 Task: Look for space in Nāhan, India from 21st June, 2023 to 29th June, 2023 for 4 adults in price range Rs.7000 to Rs.12000. Place can be entire place with 2 bedrooms having 2 beds and 2 bathrooms. Property type can be house, flat, guest house. Amenities needed are: washing machine. Booking option can be shelf check-in. Required host language is English.
Action: Mouse moved to (495, 87)
Screenshot: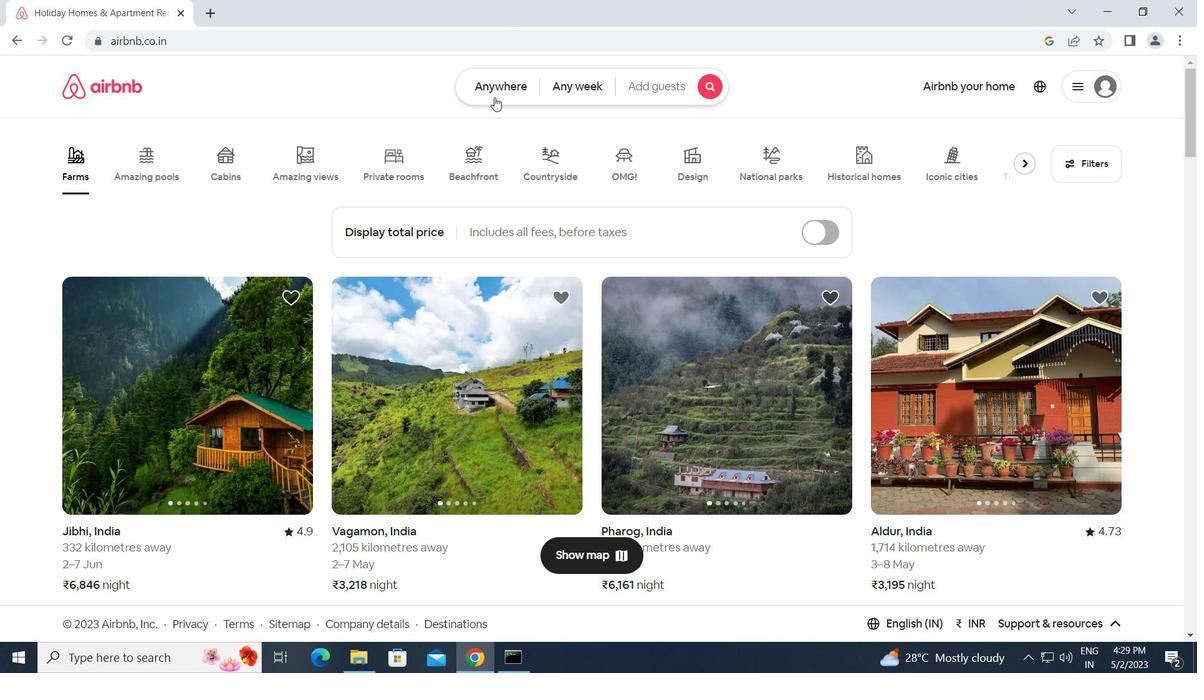 
Action: Mouse pressed left at (495, 87)
Screenshot: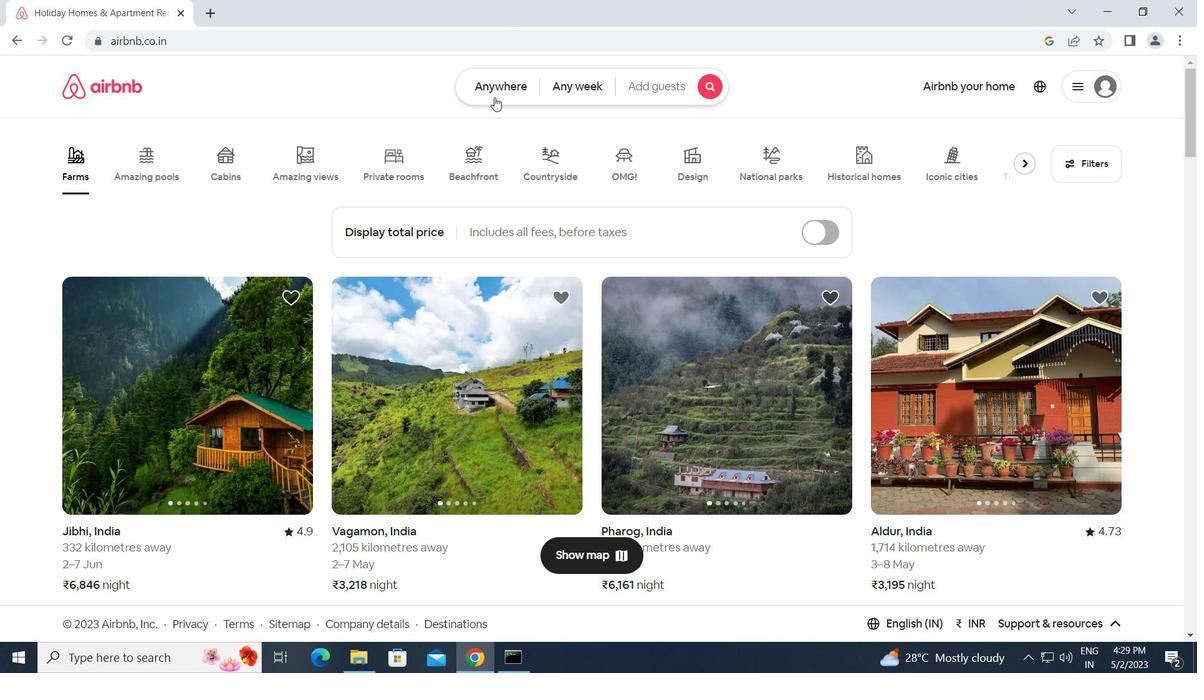 
Action: Mouse moved to (417, 144)
Screenshot: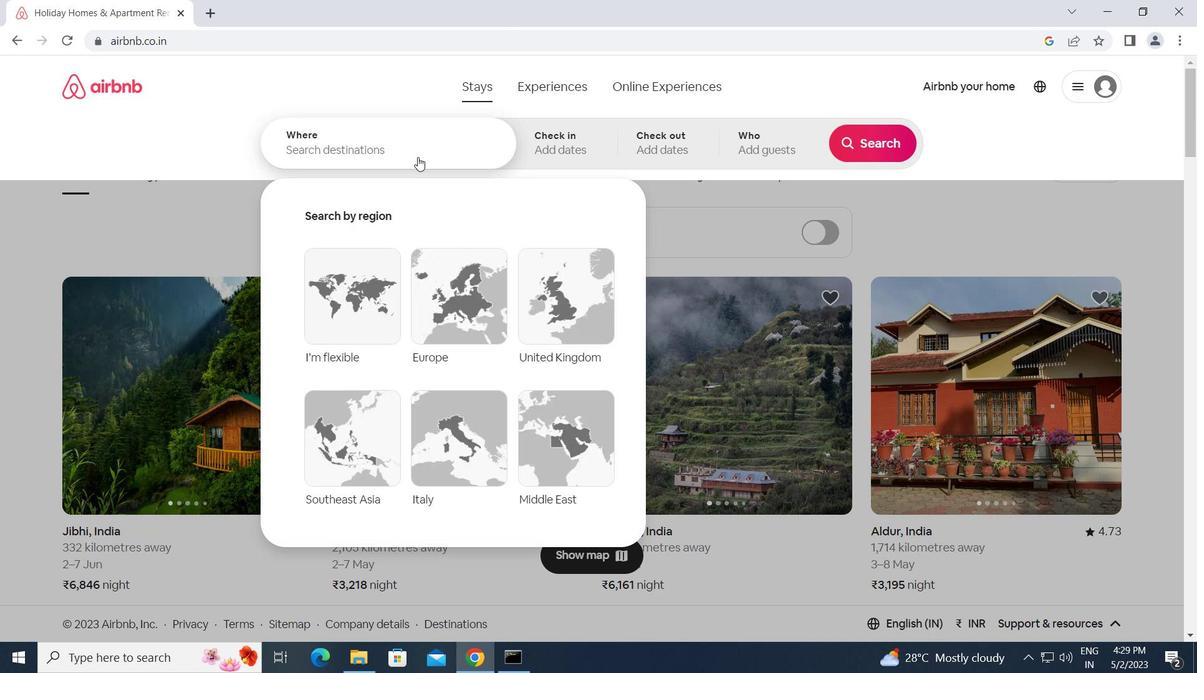 
Action: Mouse pressed left at (417, 144)
Screenshot: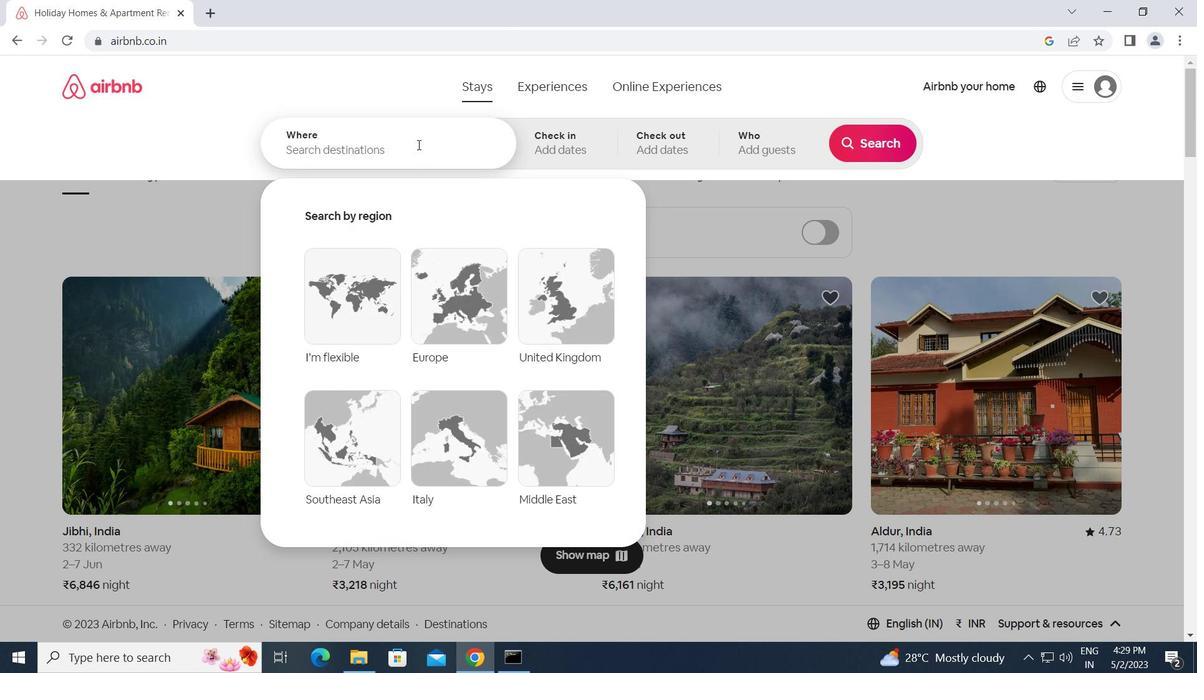 
Action: Key pressed n<Key.caps_lock>ahan,<Key.space><Key.caps_lock>i<Key.caps_lock>ndia<Key.enter>
Screenshot: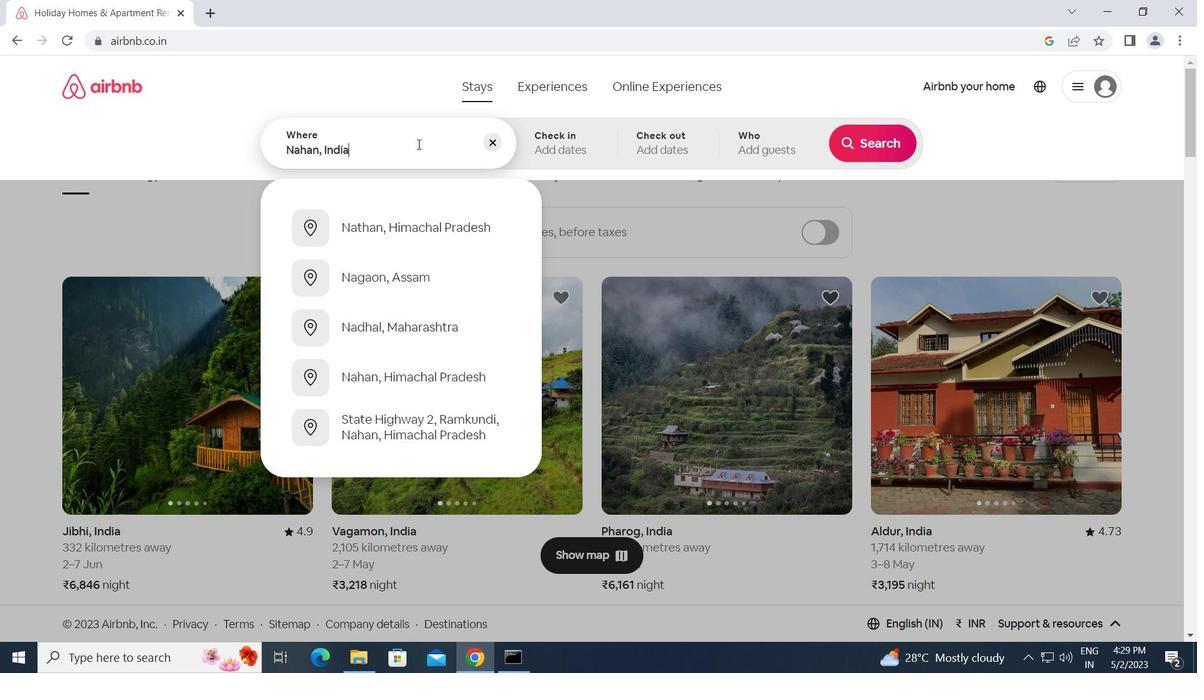 
Action: Mouse moved to (747, 439)
Screenshot: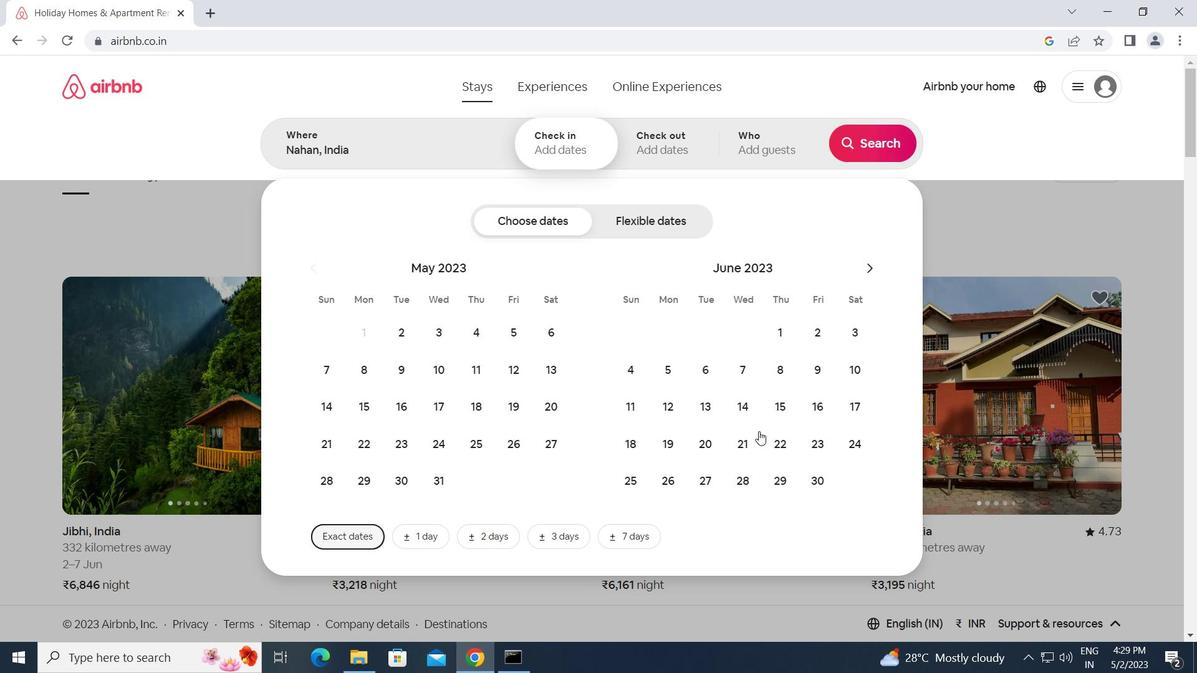 
Action: Mouse pressed left at (747, 439)
Screenshot: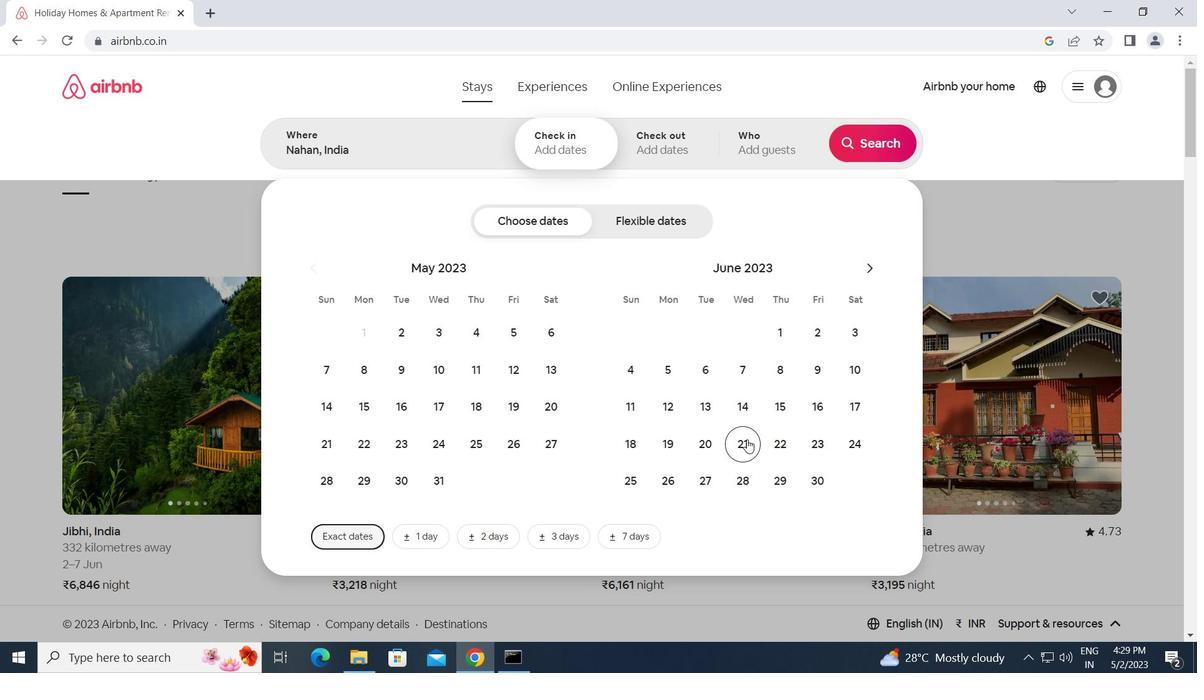 
Action: Mouse moved to (772, 472)
Screenshot: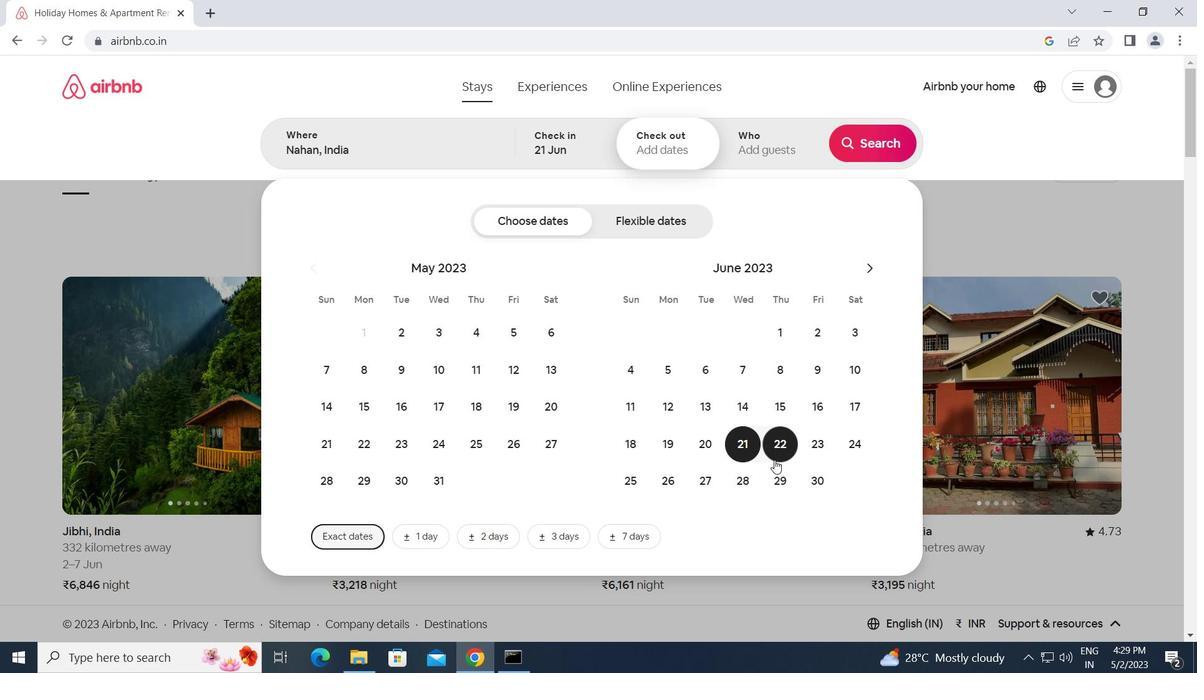 
Action: Mouse pressed left at (772, 472)
Screenshot: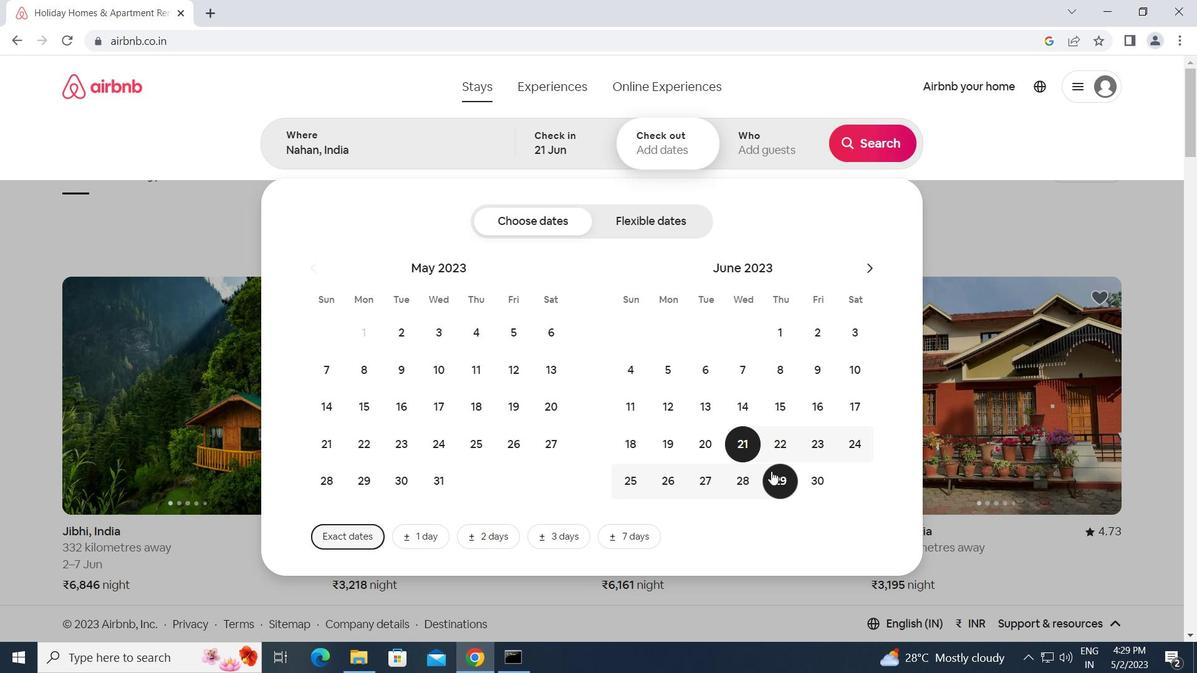 
Action: Mouse moved to (765, 143)
Screenshot: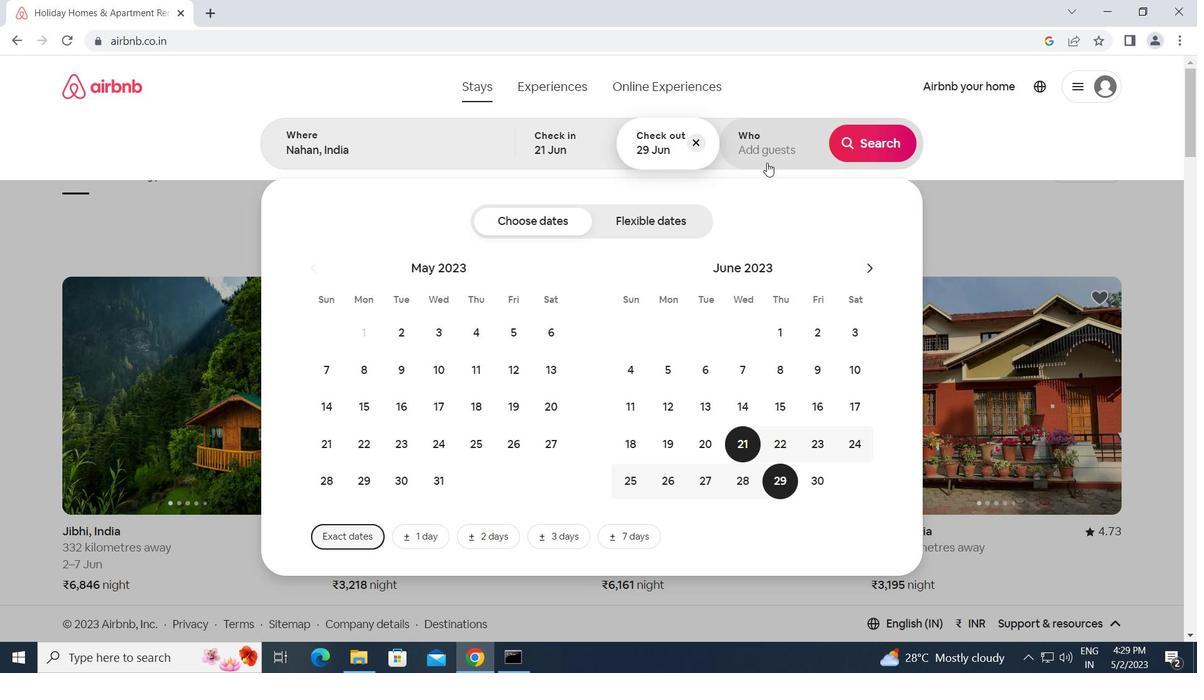 
Action: Mouse pressed left at (765, 143)
Screenshot: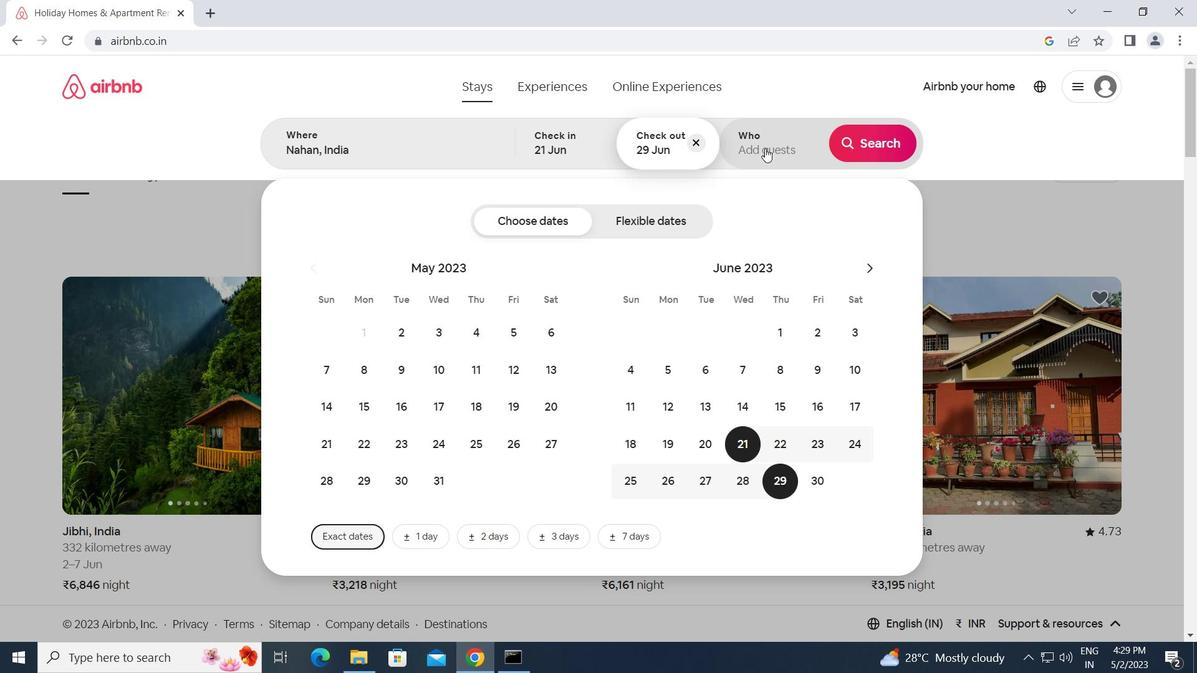 
Action: Mouse moved to (875, 224)
Screenshot: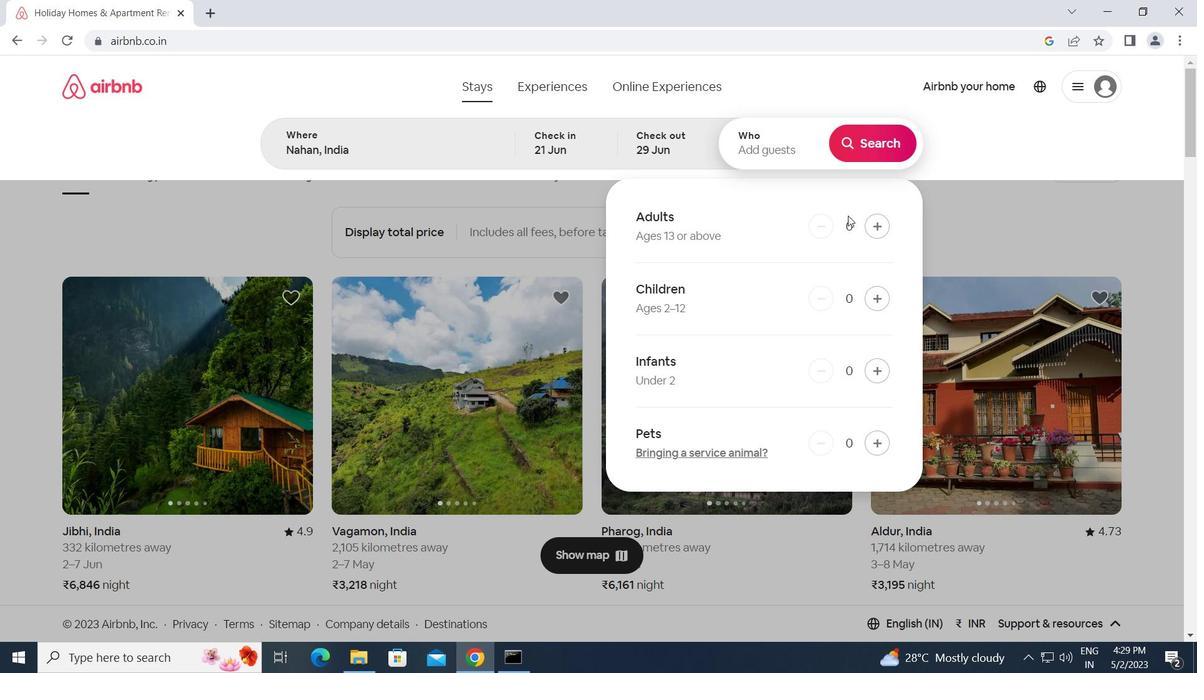 
Action: Mouse pressed left at (875, 224)
Screenshot: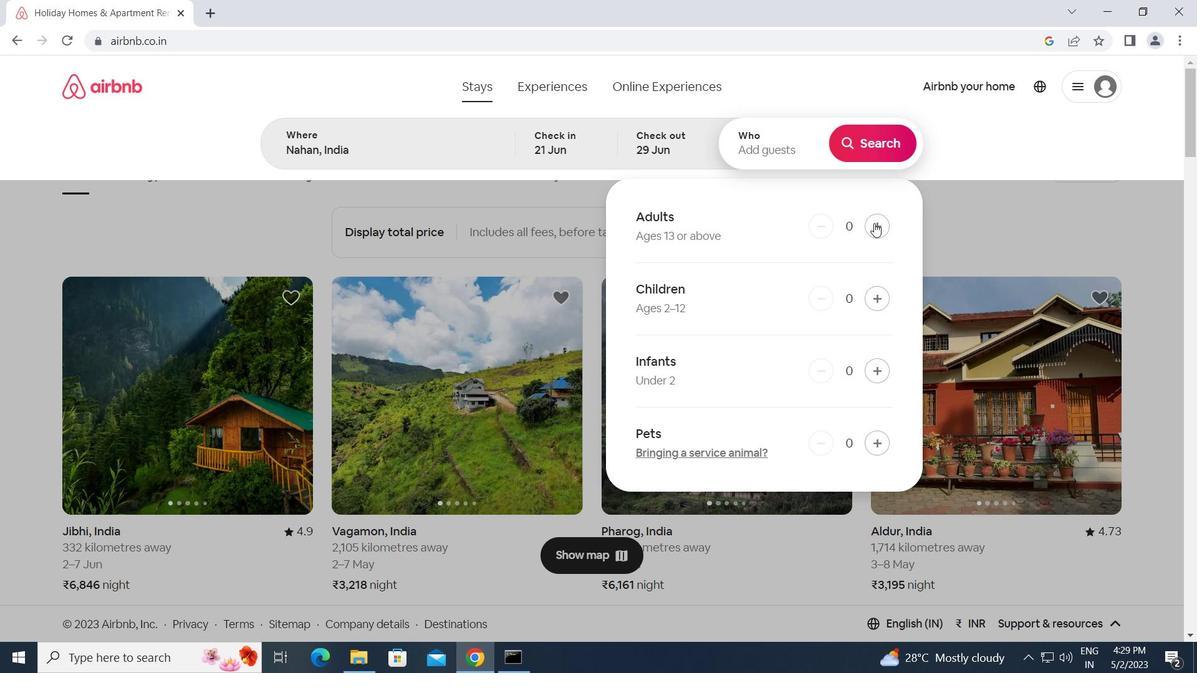 
Action: Mouse pressed left at (875, 224)
Screenshot: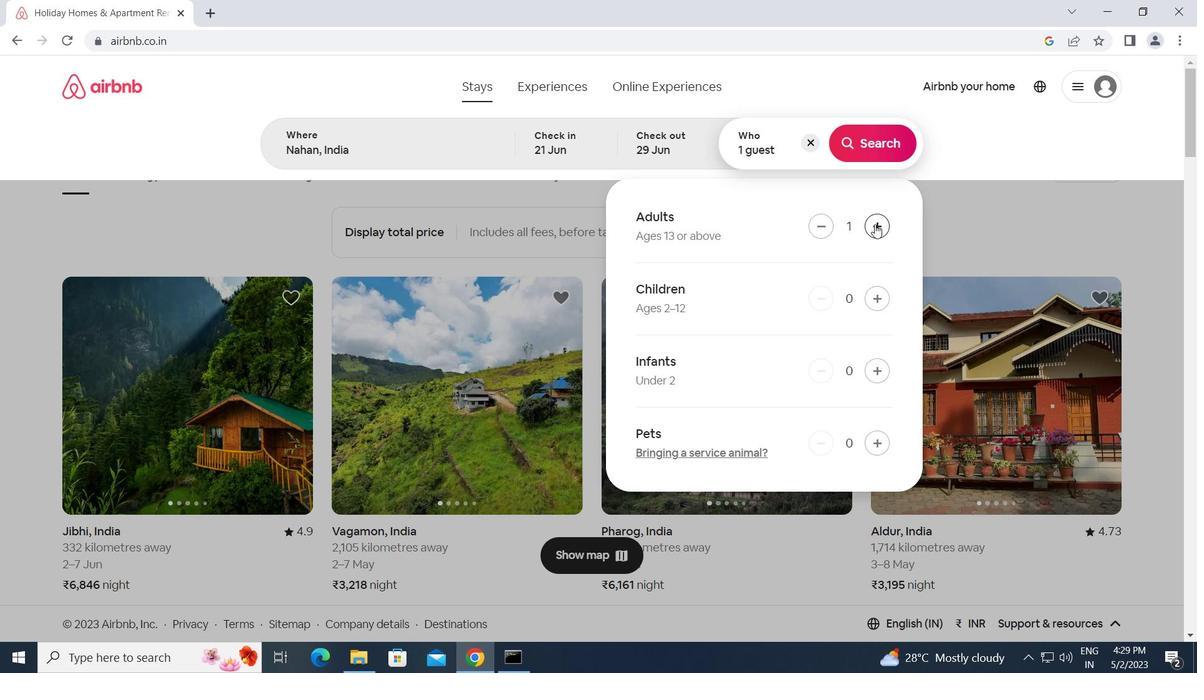 
Action: Mouse pressed left at (875, 224)
Screenshot: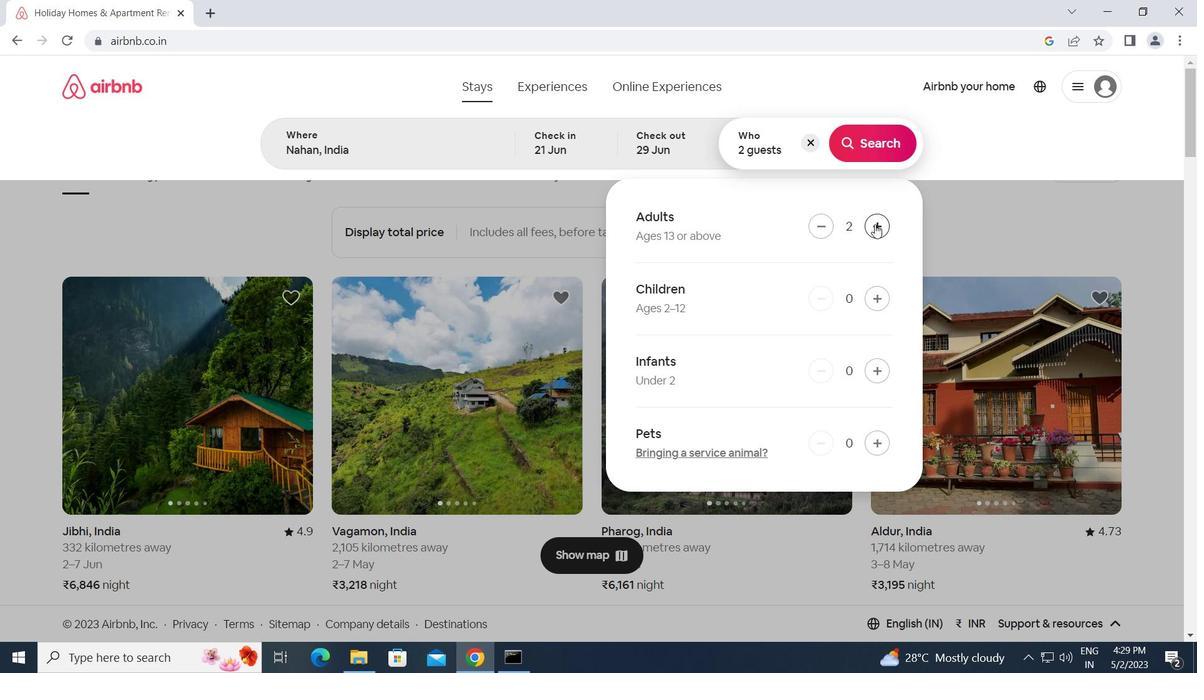 
Action: Mouse pressed left at (875, 224)
Screenshot: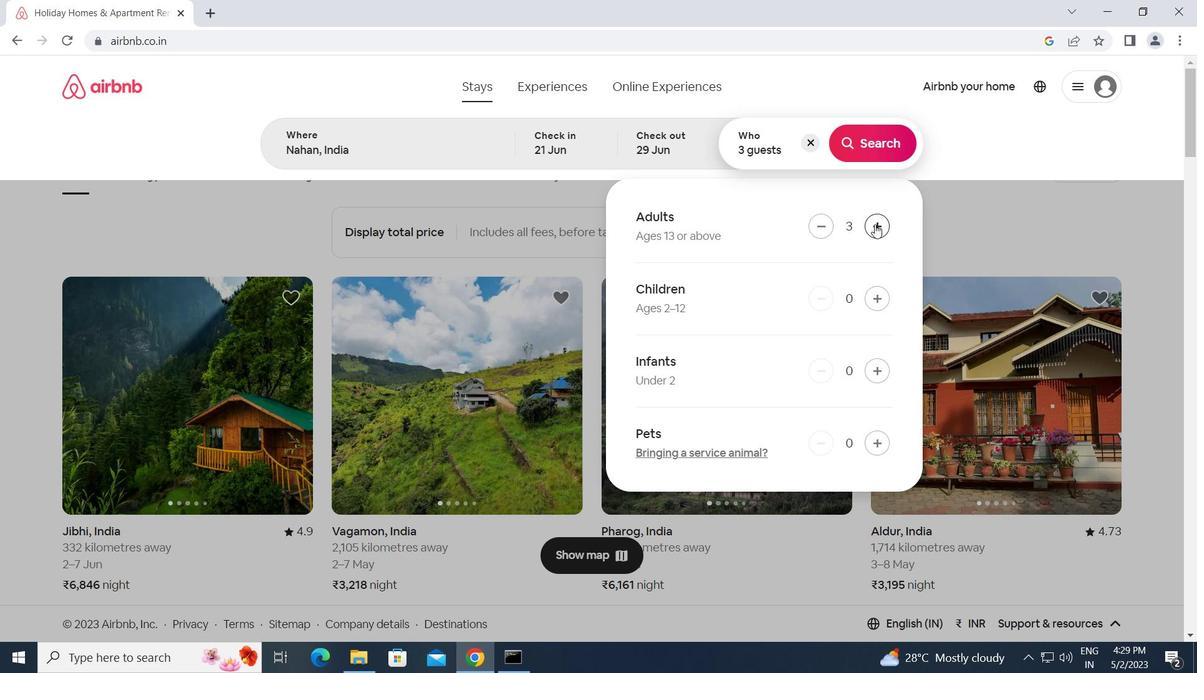 
Action: Mouse moved to (881, 146)
Screenshot: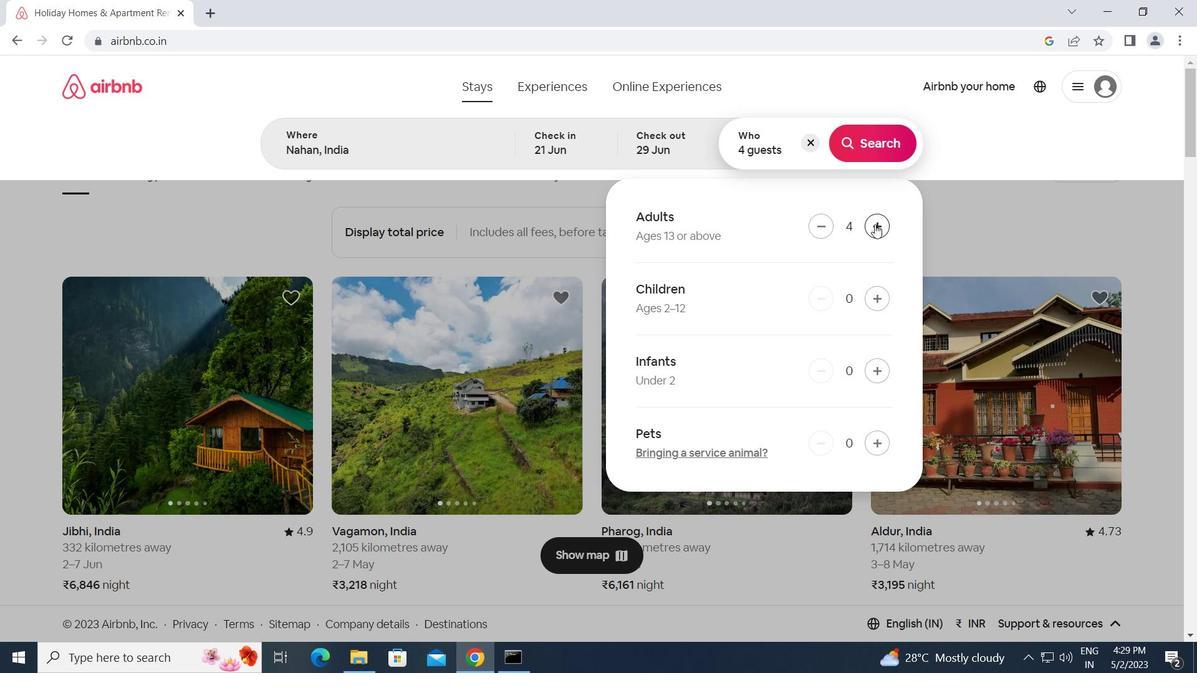 
Action: Mouse pressed left at (881, 146)
Screenshot: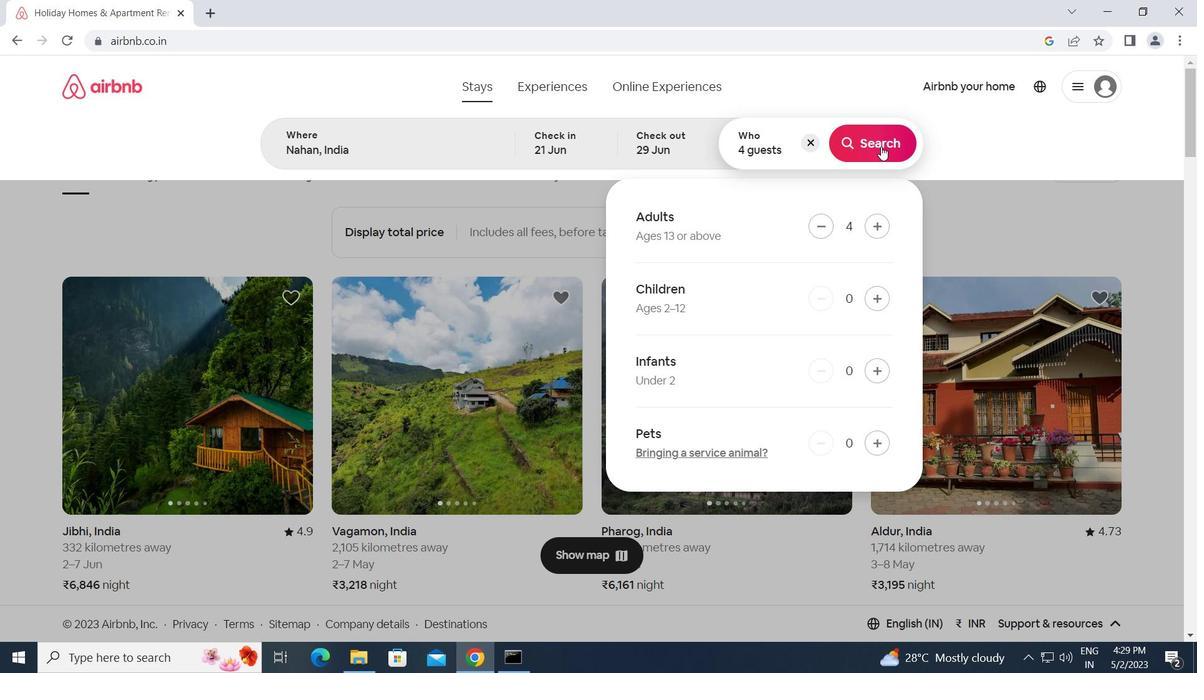 
Action: Mouse moved to (1136, 140)
Screenshot: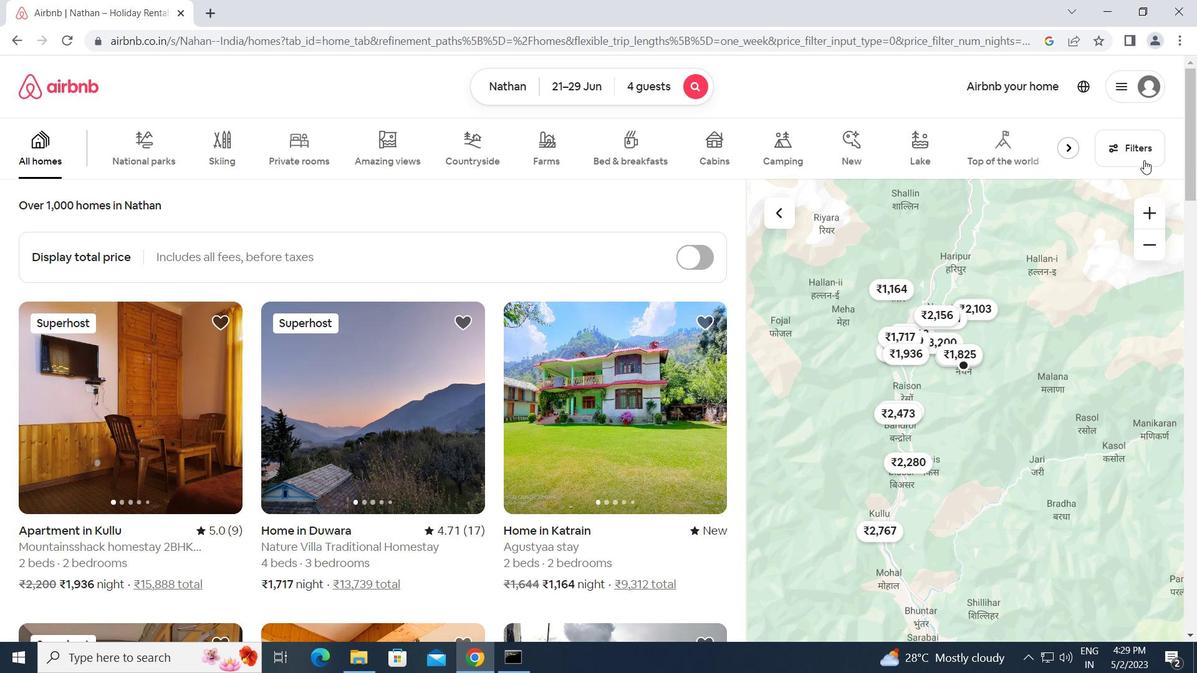 
Action: Mouse pressed left at (1136, 140)
Screenshot: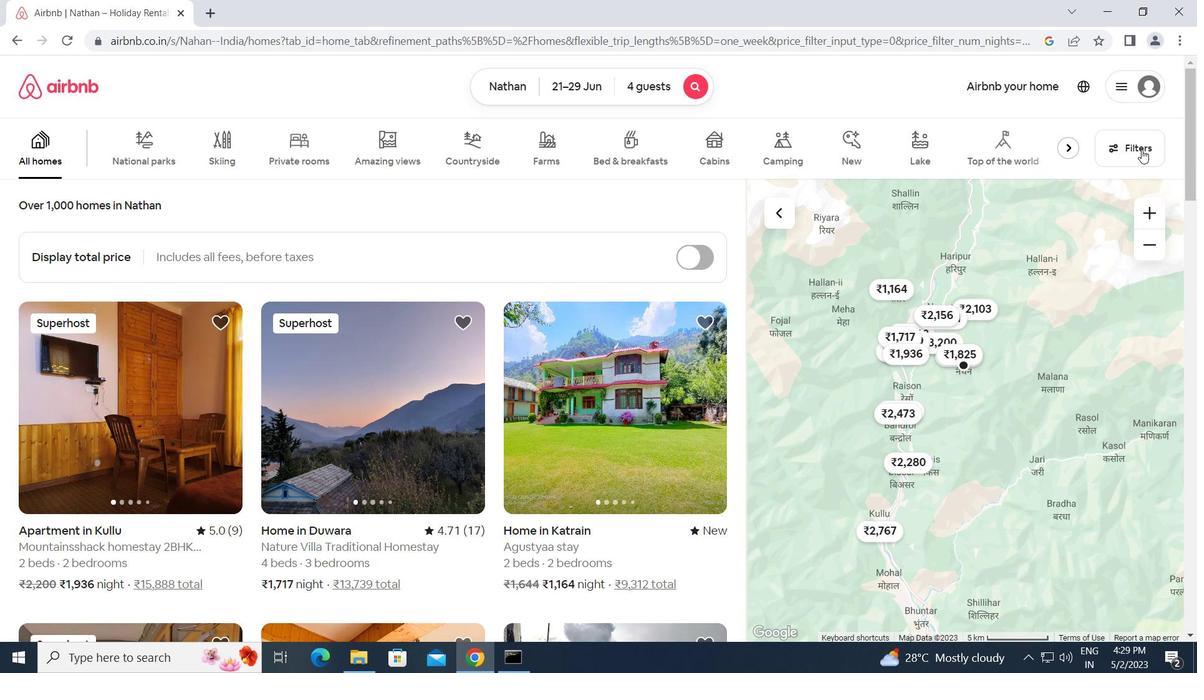 
Action: Mouse moved to (392, 341)
Screenshot: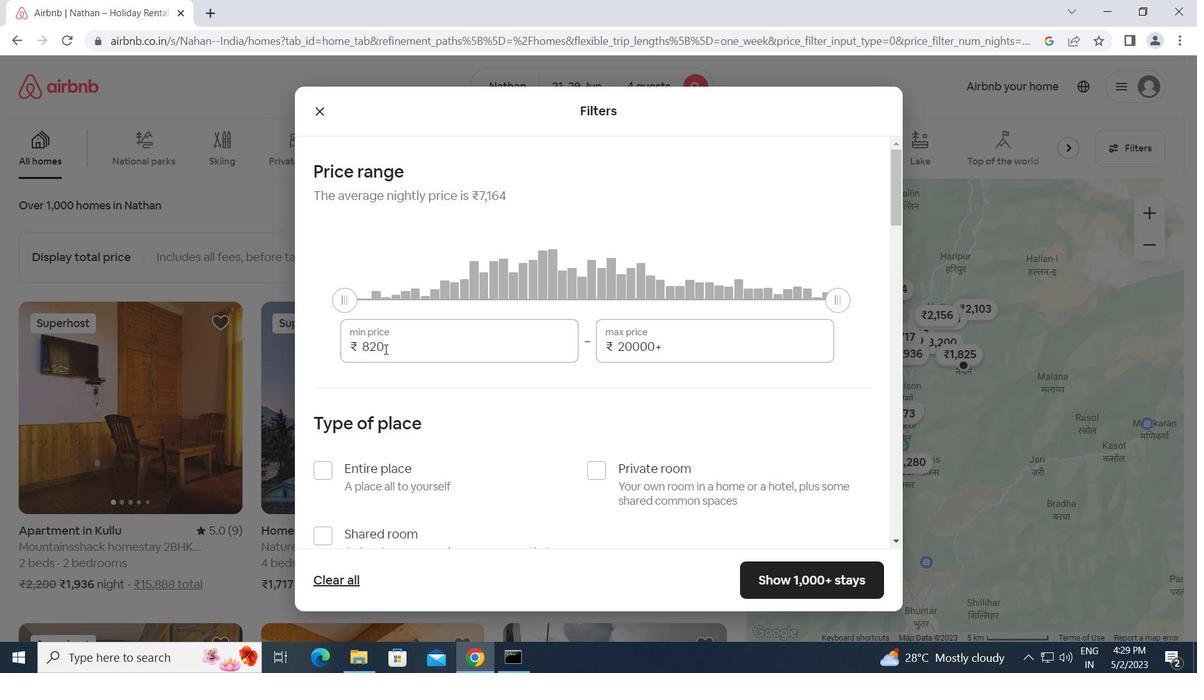 
Action: Mouse pressed left at (392, 341)
Screenshot: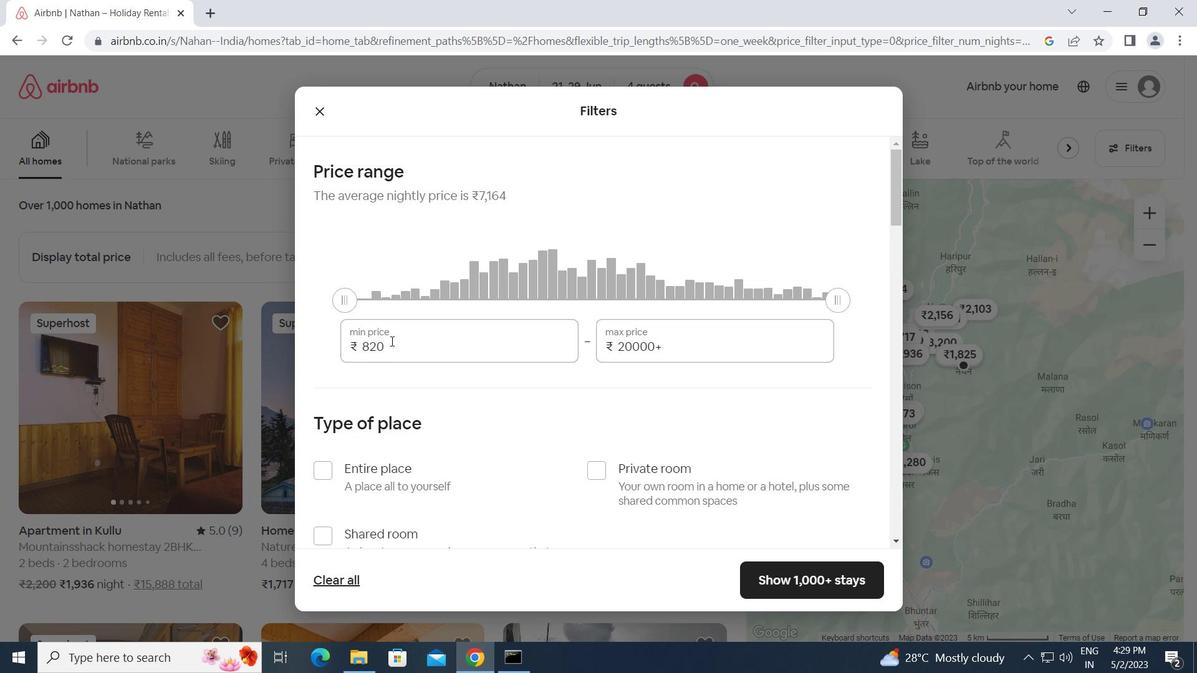 
Action: Mouse moved to (359, 353)
Screenshot: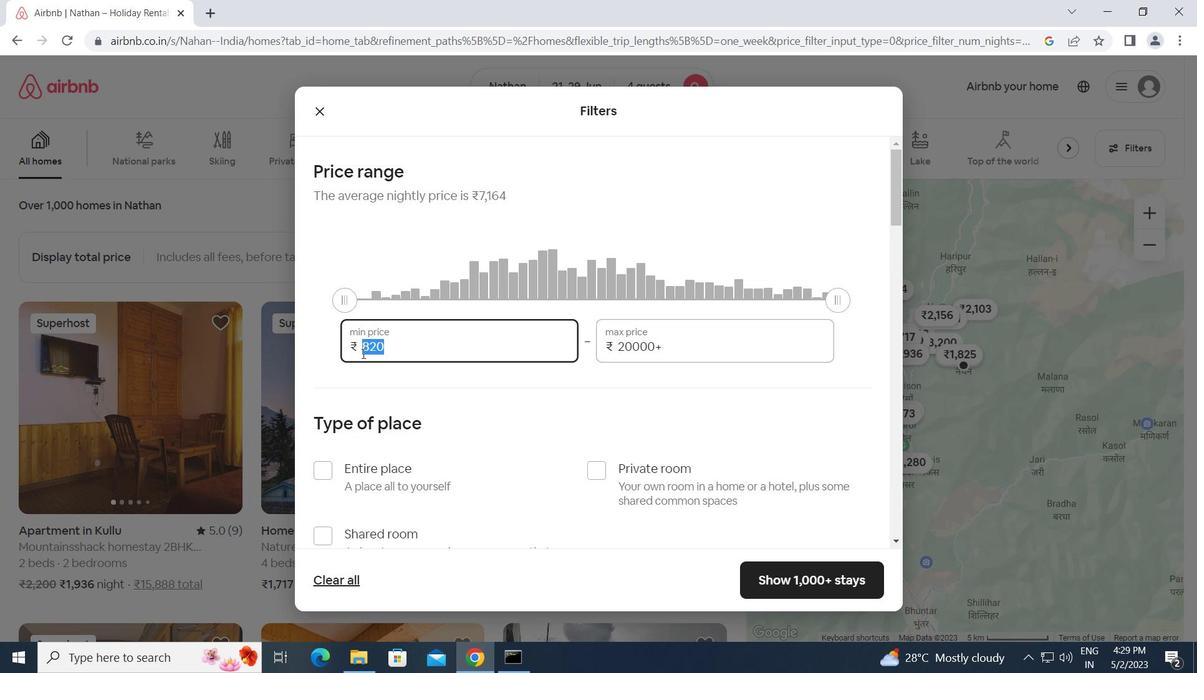
Action: Key pressed 7000<Key.tab>12000
Screenshot: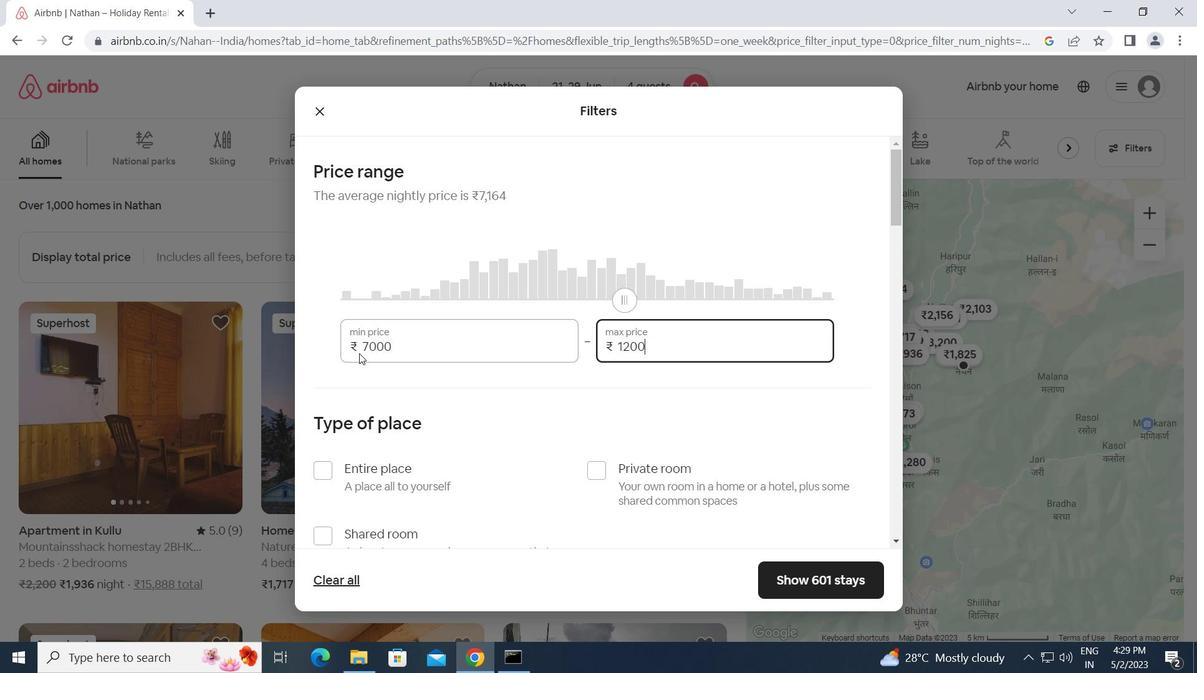 
Action: Mouse moved to (311, 469)
Screenshot: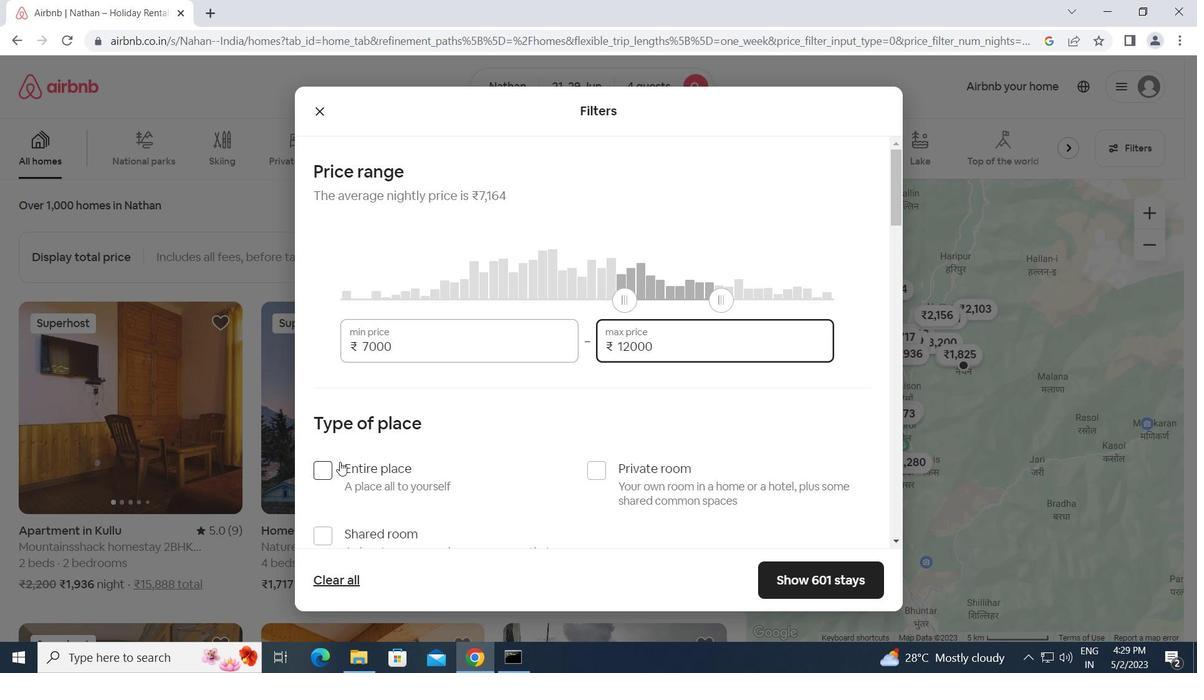 
Action: Mouse pressed left at (311, 469)
Screenshot: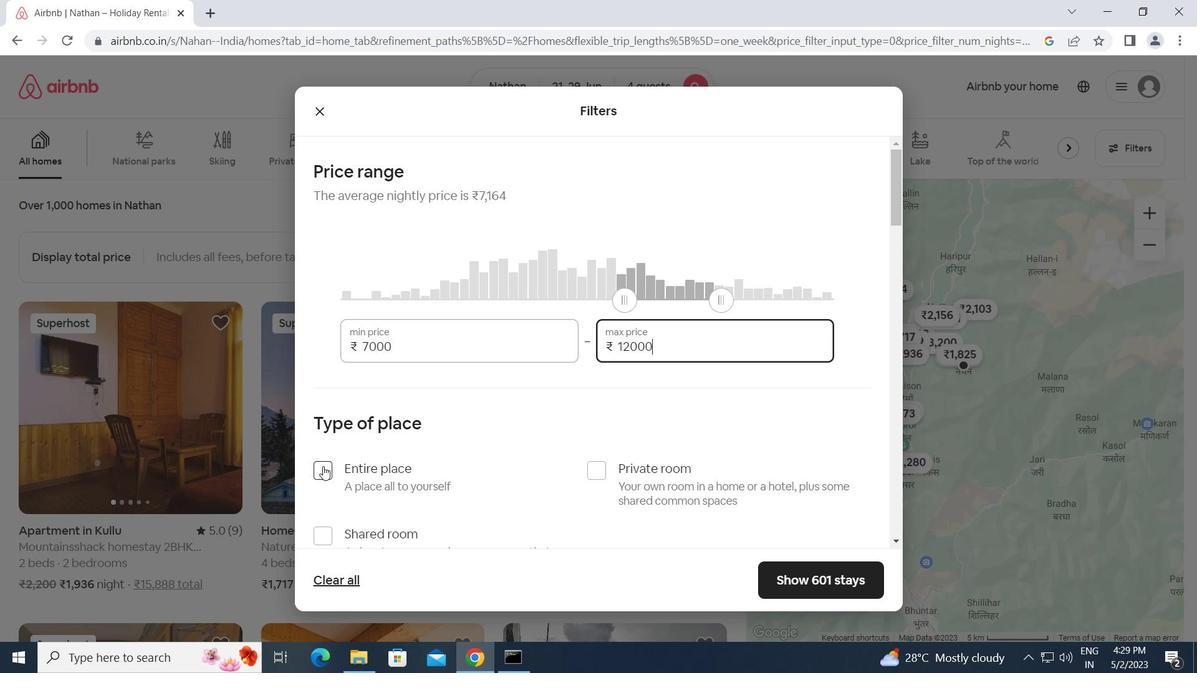 
Action: Mouse moved to (320, 468)
Screenshot: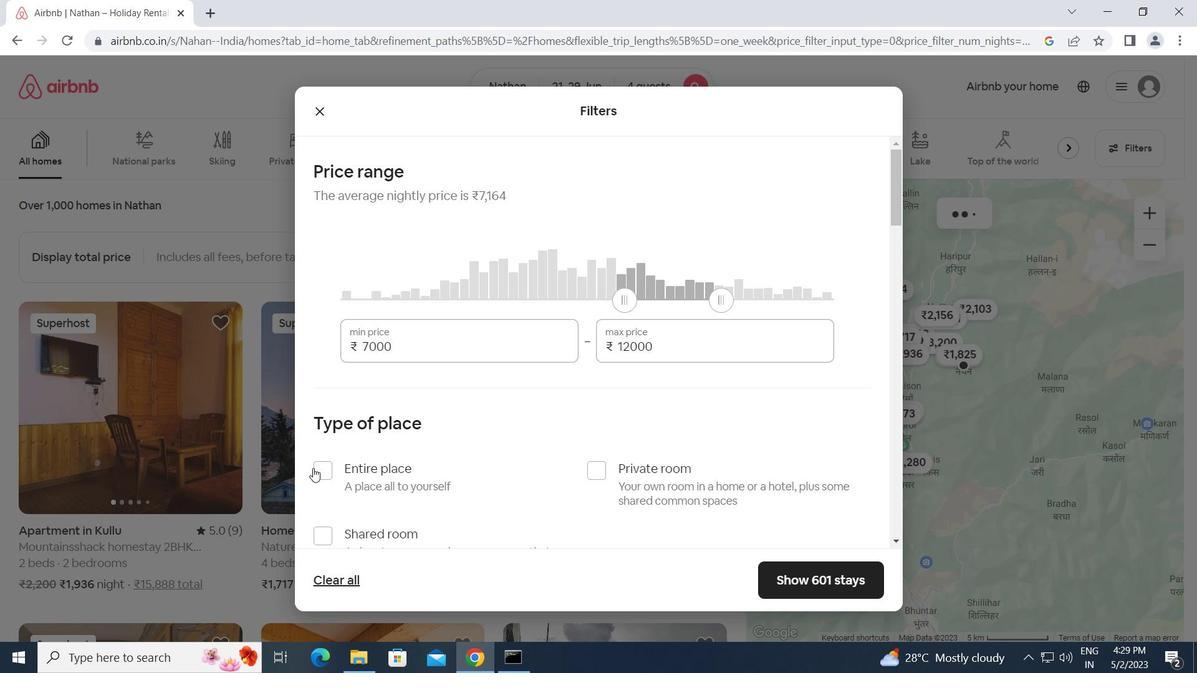 
Action: Mouse pressed left at (320, 468)
Screenshot: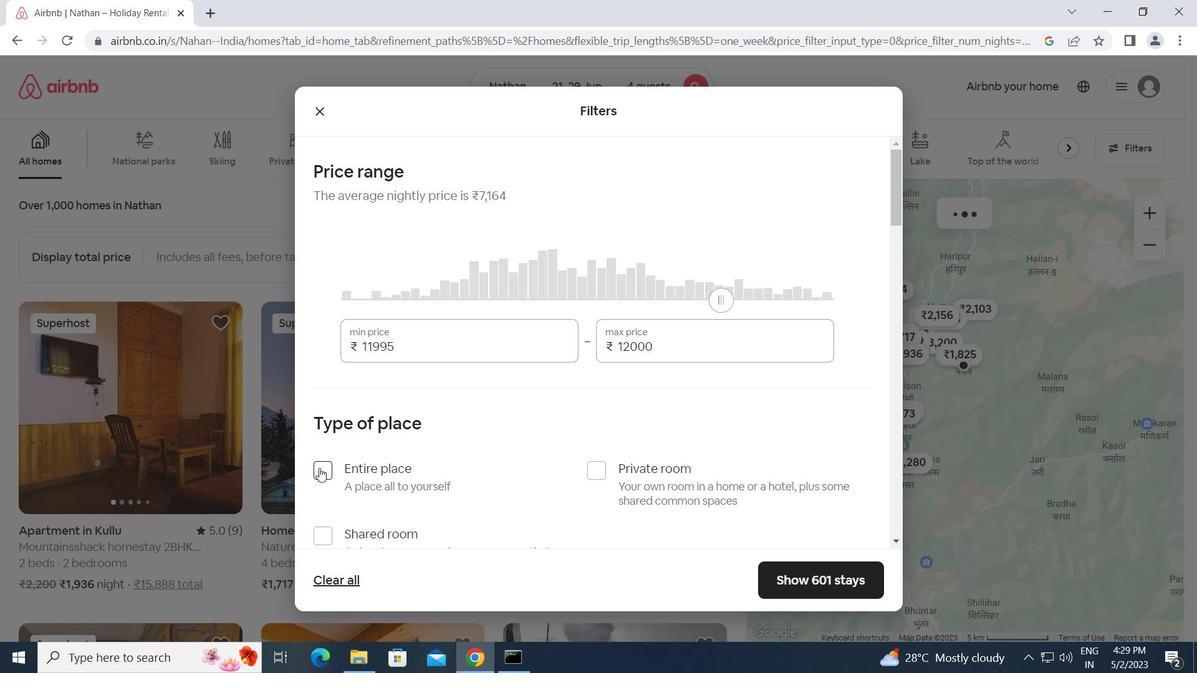 
Action: Mouse moved to (429, 463)
Screenshot: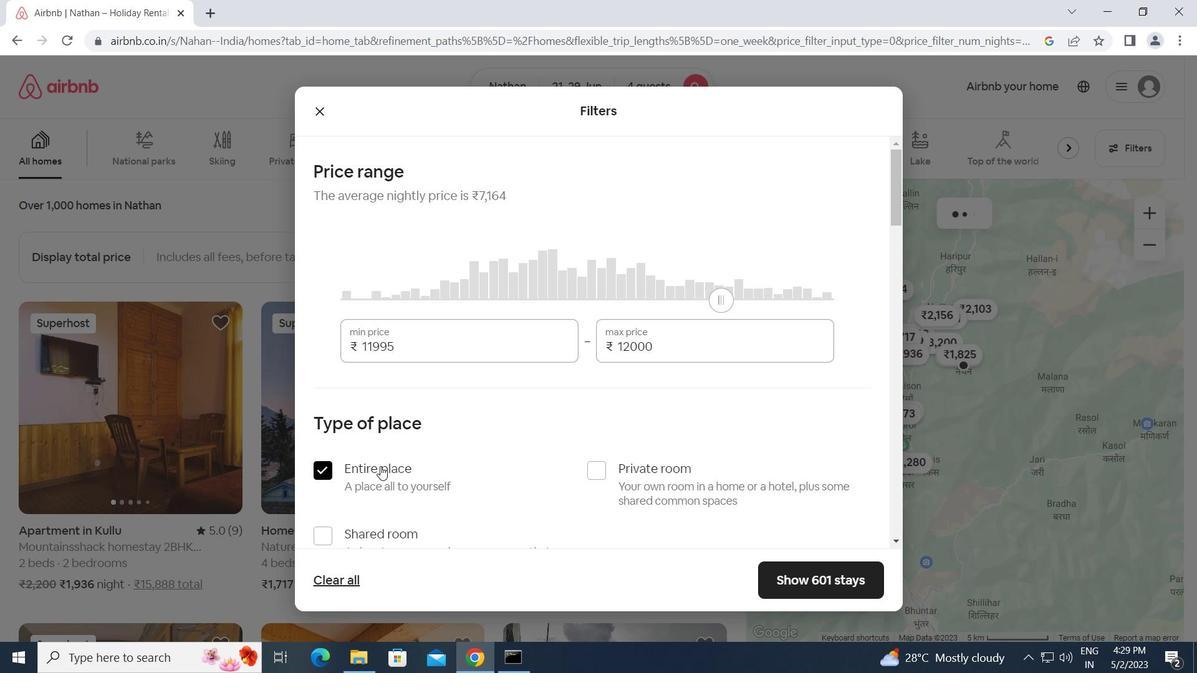 
Action: Mouse scrolled (429, 462) with delta (0, 0)
Screenshot: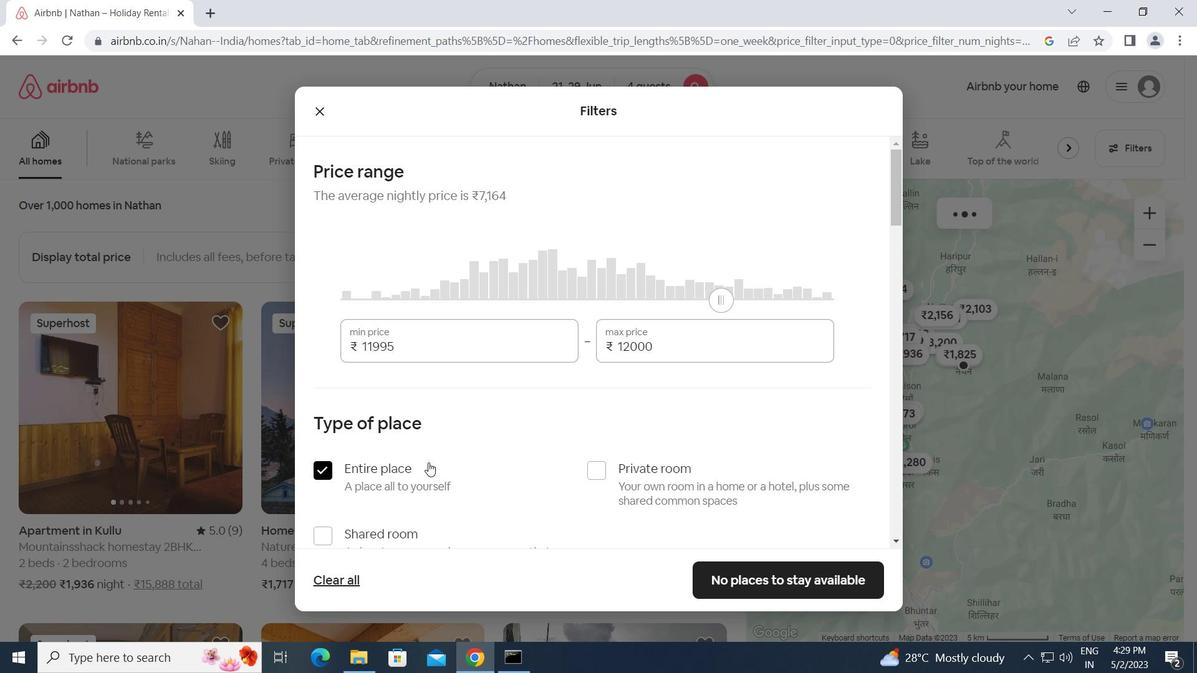 
Action: Mouse moved to (449, 462)
Screenshot: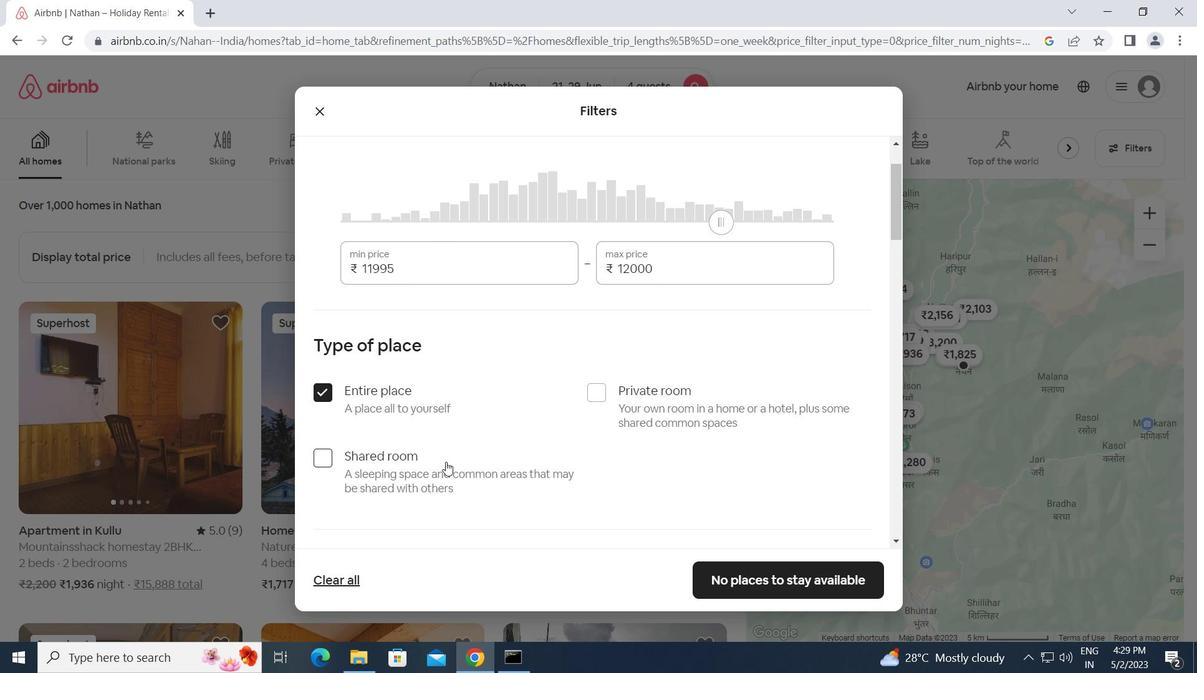 
Action: Mouse scrolled (449, 461) with delta (0, 0)
Screenshot: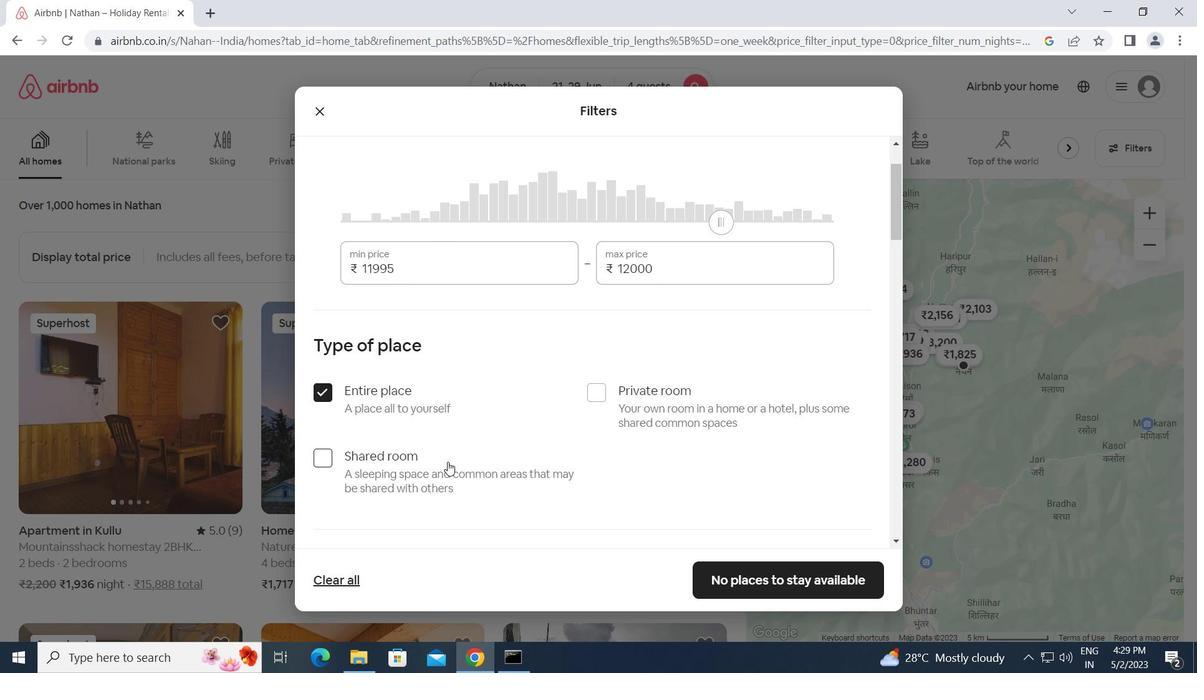 
Action: Mouse scrolled (449, 461) with delta (0, 0)
Screenshot: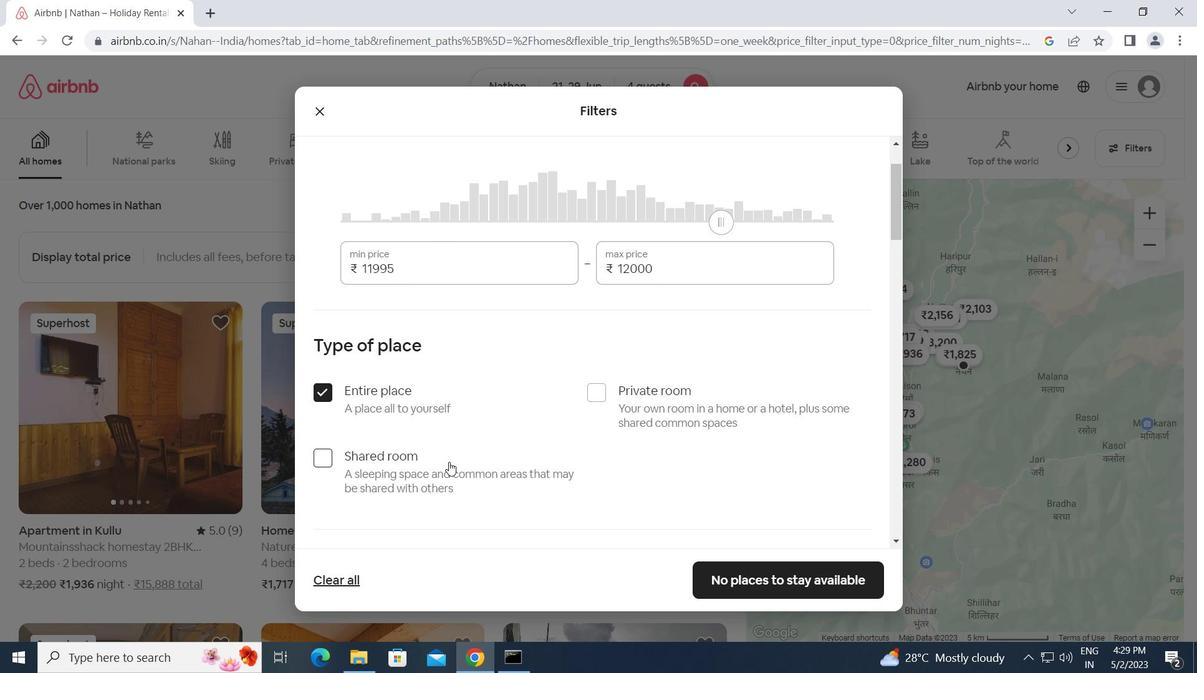 
Action: Mouse scrolled (449, 461) with delta (0, 0)
Screenshot: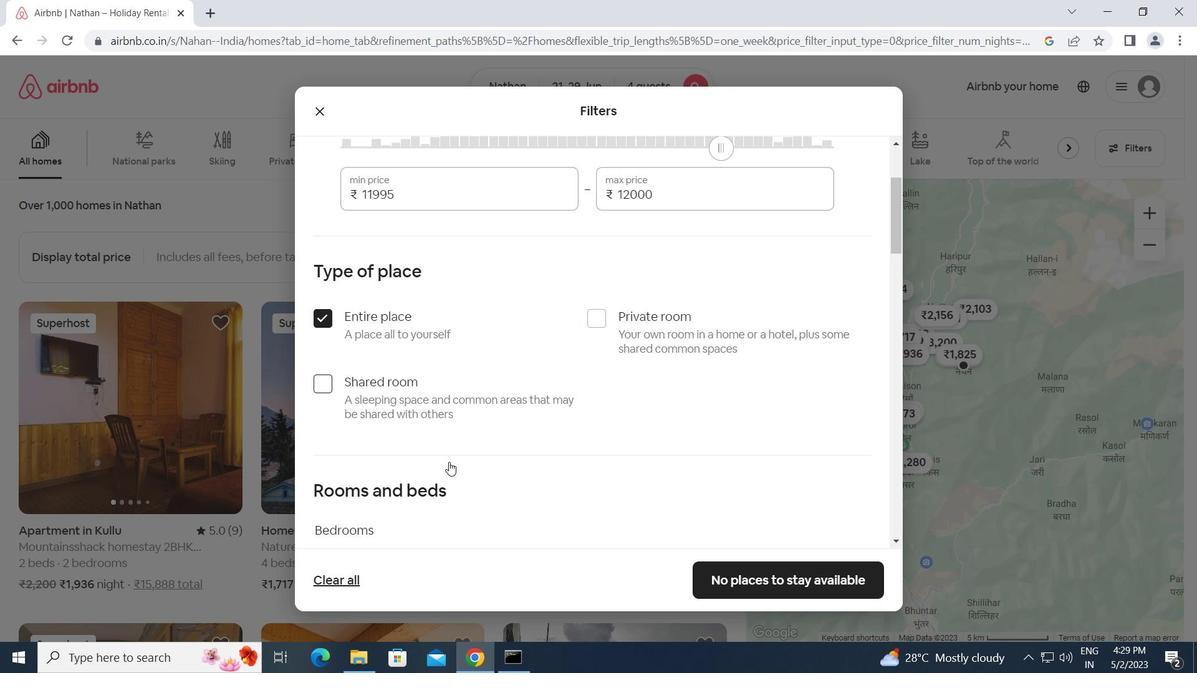 
Action: Mouse scrolled (449, 461) with delta (0, 0)
Screenshot: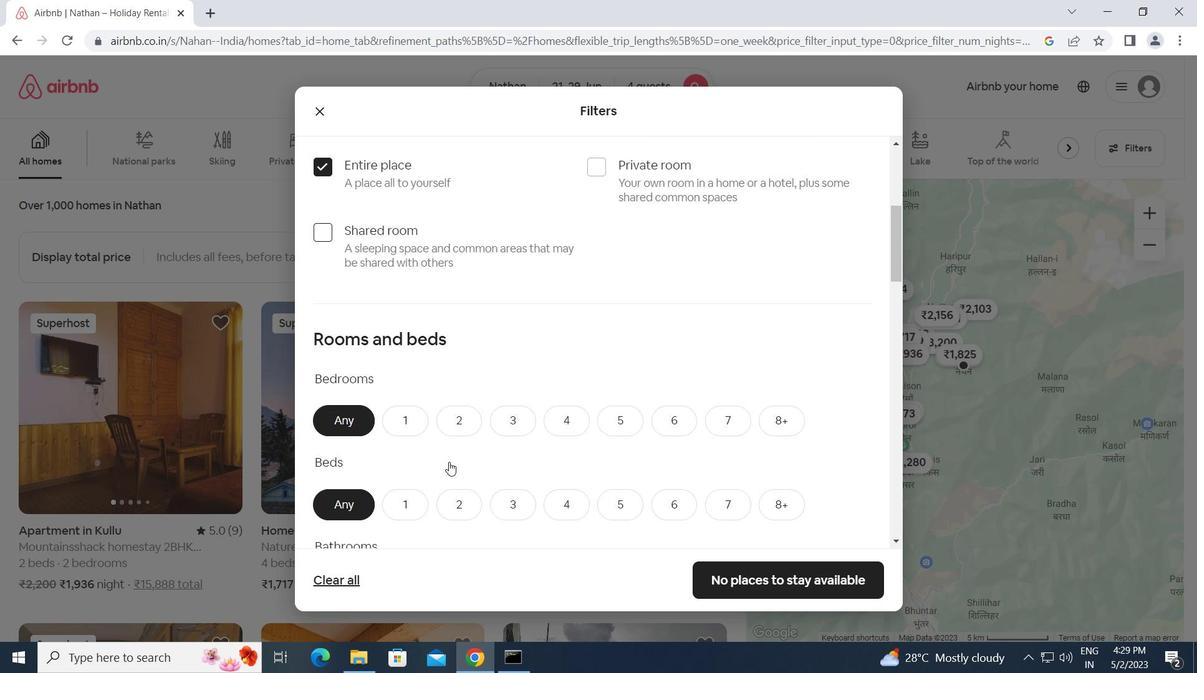 
Action: Mouse moved to (465, 333)
Screenshot: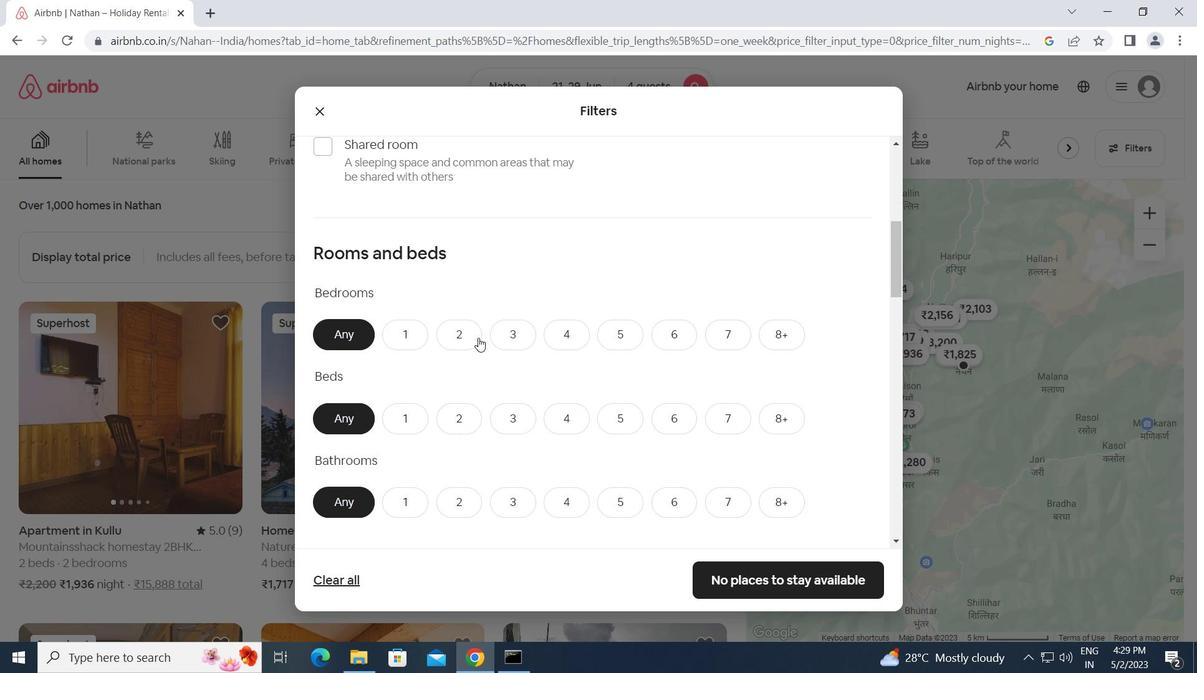 
Action: Mouse pressed left at (465, 333)
Screenshot: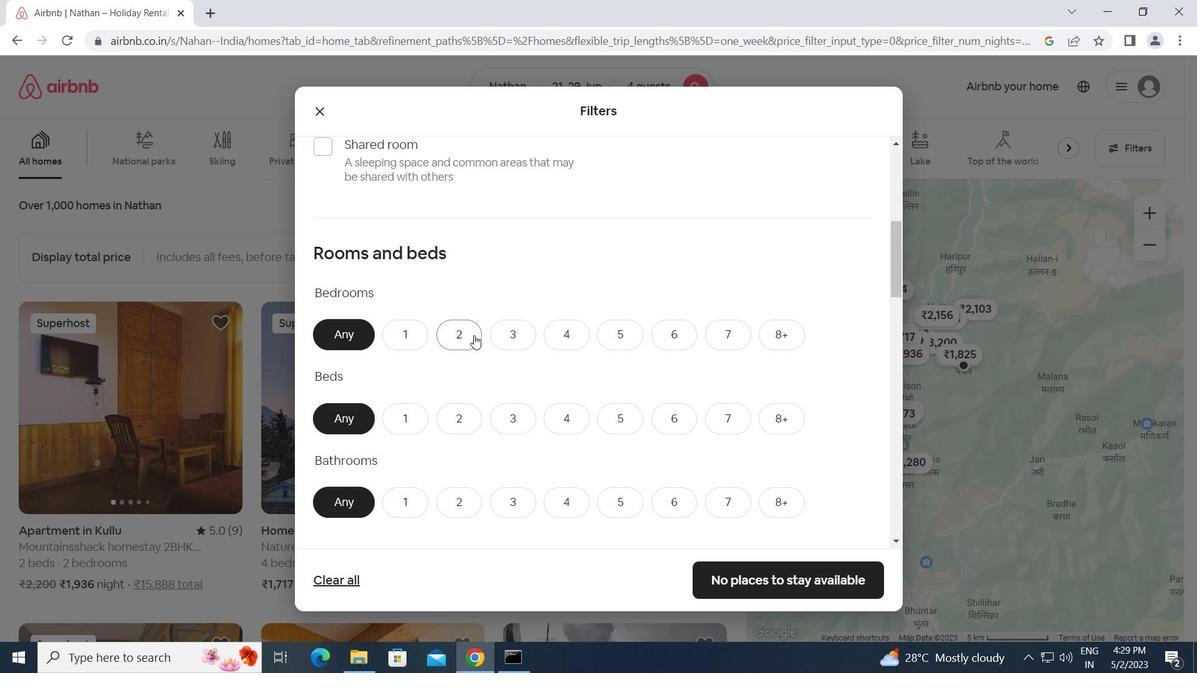 
Action: Mouse moved to (446, 419)
Screenshot: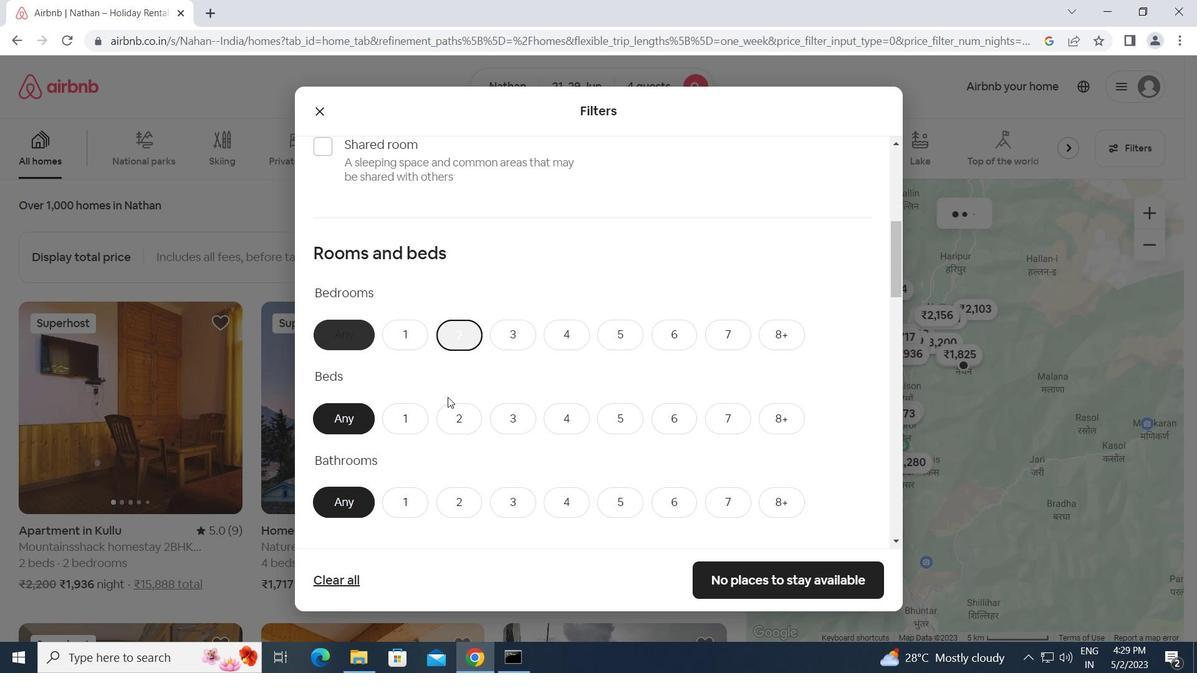 
Action: Mouse pressed left at (446, 419)
Screenshot: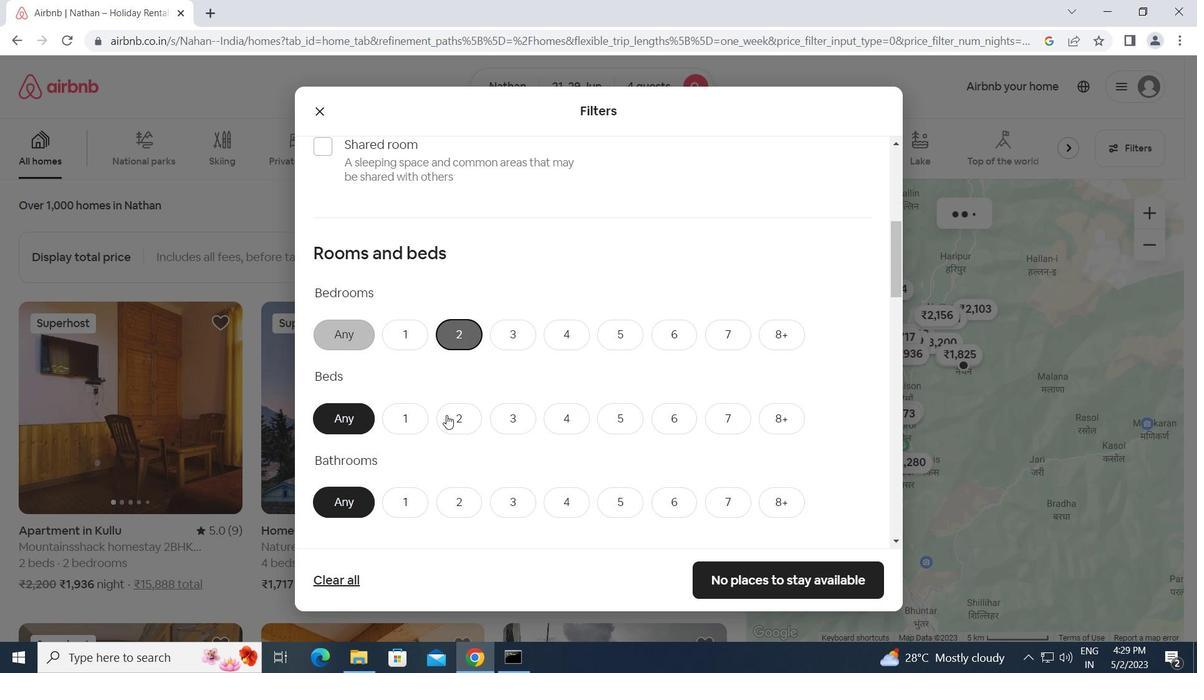 
Action: Mouse moved to (454, 495)
Screenshot: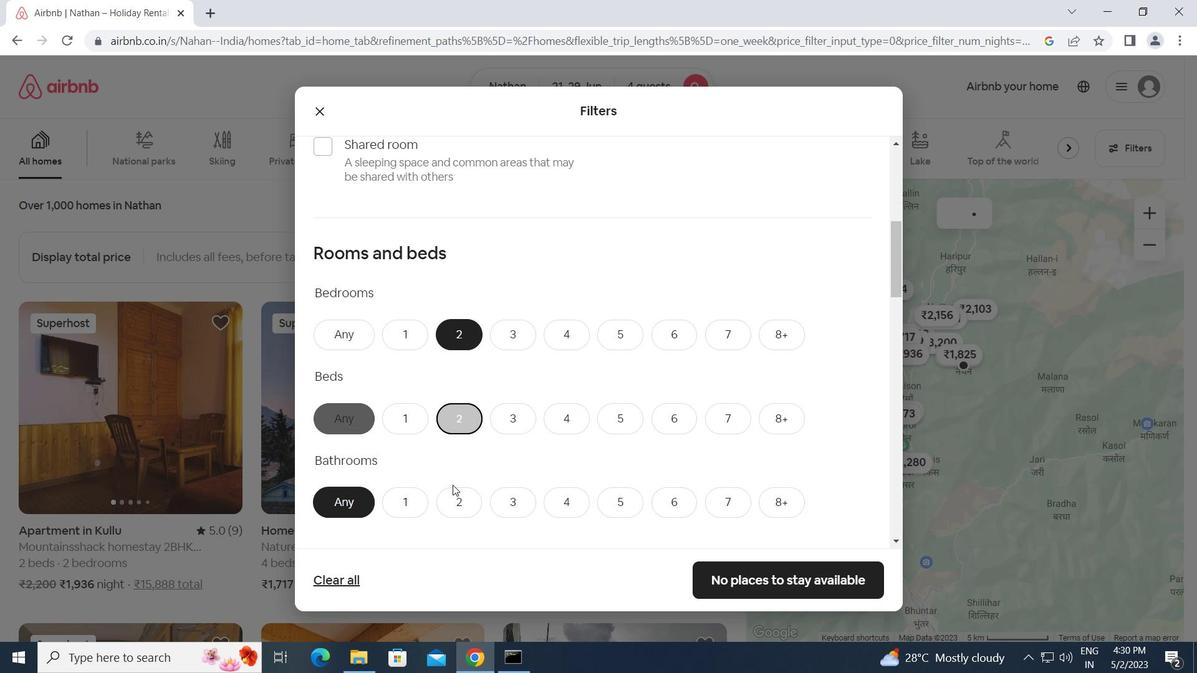 
Action: Mouse pressed left at (454, 495)
Screenshot: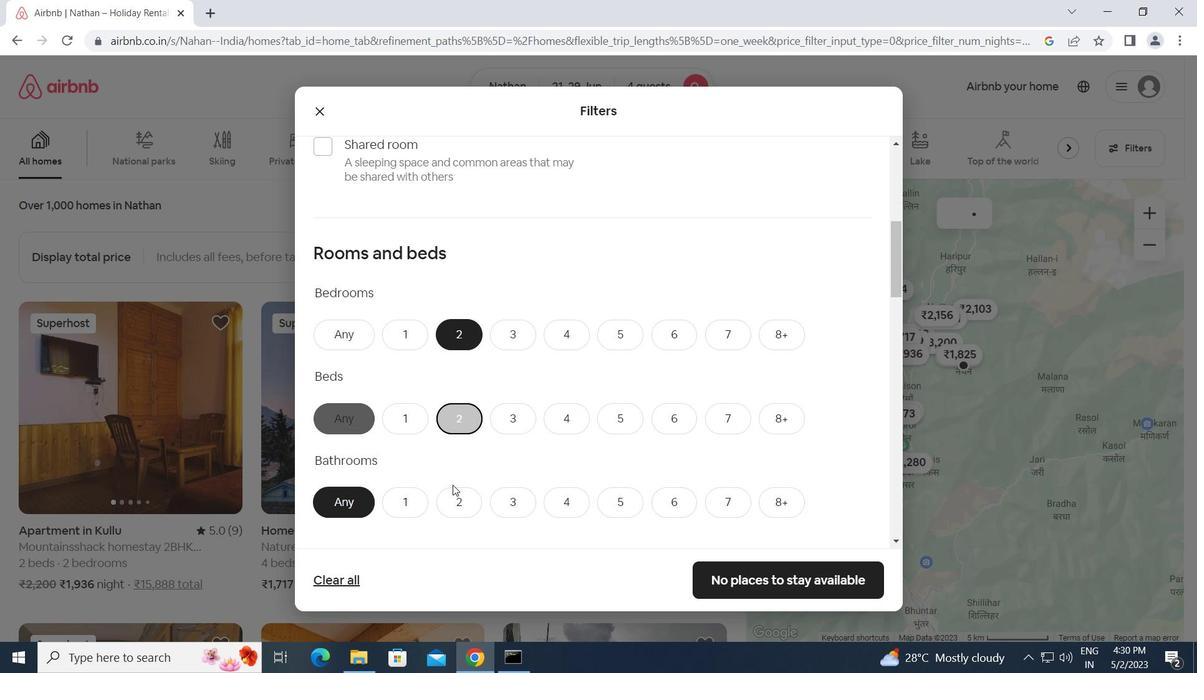 
Action: Mouse moved to (578, 520)
Screenshot: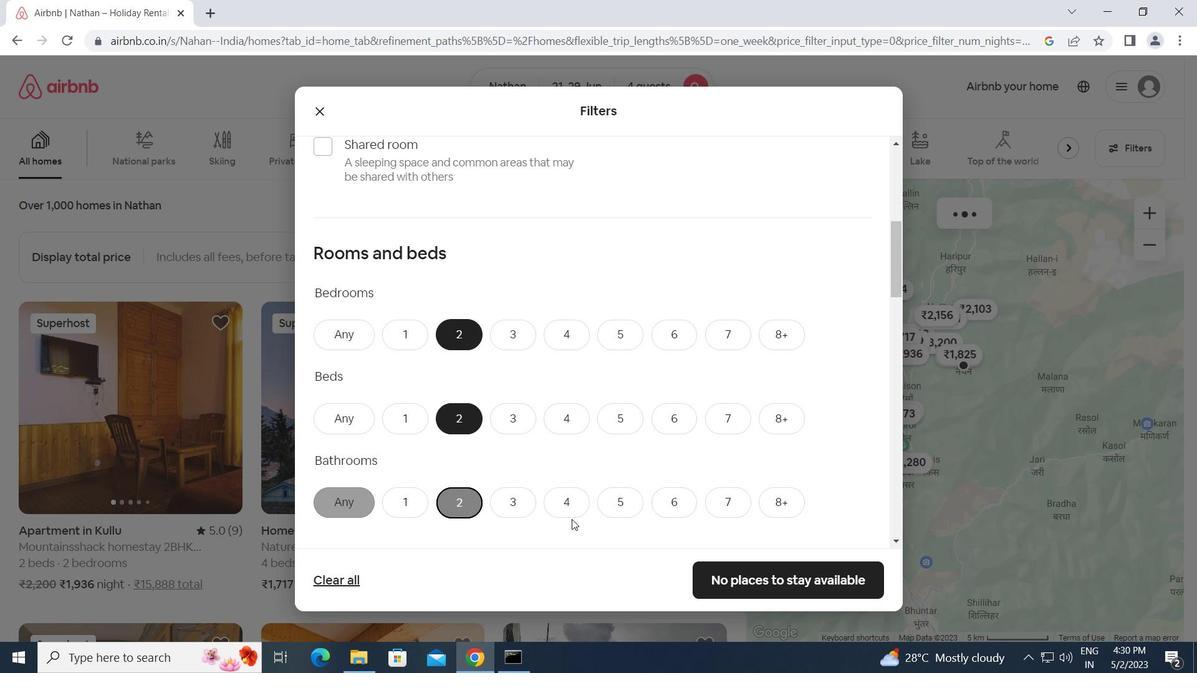 
Action: Mouse scrolled (578, 519) with delta (0, 0)
Screenshot: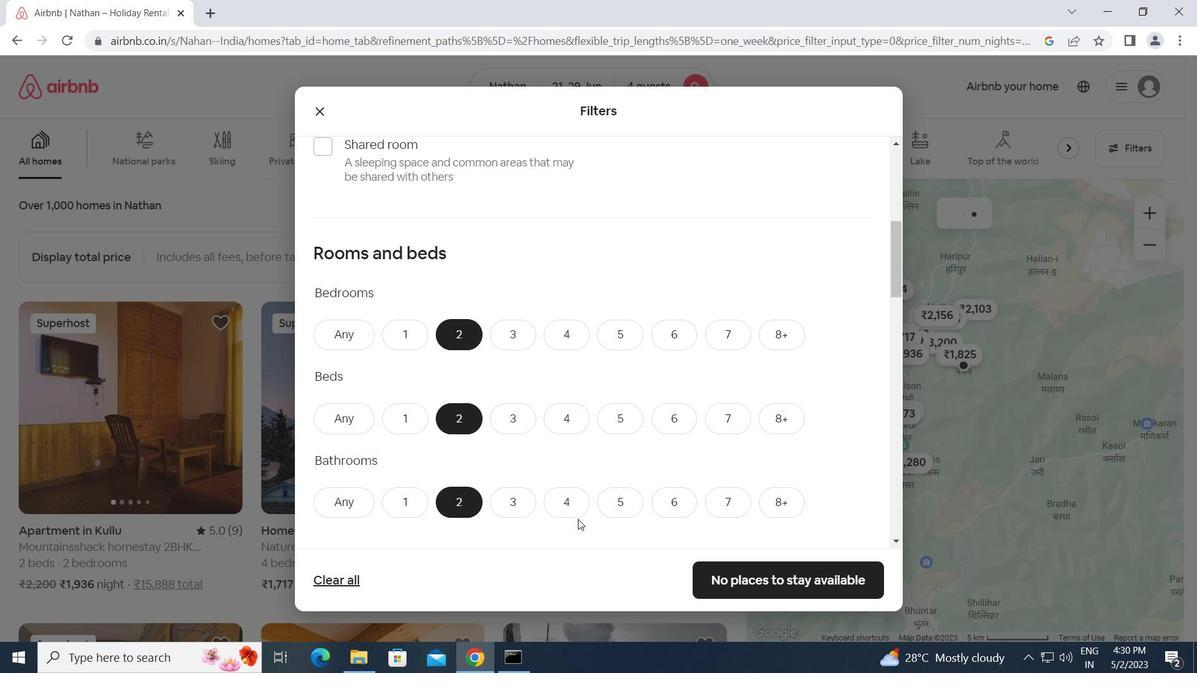 
Action: Mouse scrolled (578, 519) with delta (0, 0)
Screenshot: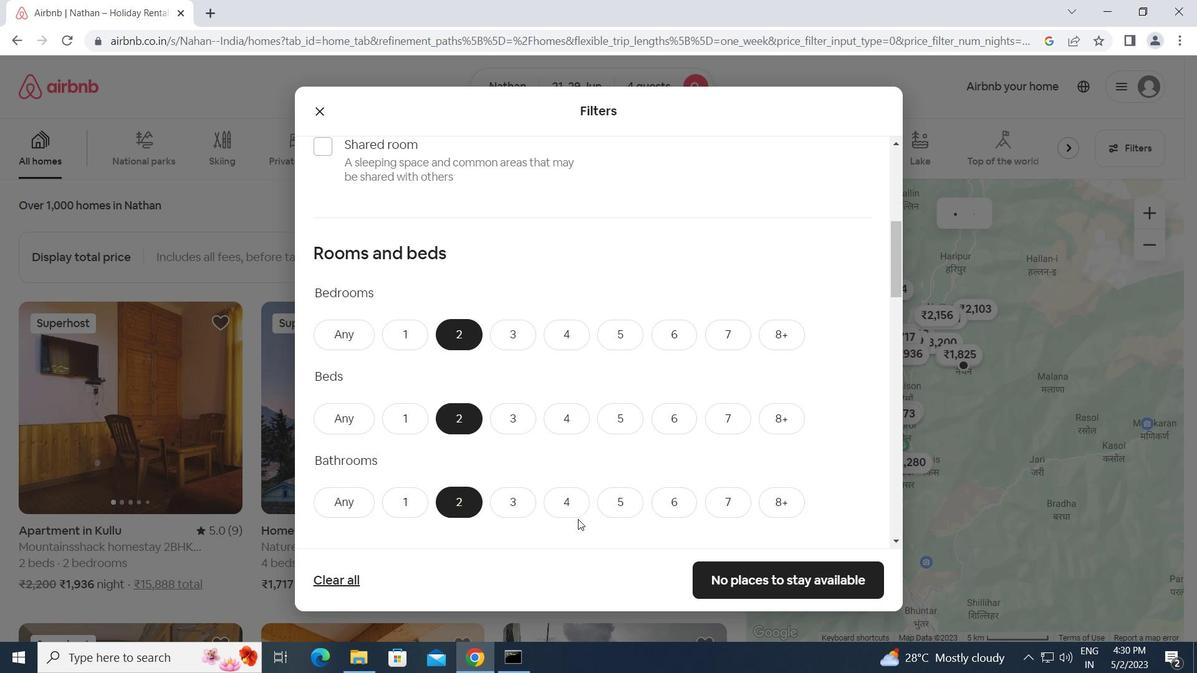 
Action: Mouse scrolled (578, 519) with delta (0, 0)
Screenshot: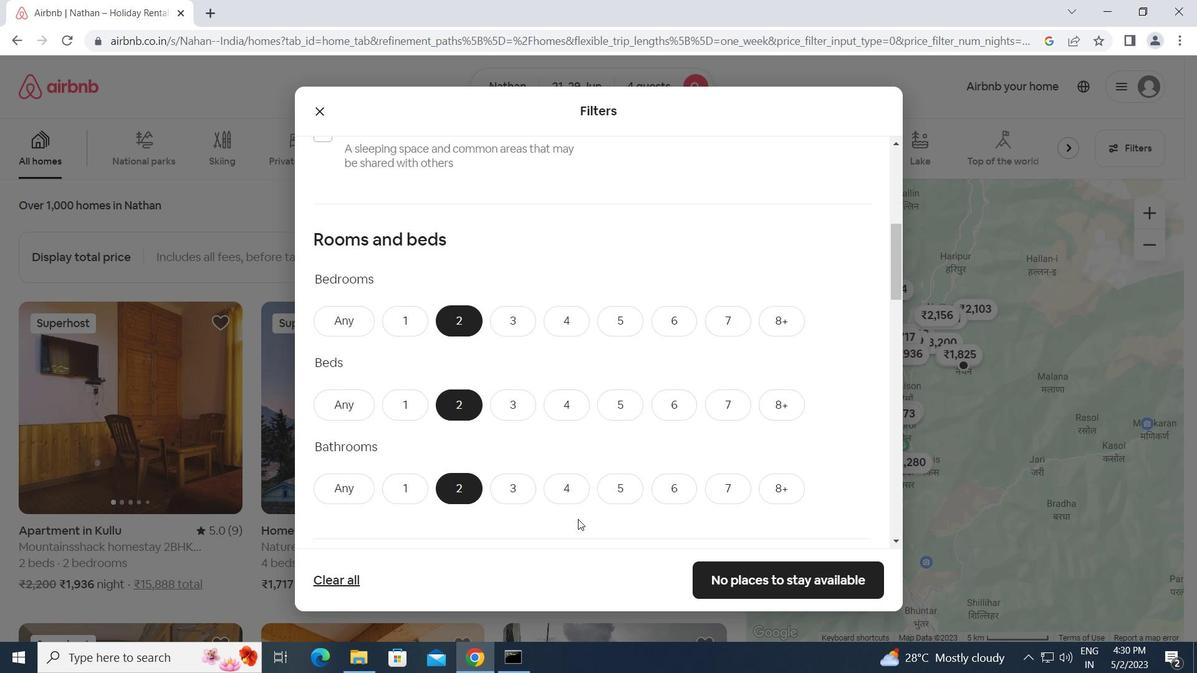 
Action: Mouse moved to (351, 454)
Screenshot: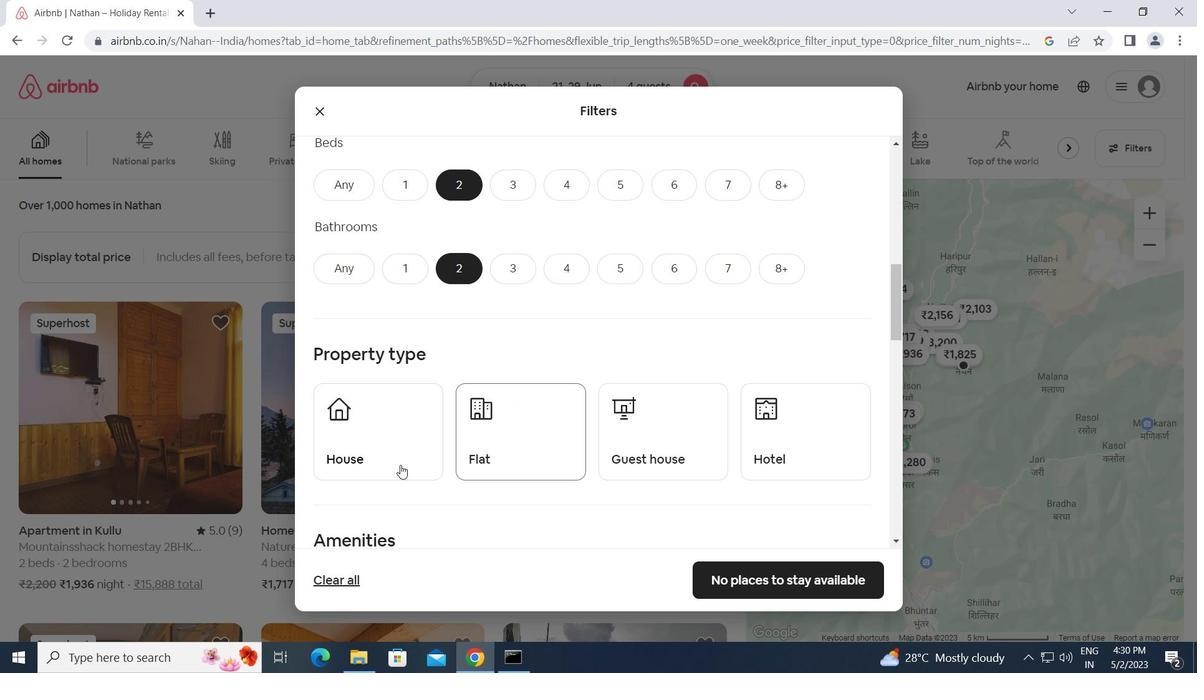 
Action: Mouse pressed left at (351, 454)
Screenshot: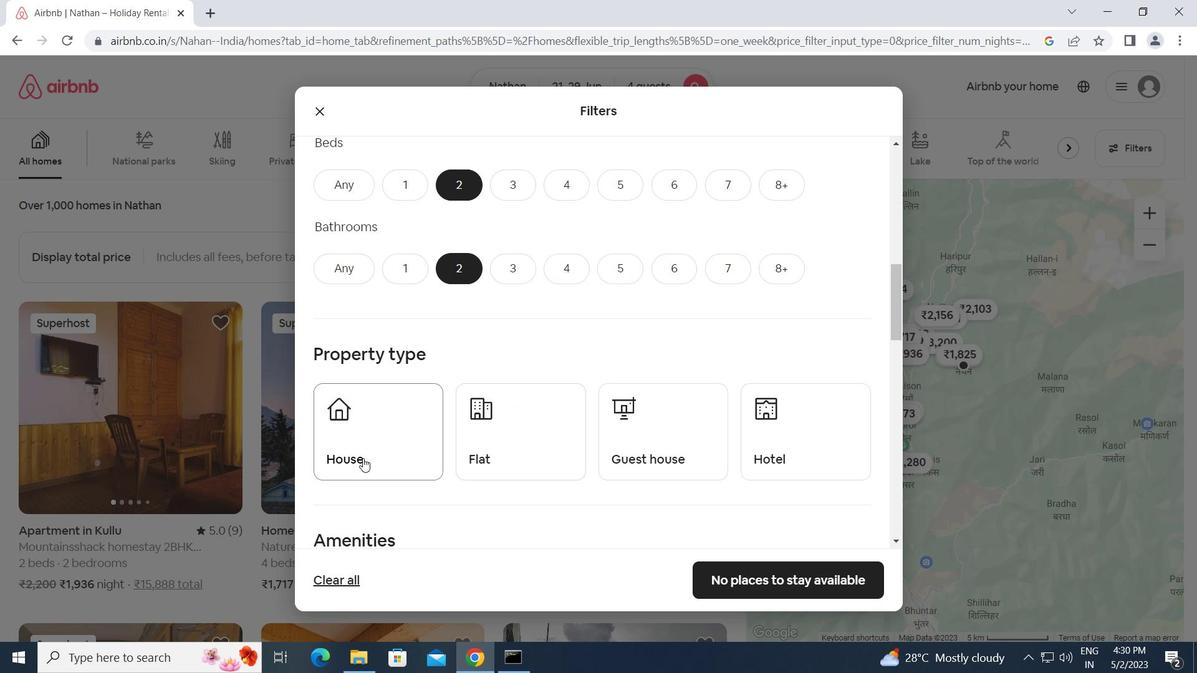 
Action: Mouse moved to (550, 457)
Screenshot: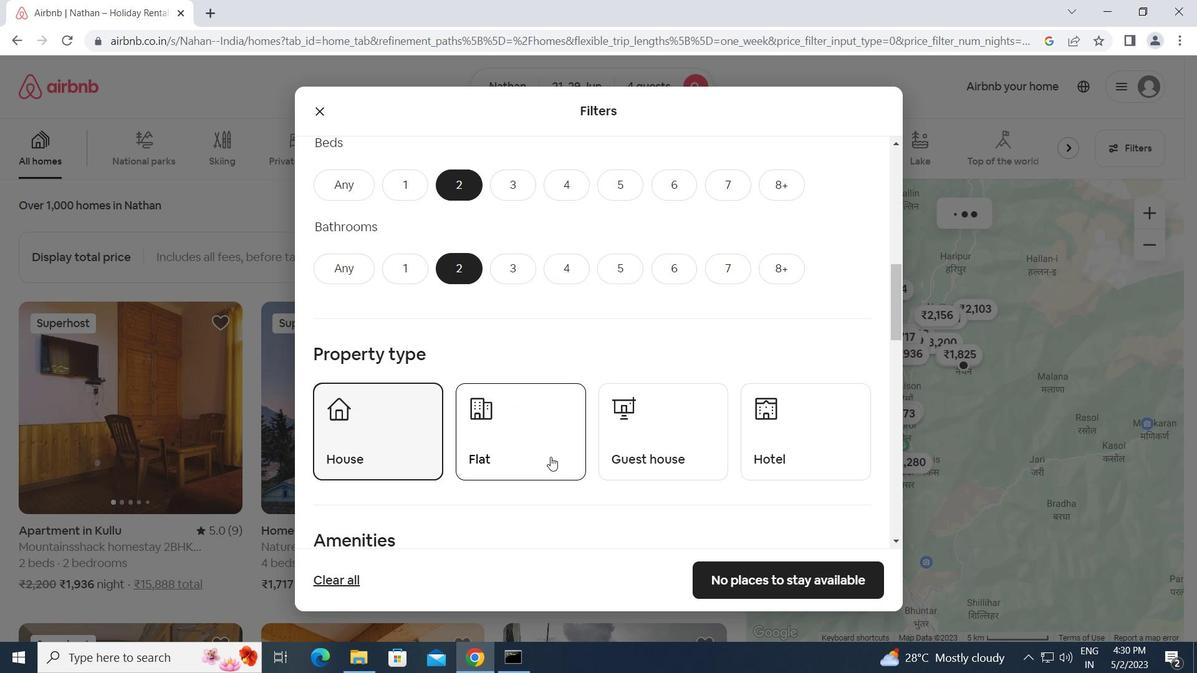 
Action: Mouse pressed left at (550, 457)
Screenshot: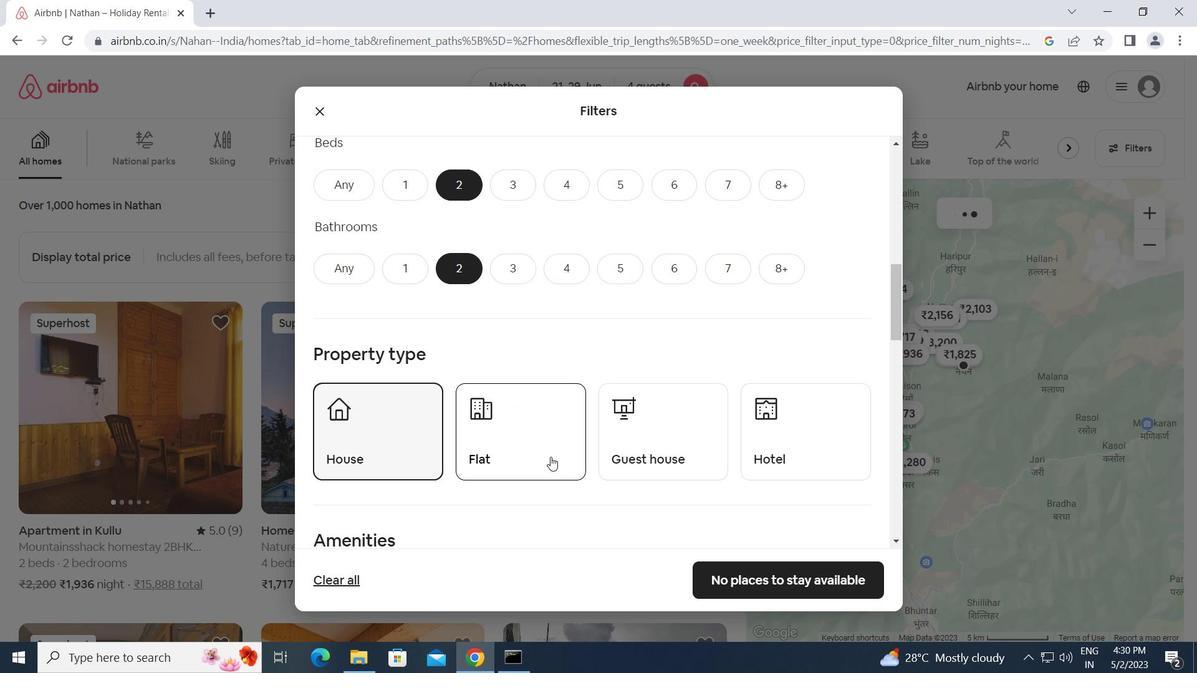 
Action: Mouse moved to (662, 453)
Screenshot: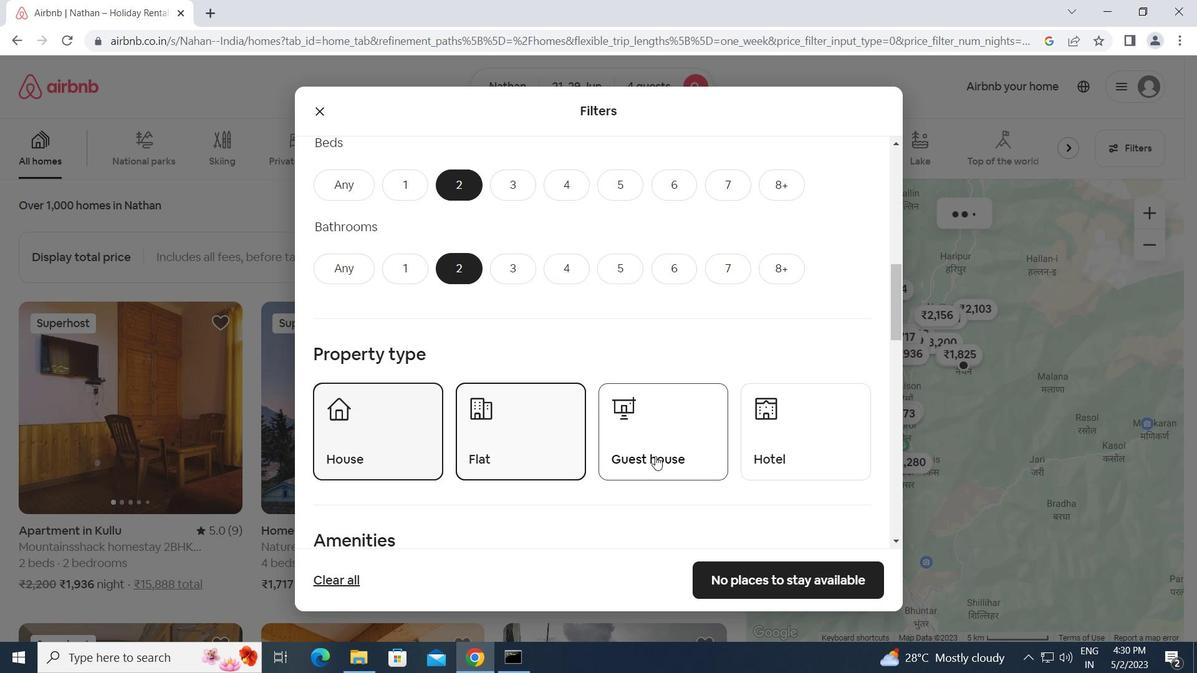 
Action: Mouse pressed left at (662, 453)
Screenshot: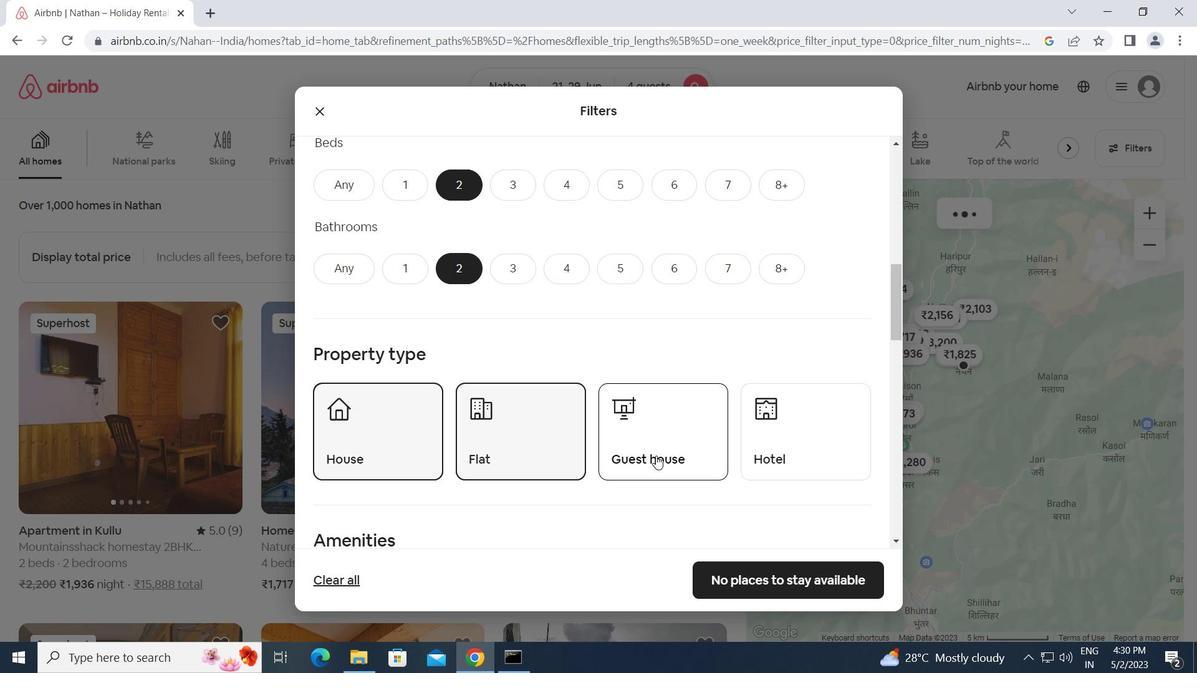 
Action: Mouse moved to (536, 461)
Screenshot: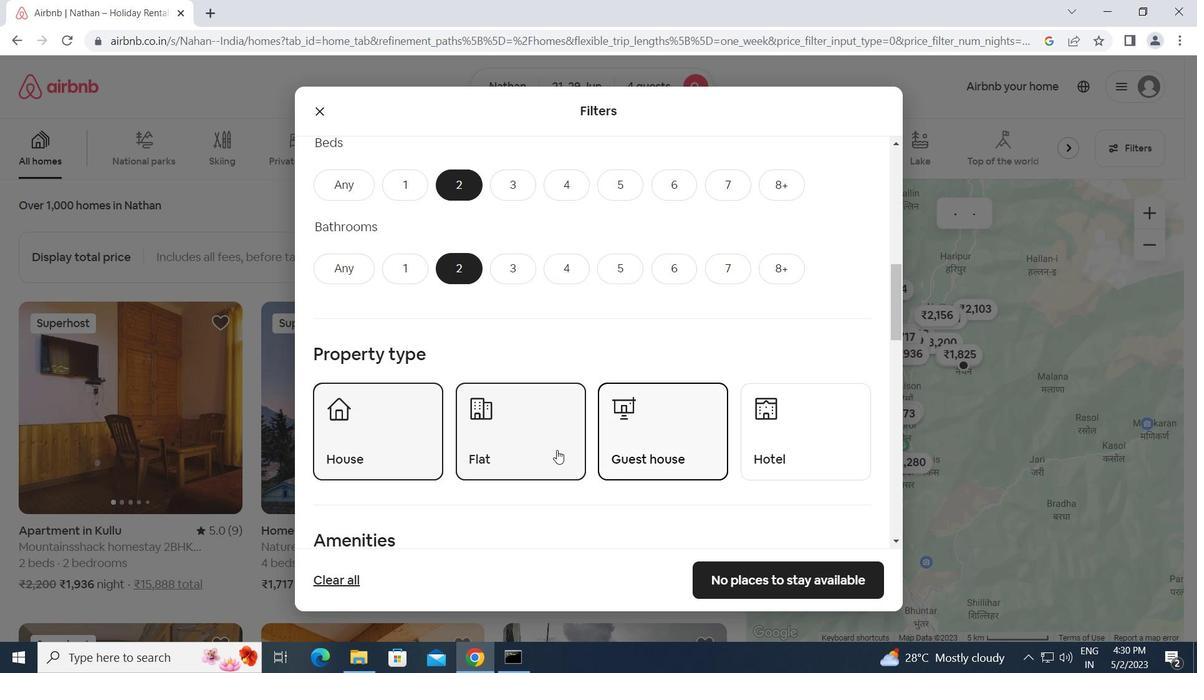 
Action: Mouse scrolled (536, 460) with delta (0, 0)
Screenshot: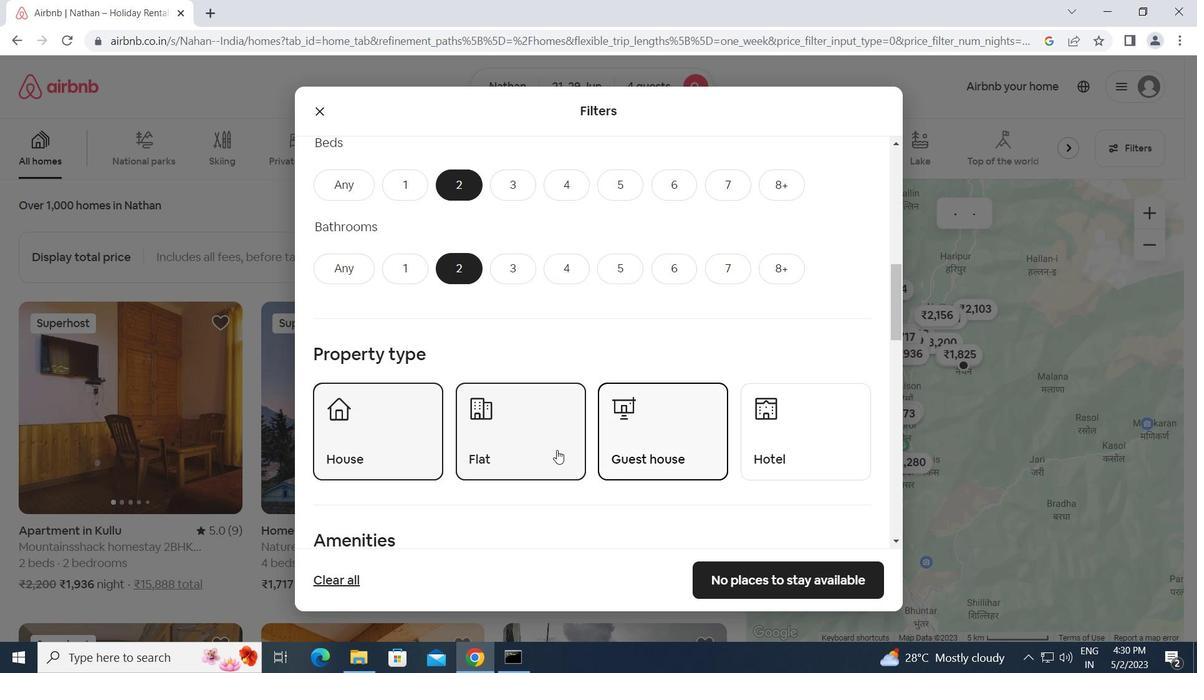 
Action: Mouse scrolled (536, 460) with delta (0, 0)
Screenshot: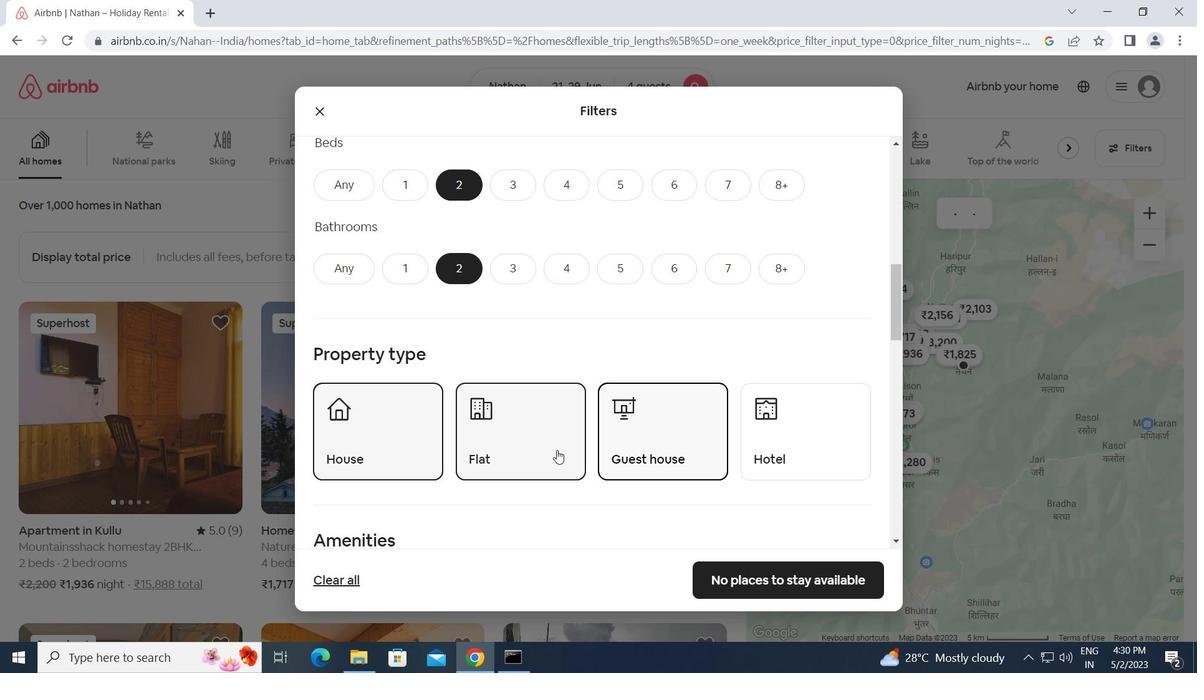 
Action: Mouse scrolled (536, 460) with delta (0, 0)
Screenshot: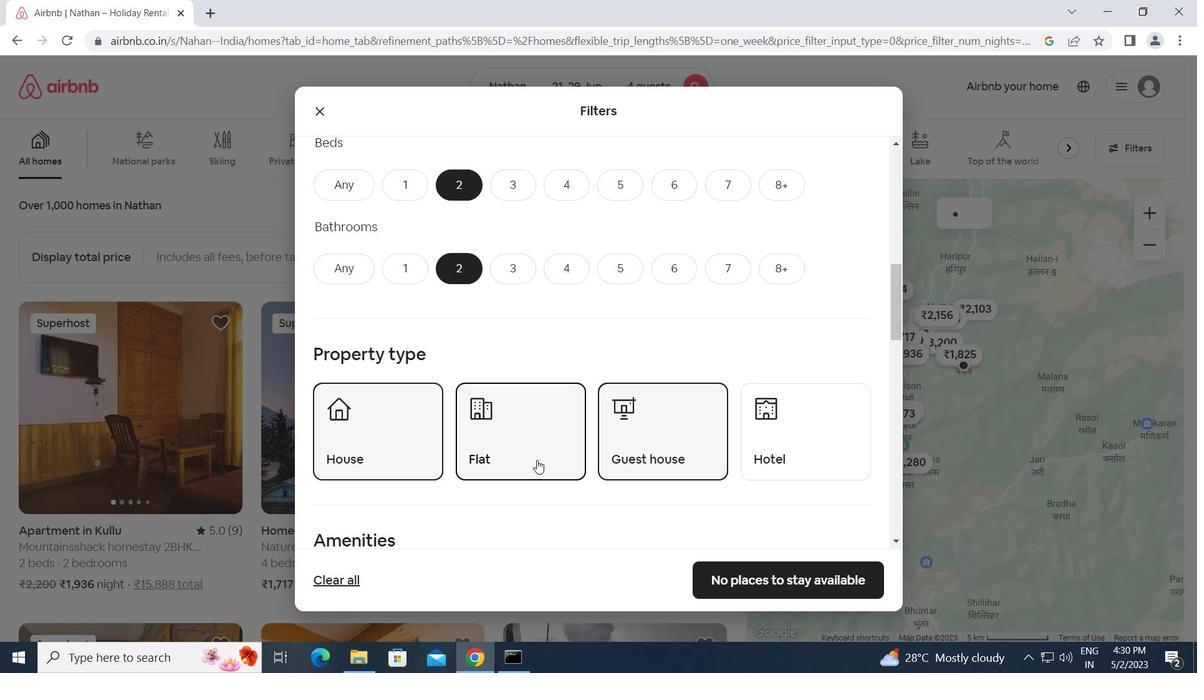 
Action: Mouse moved to (374, 489)
Screenshot: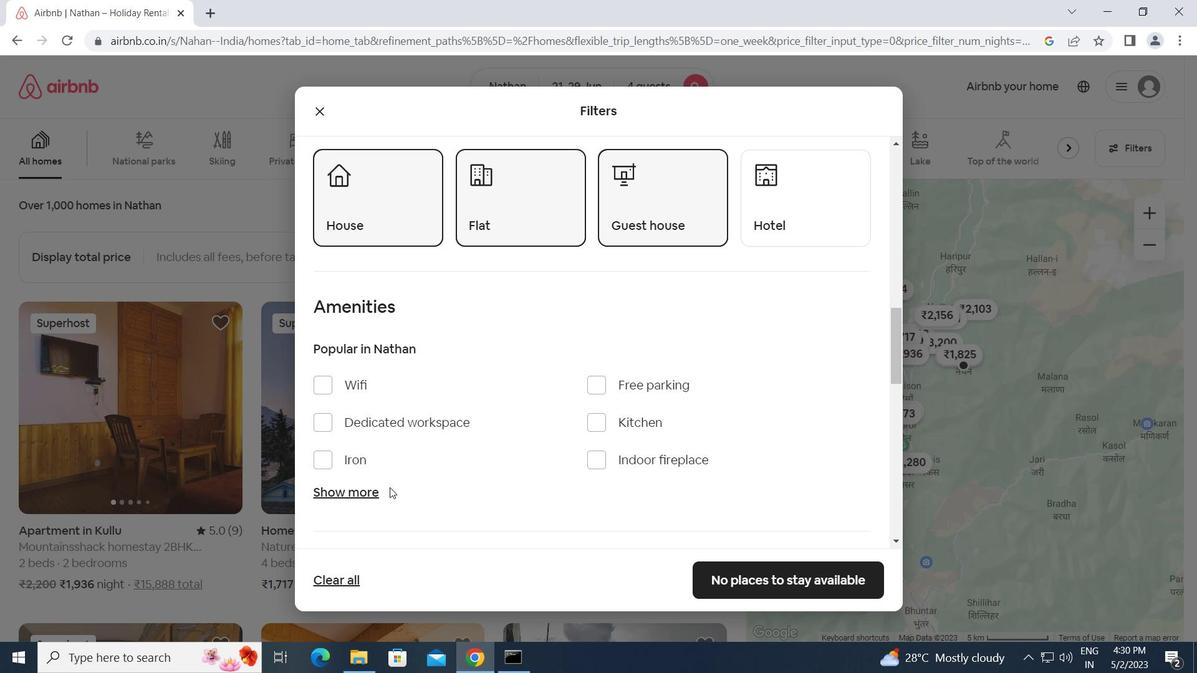 
Action: Mouse pressed left at (374, 489)
Screenshot: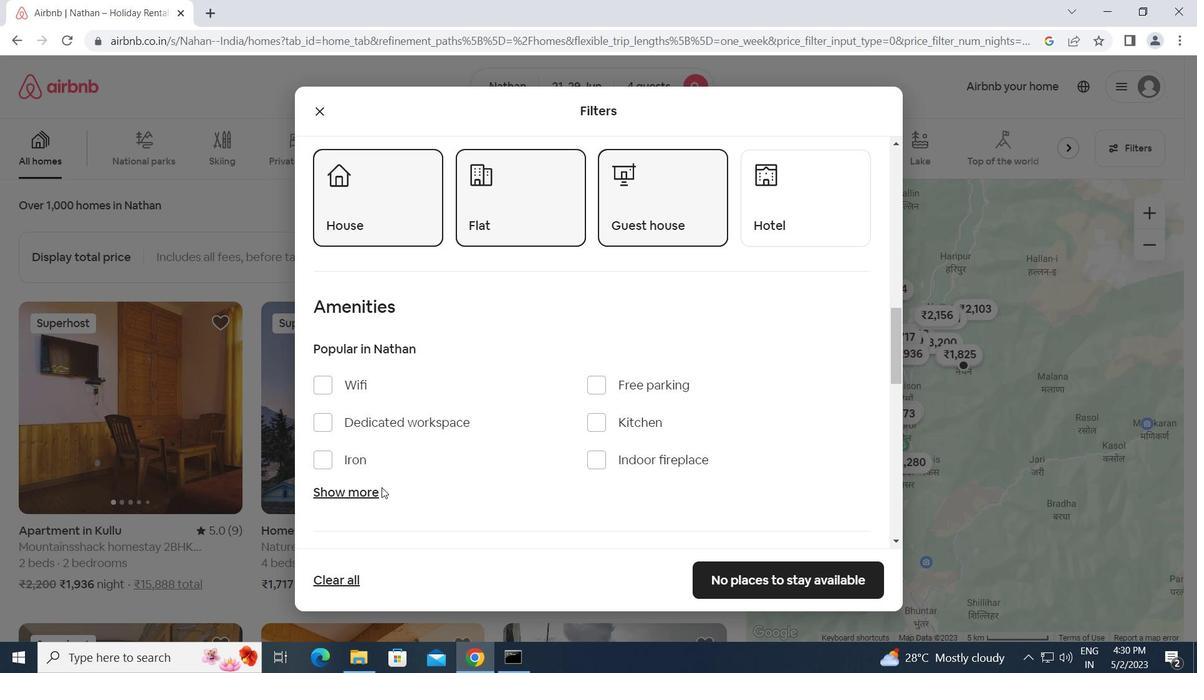
Action: Mouse moved to (399, 489)
Screenshot: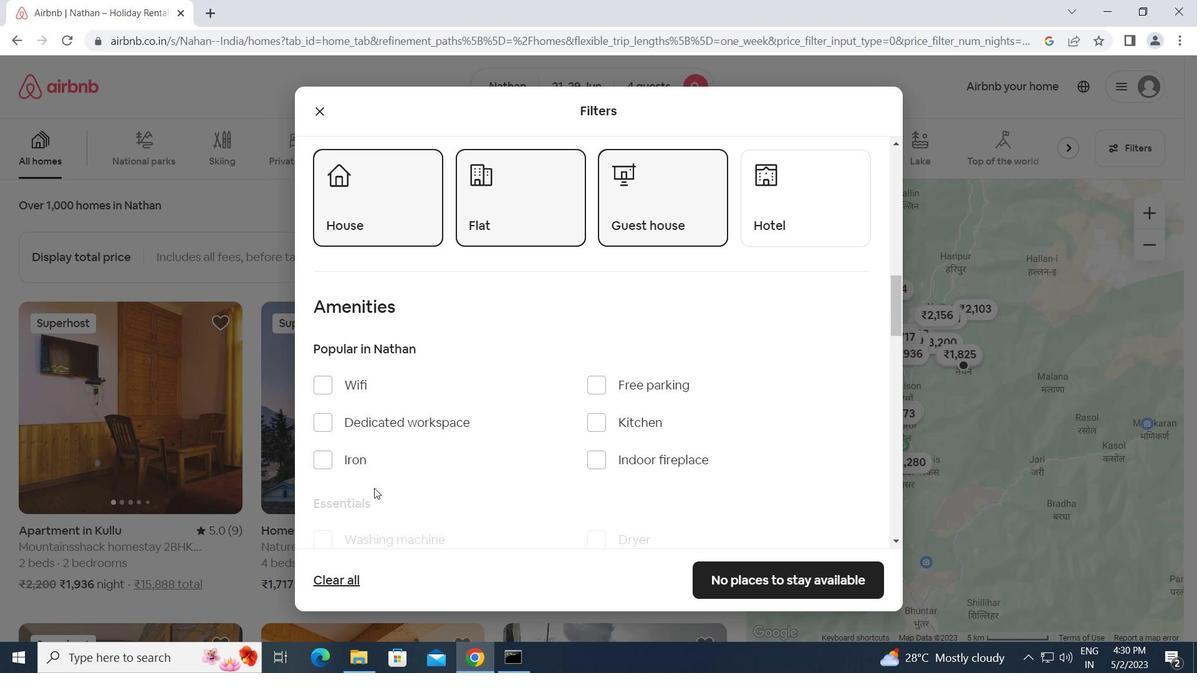 
Action: Mouse scrolled (399, 488) with delta (0, 0)
Screenshot: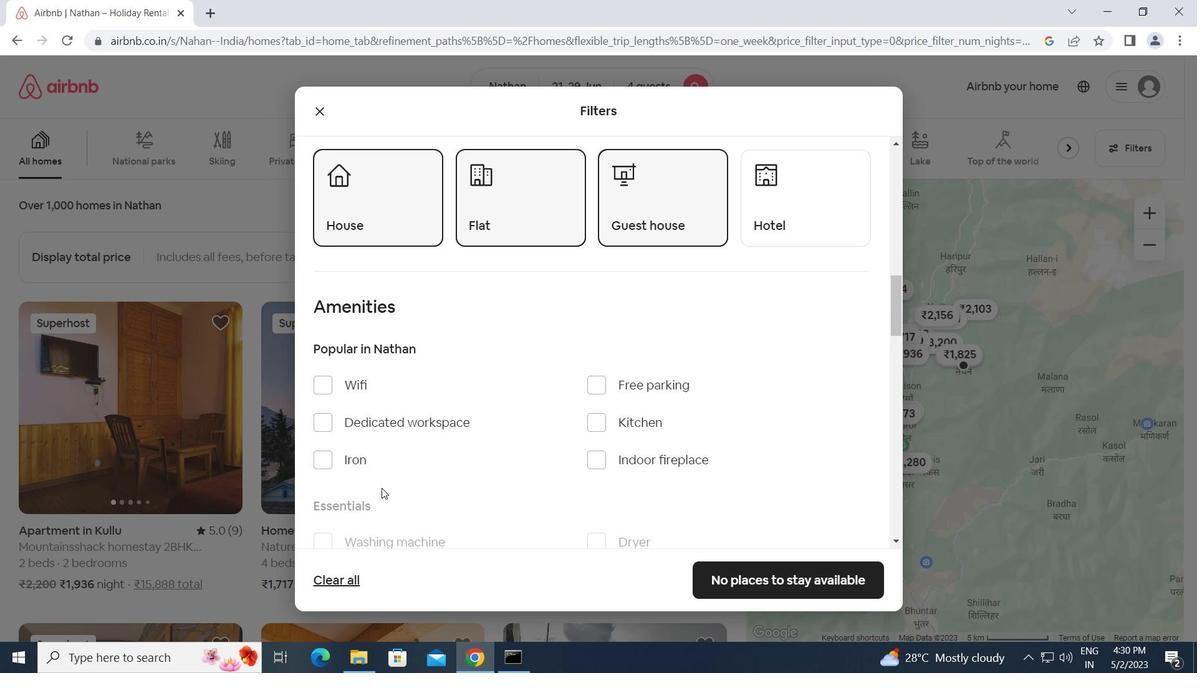 
Action: Mouse scrolled (399, 488) with delta (0, 0)
Screenshot: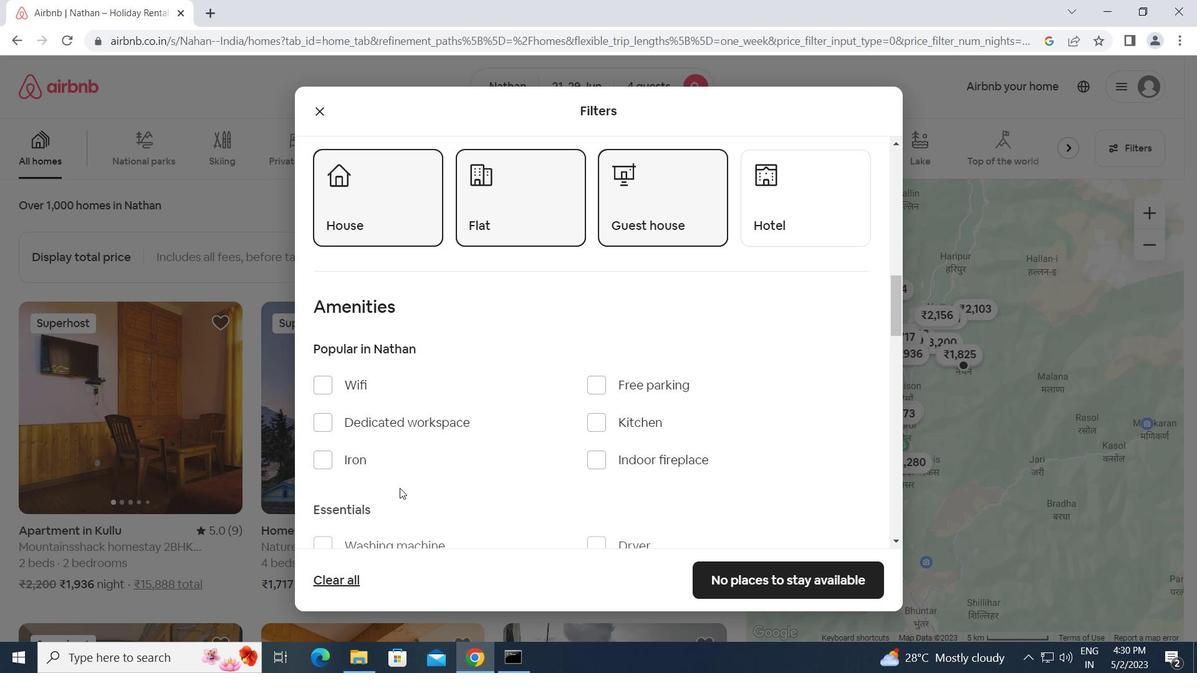 
Action: Mouse moved to (320, 391)
Screenshot: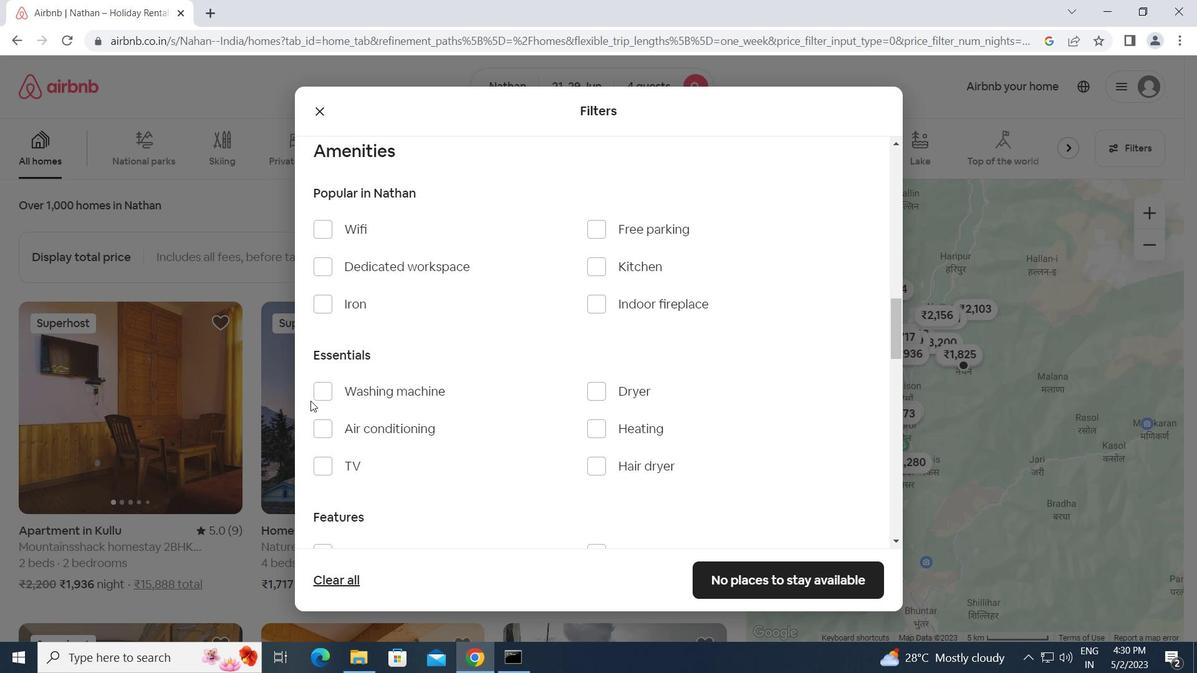 
Action: Mouse pressed left at (320, 391)
Screenshot: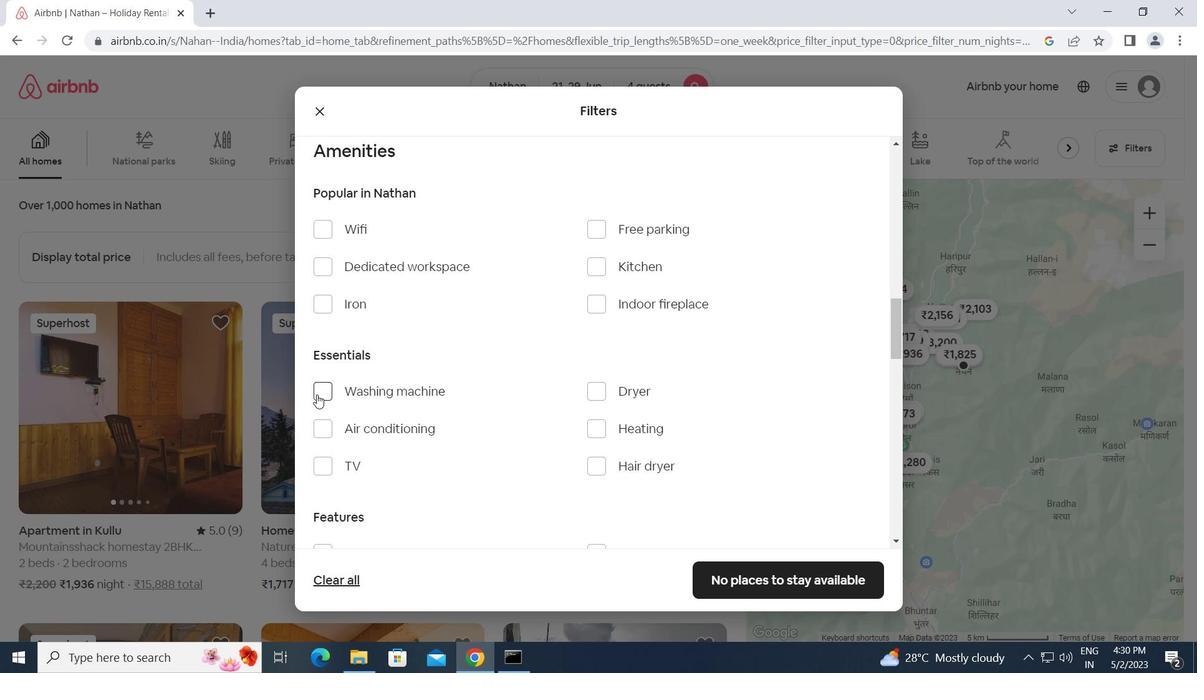 
Action: Mouse moved to (474, 450)
Screenshot: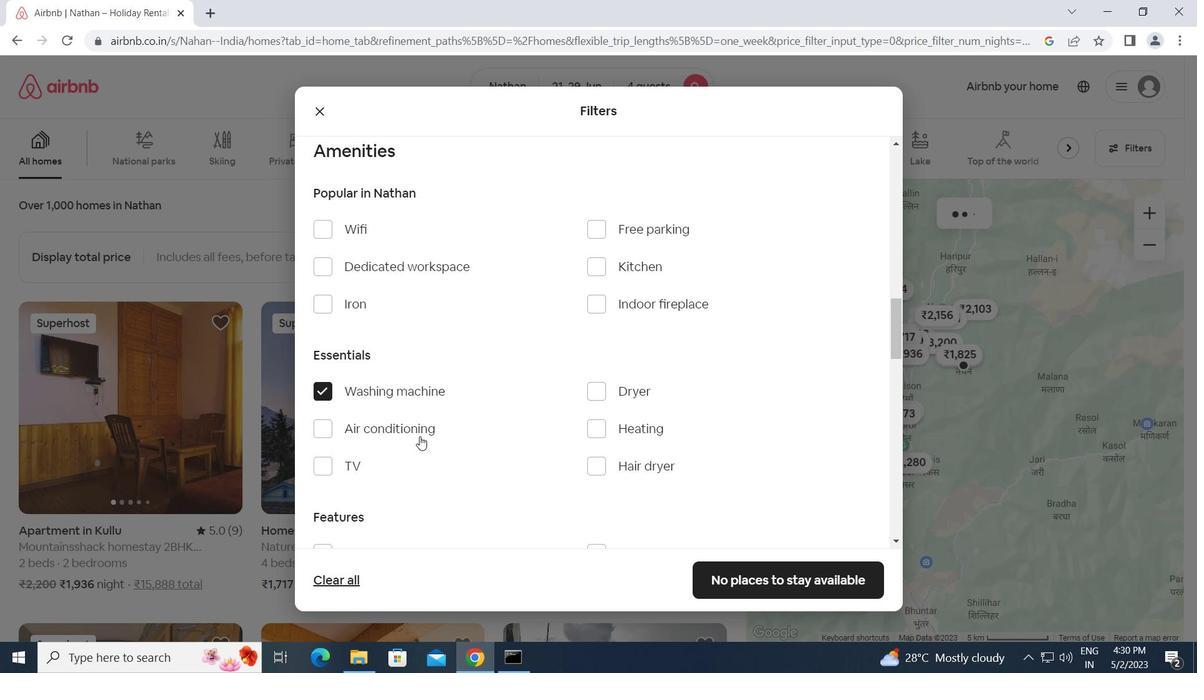 
Action: Mouse scrolled (474, 449) with delta (0, 0)
Screenshot: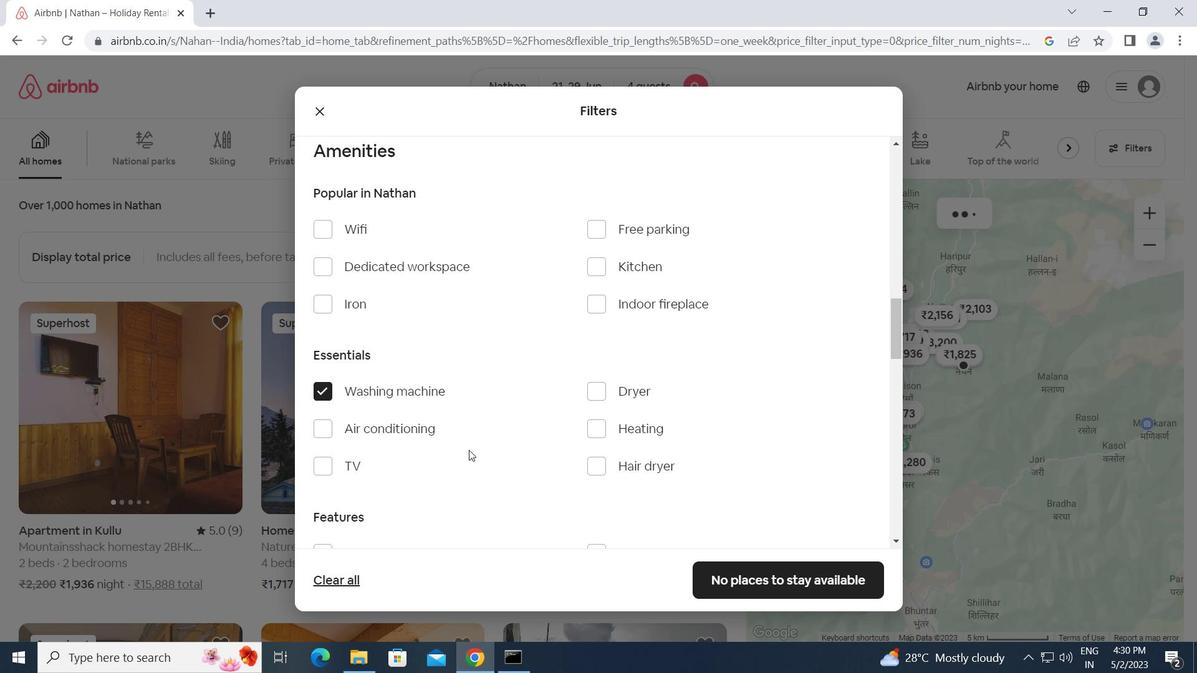 
Action: Mouse scrolled (474, 449) with delta (0, 0)
Screenshot: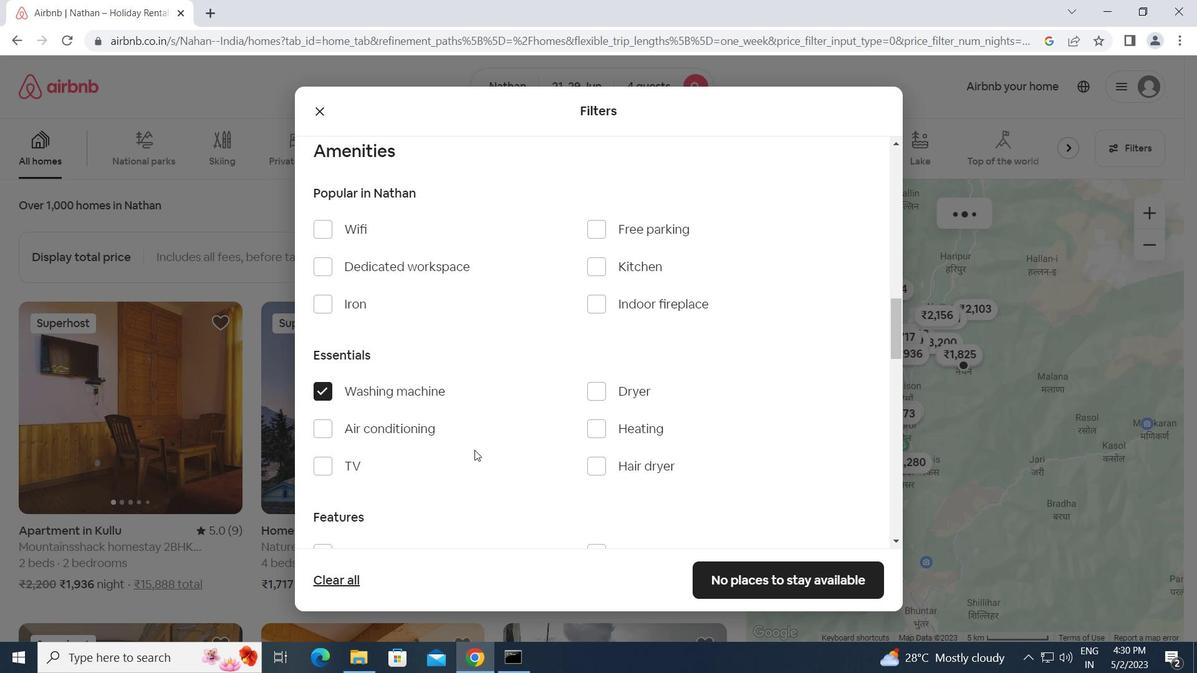 
Action: Mouse scrolled (474, 449) with delta (0, 0)
Screenshot: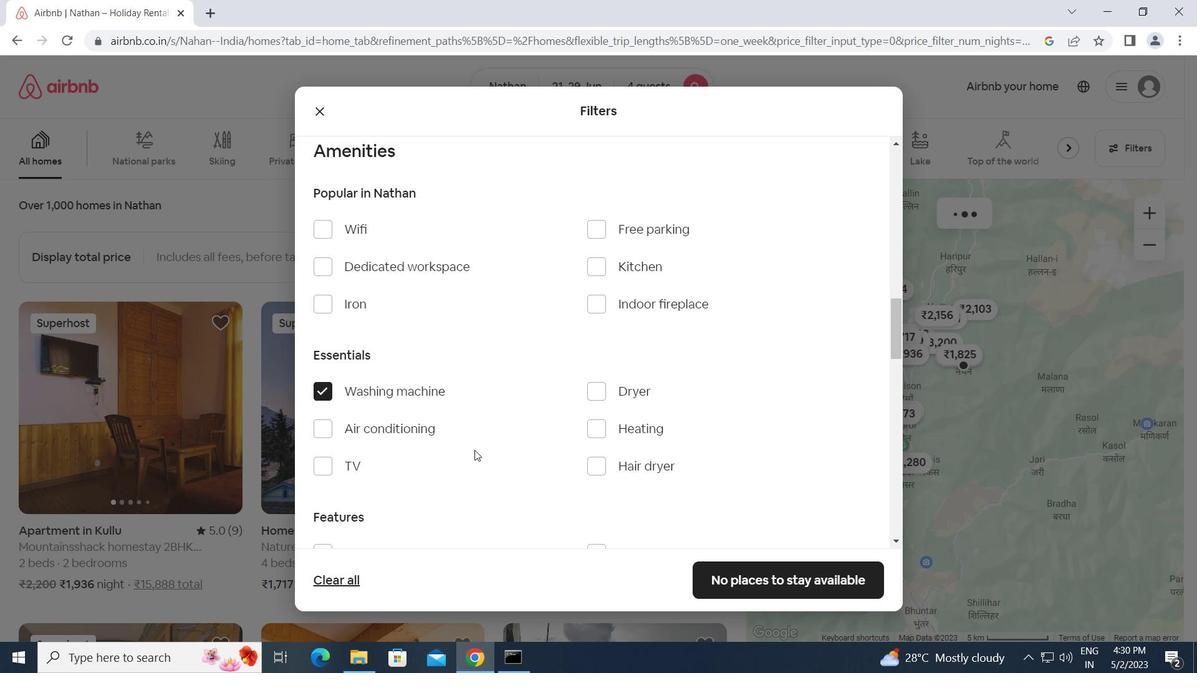 
Action: Mouse moved to (474, 449)
Screenshot: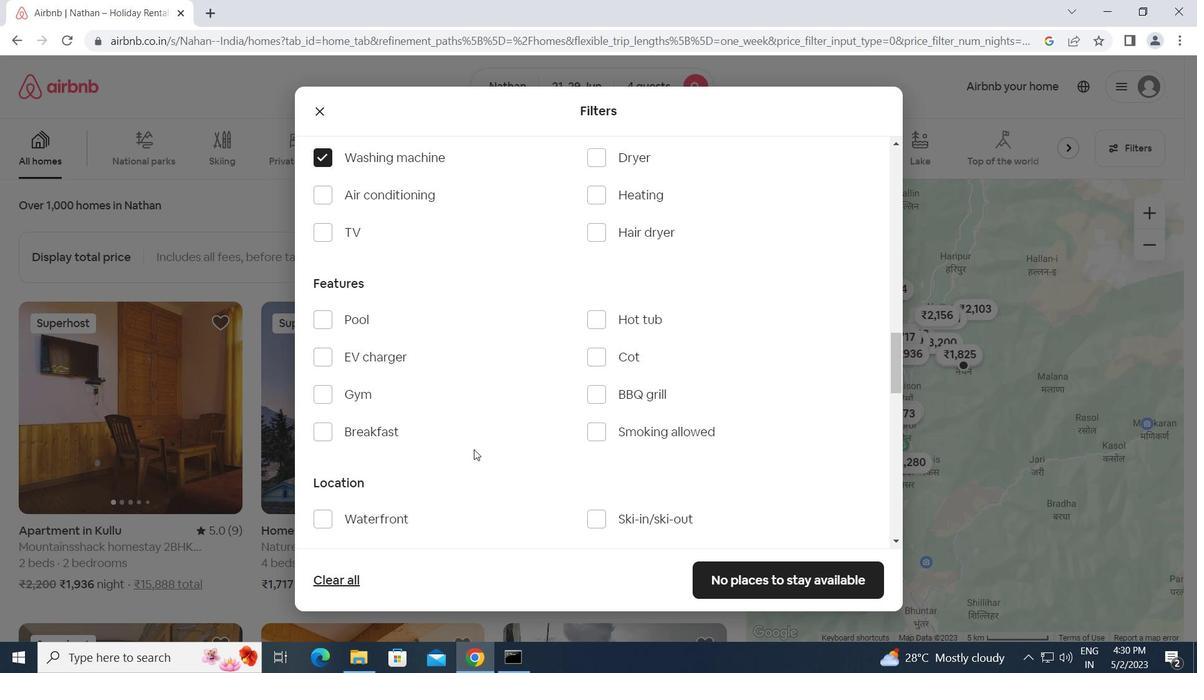 
Action: Mouse scrolled (474, 448) with delta (0, 0)
Screenshot: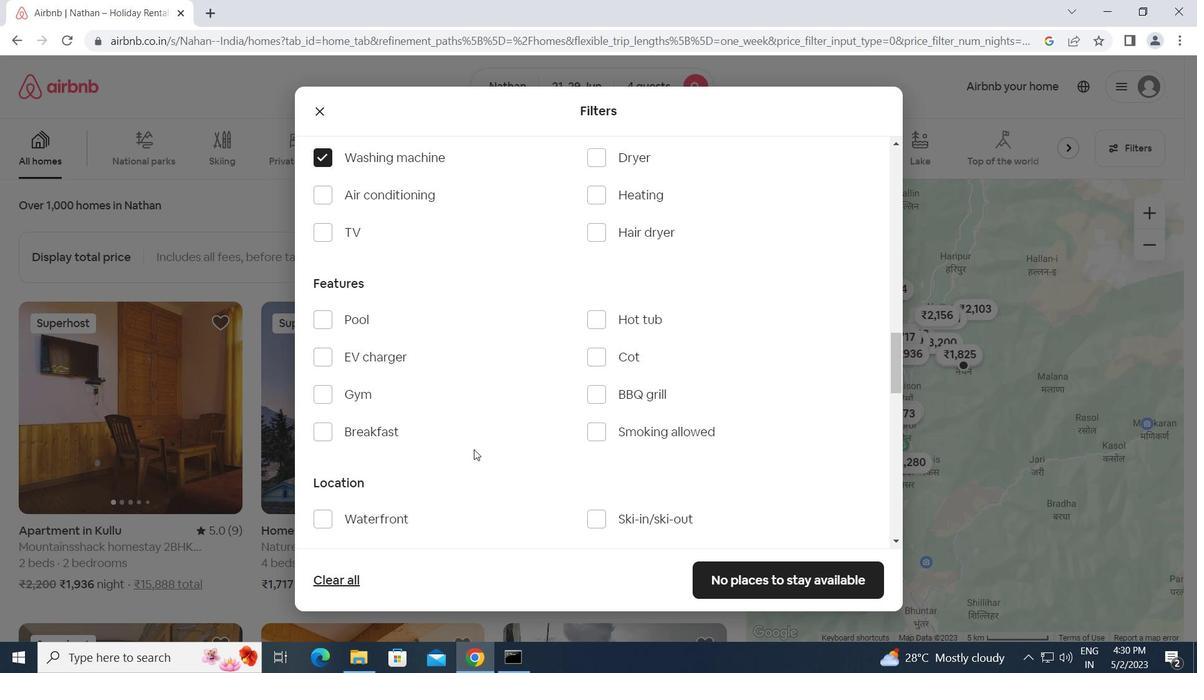 
Action: Mouse scrolled (474, 448) with delta (0, 0)
Screenshot: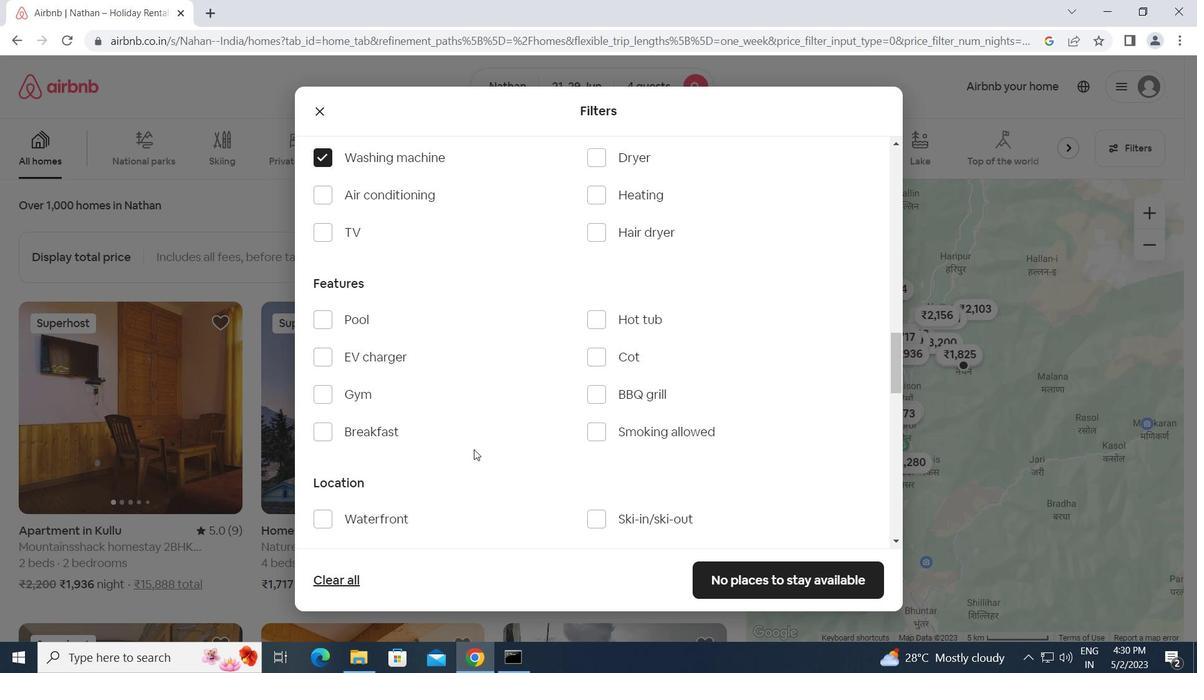 
Action: Mouse scrolled (474, 448) with delta (0, 0)
Screenshot: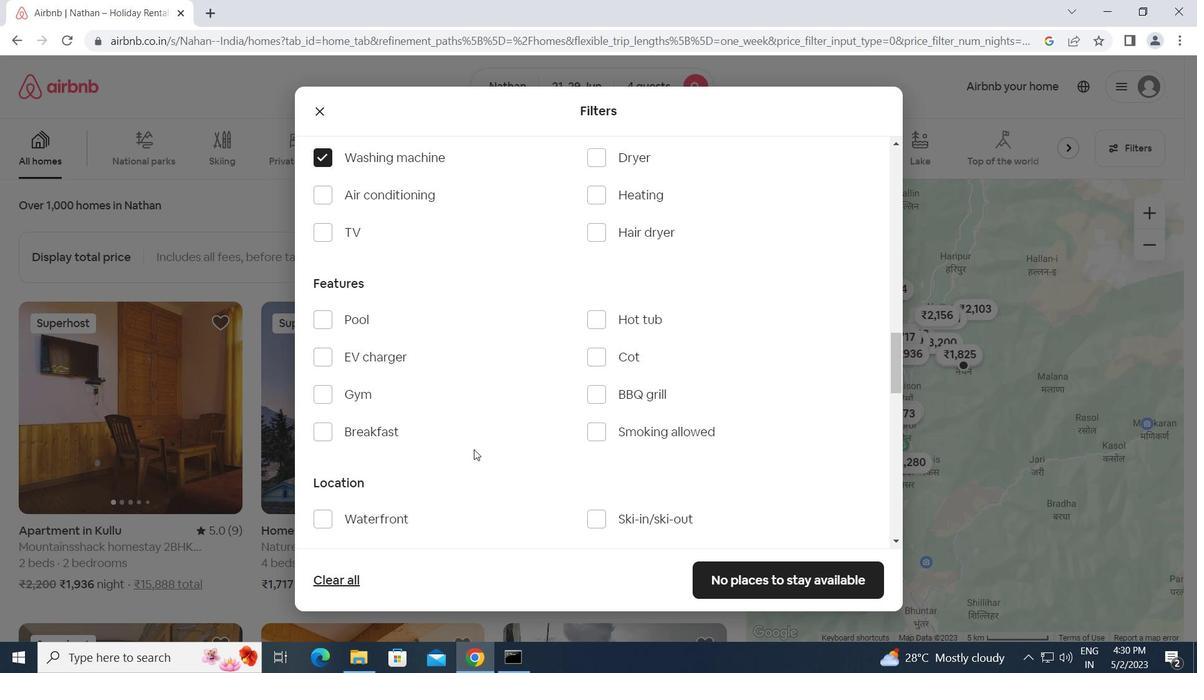 
Action: Mouse scrolled (474, 448) with delta (0, 0)
Screenshot: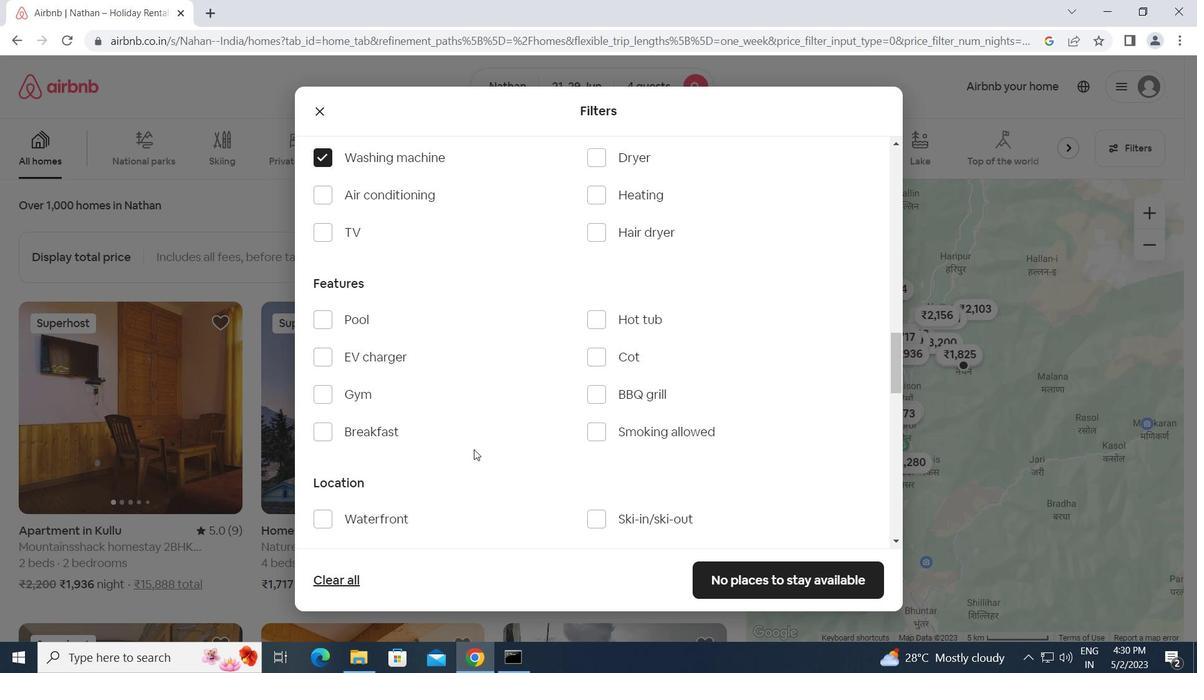
Action: Mouse scrolled (474, 448) with delta (0, 0)
Screenshot: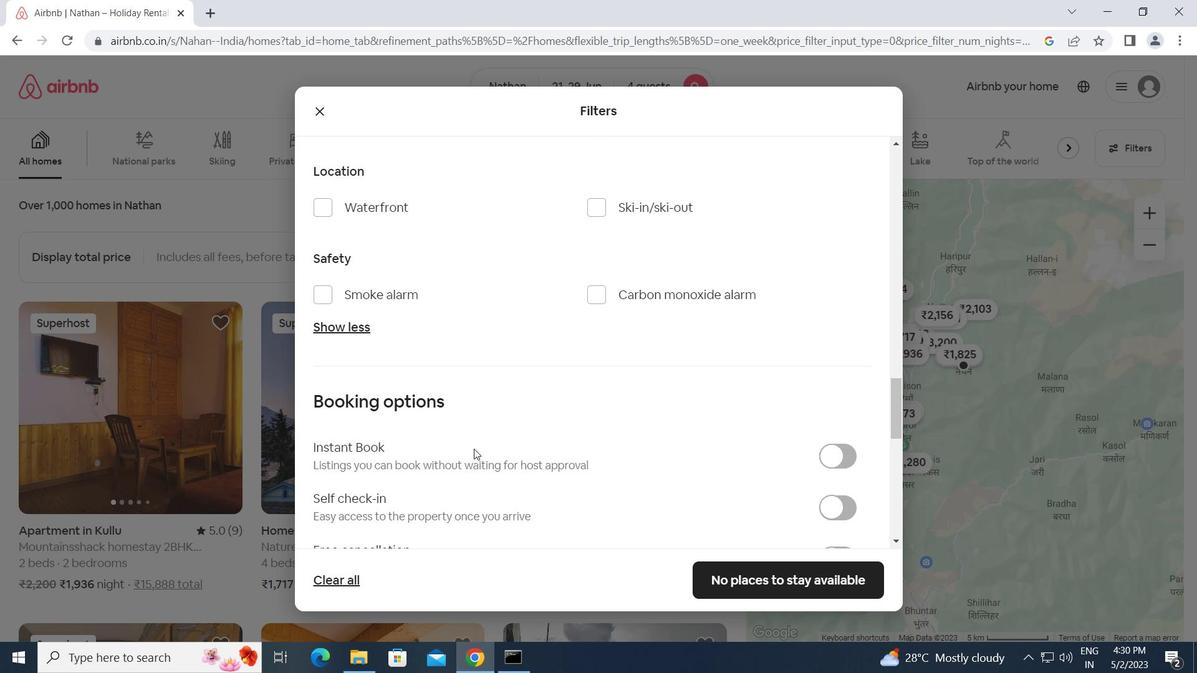 
Action: Mouse scrolled (474, 448) with delta (0, 0)
Screenshot: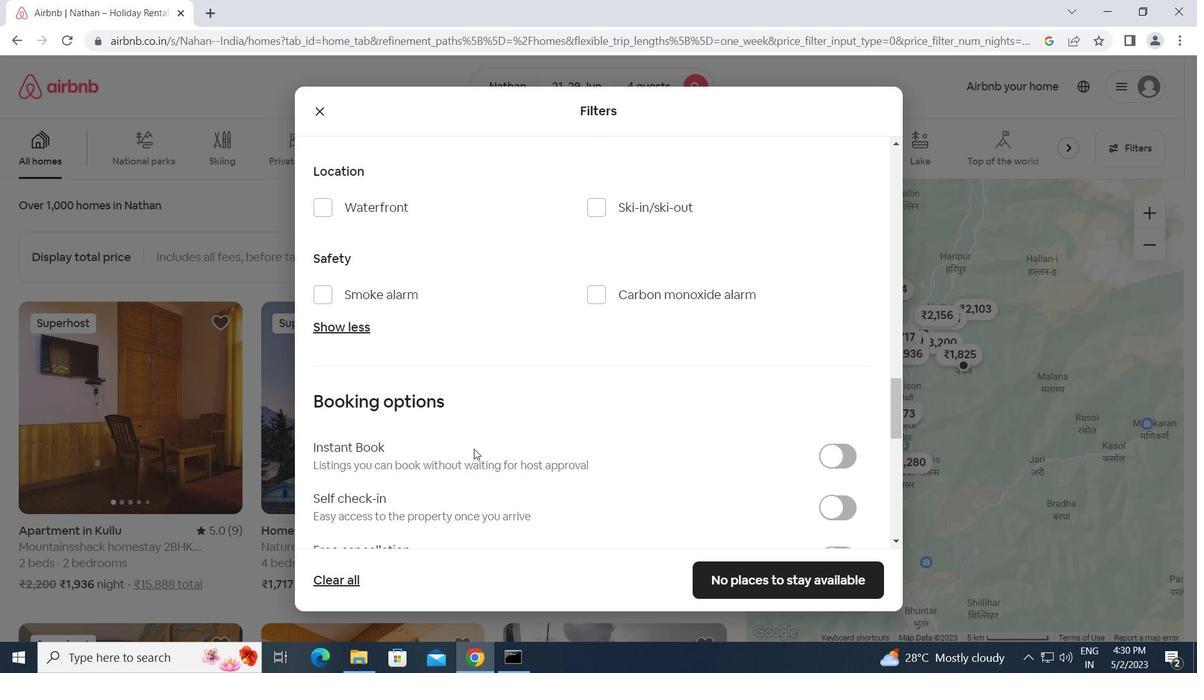 
Action: Mouse scrolled (474, 448) with delta (0, 0)
Screenshot: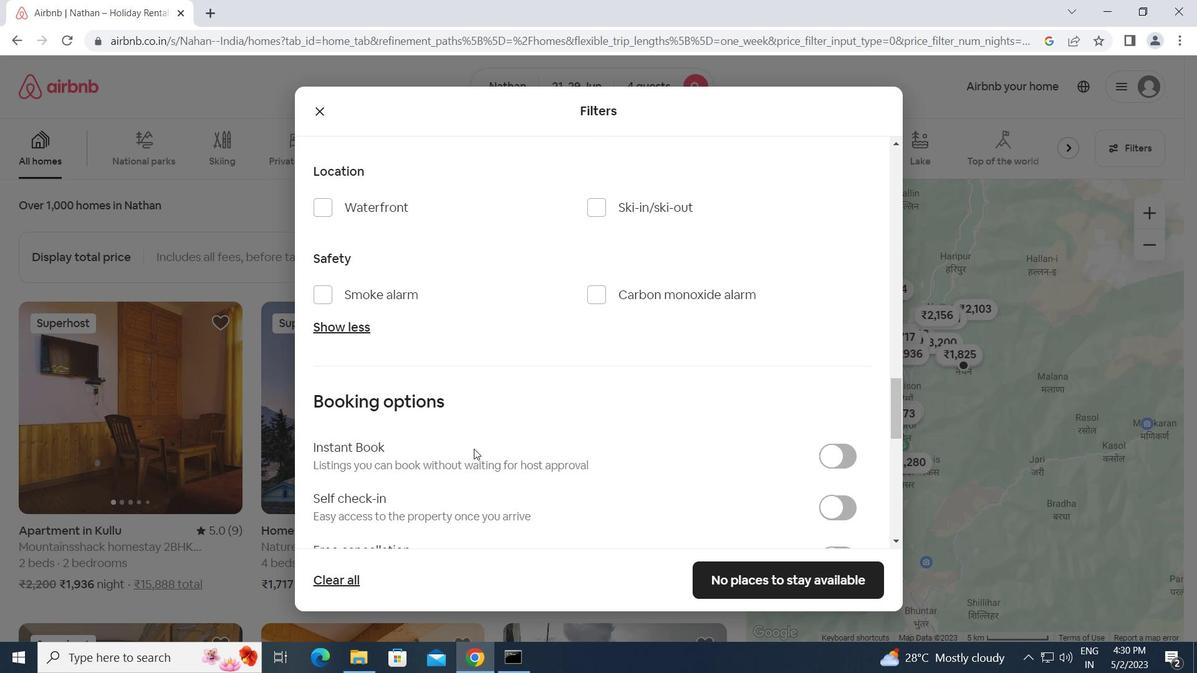 
Action: Mouse moved to (816, 280)
Screenshot: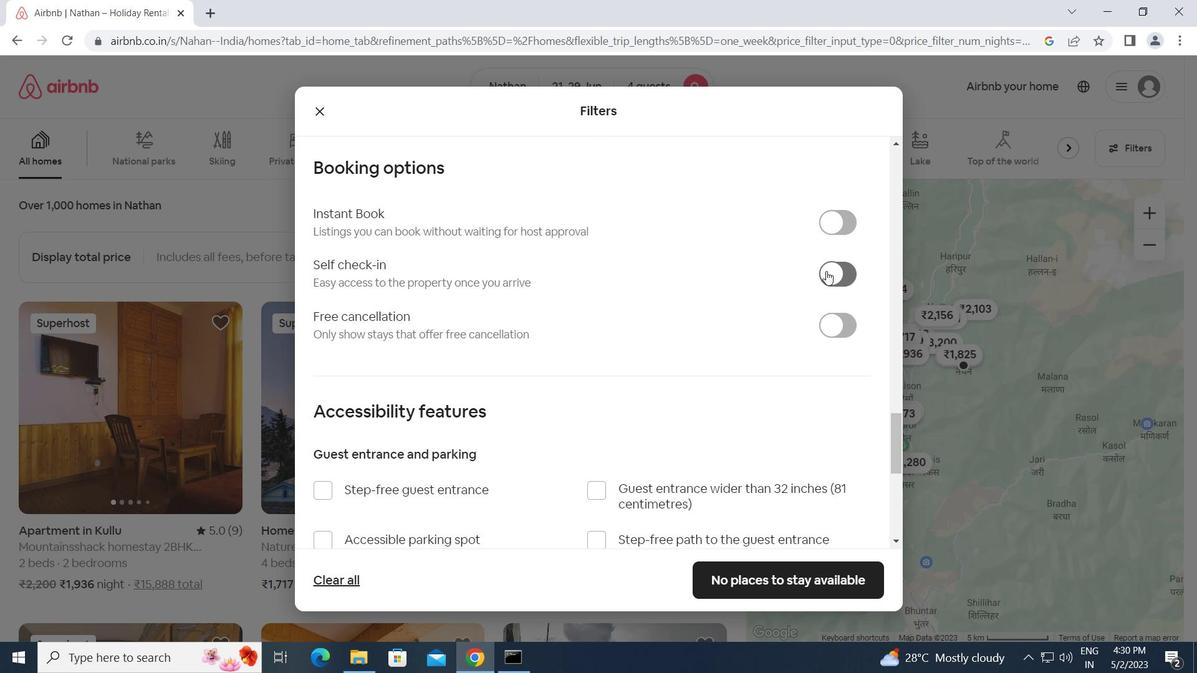 
Action: Mouse pressed left at (816, 280)
Screenshot: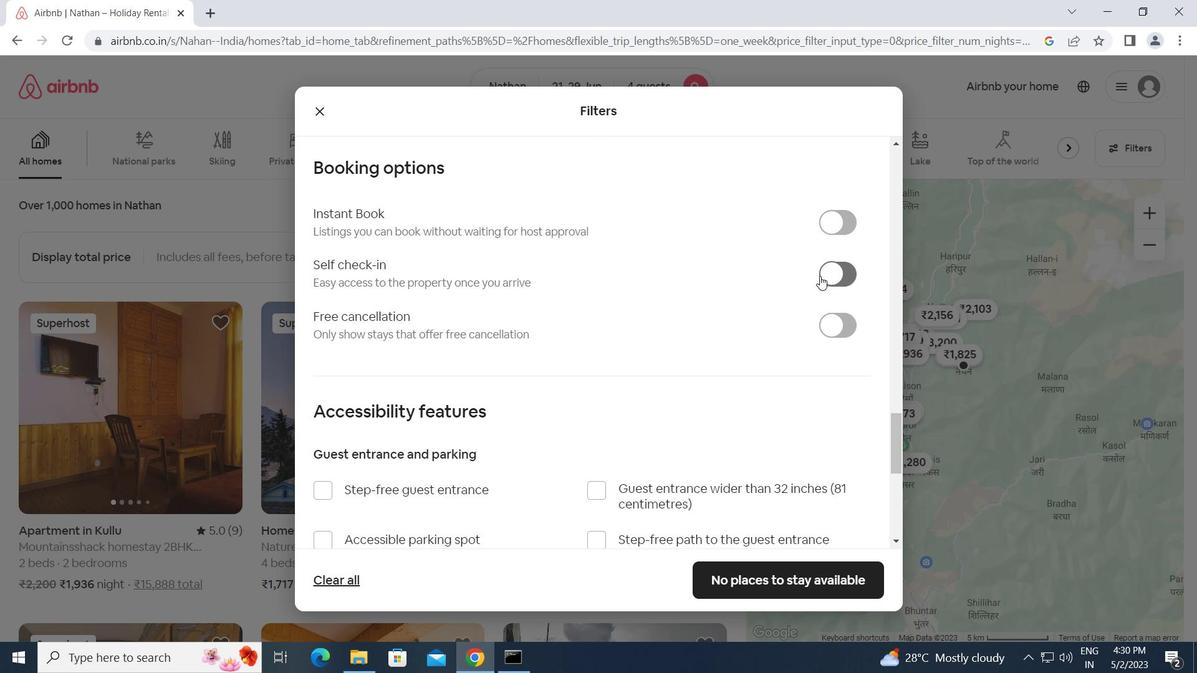 
Action: Mouse moved to (838, 268)
Screenshot: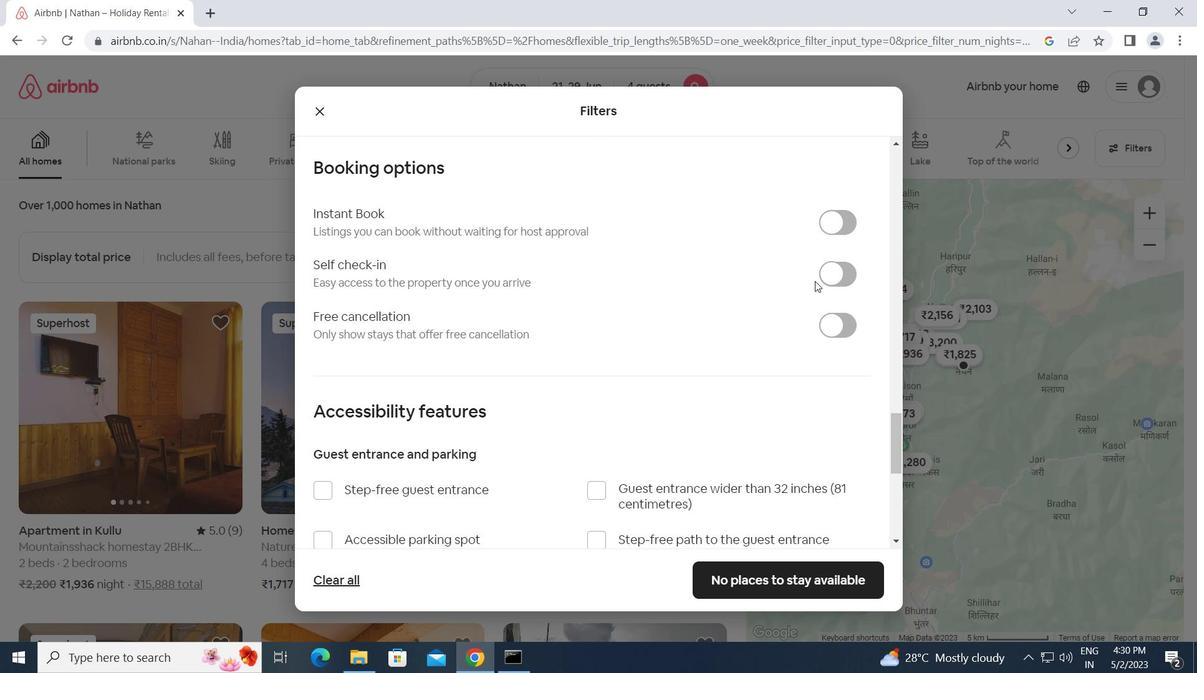 
Action: Mouse pressed left at (838, 268)
Screenshot: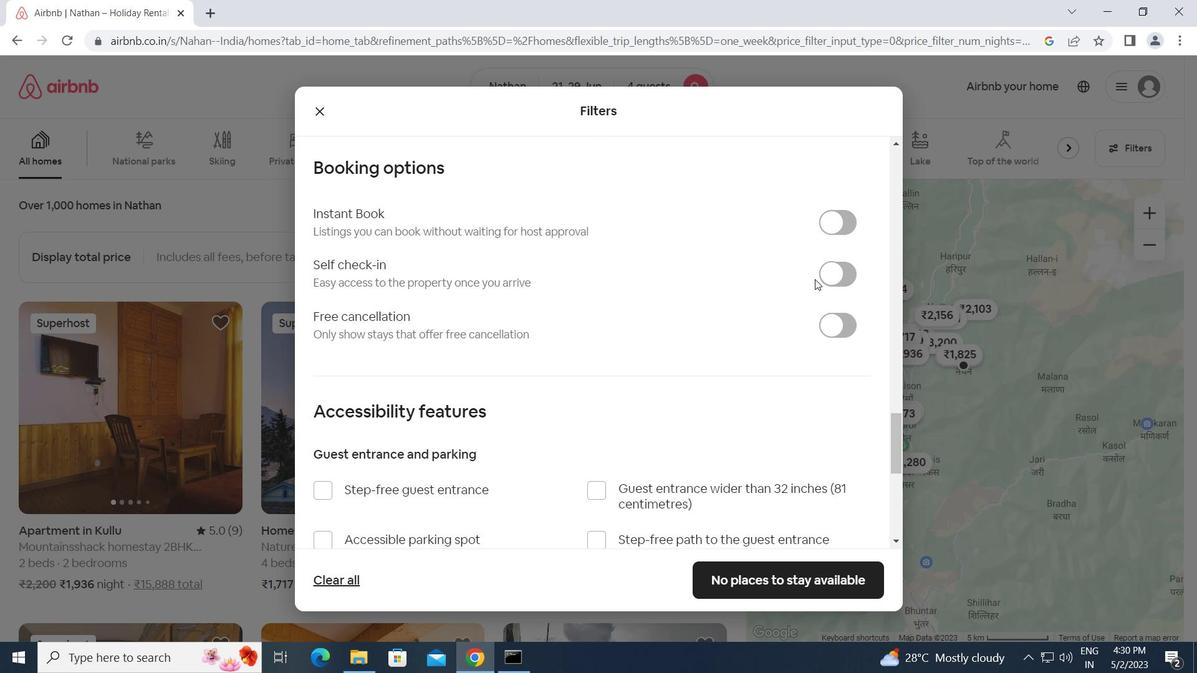 
Action: Mouse moved to (603, 355)
Screenshot: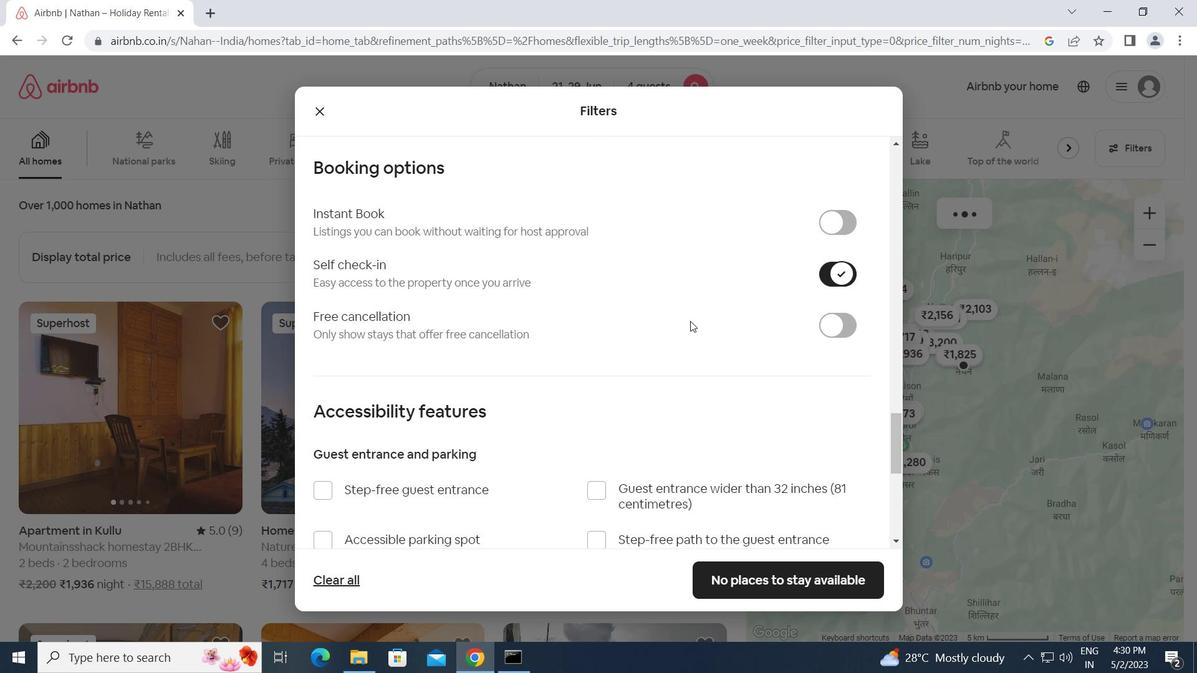 
Action: Mouse scrolled (603, 354) with delta (0, 0)
Screenshot: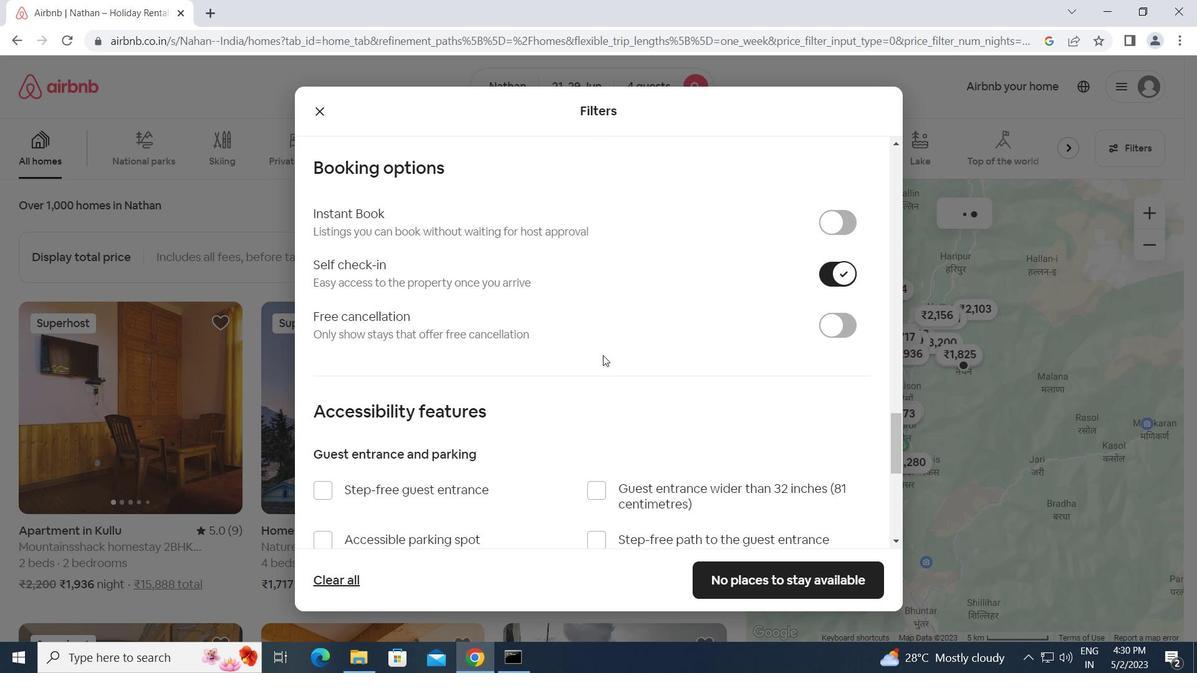 
Action: Mouse scrolled (603, 354) with delta (0, 0)
Screenshot: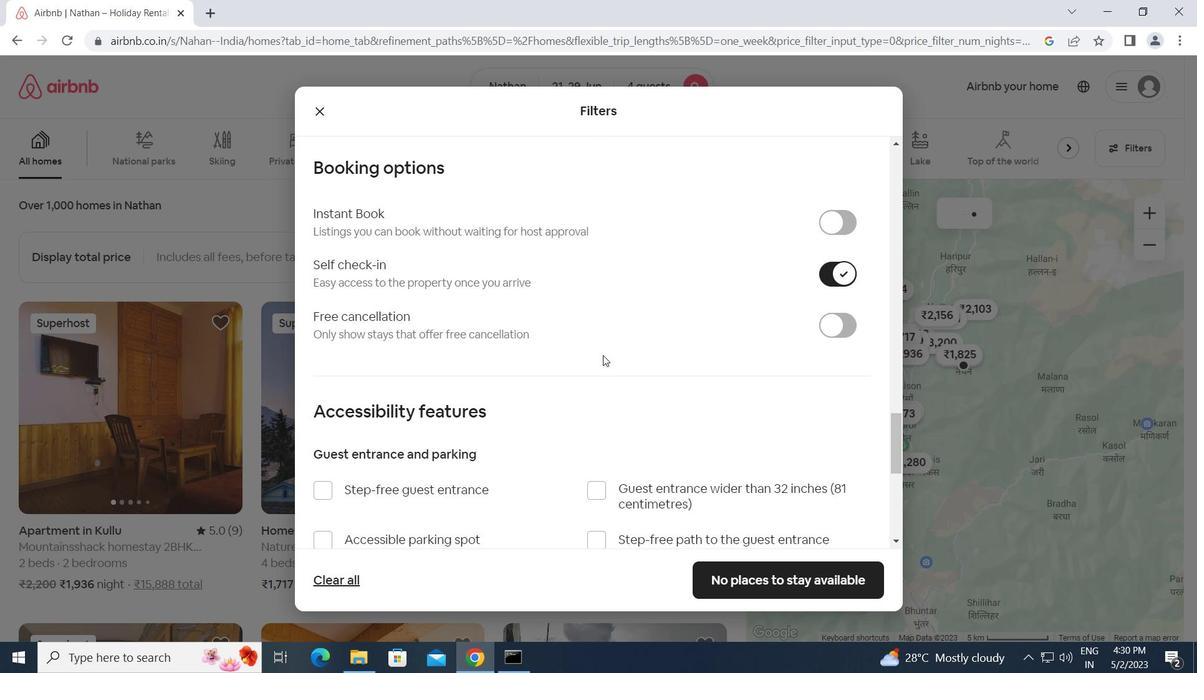 
Action: Mouse scrolled (603, 354) with delta (0, 0)
Screenshot: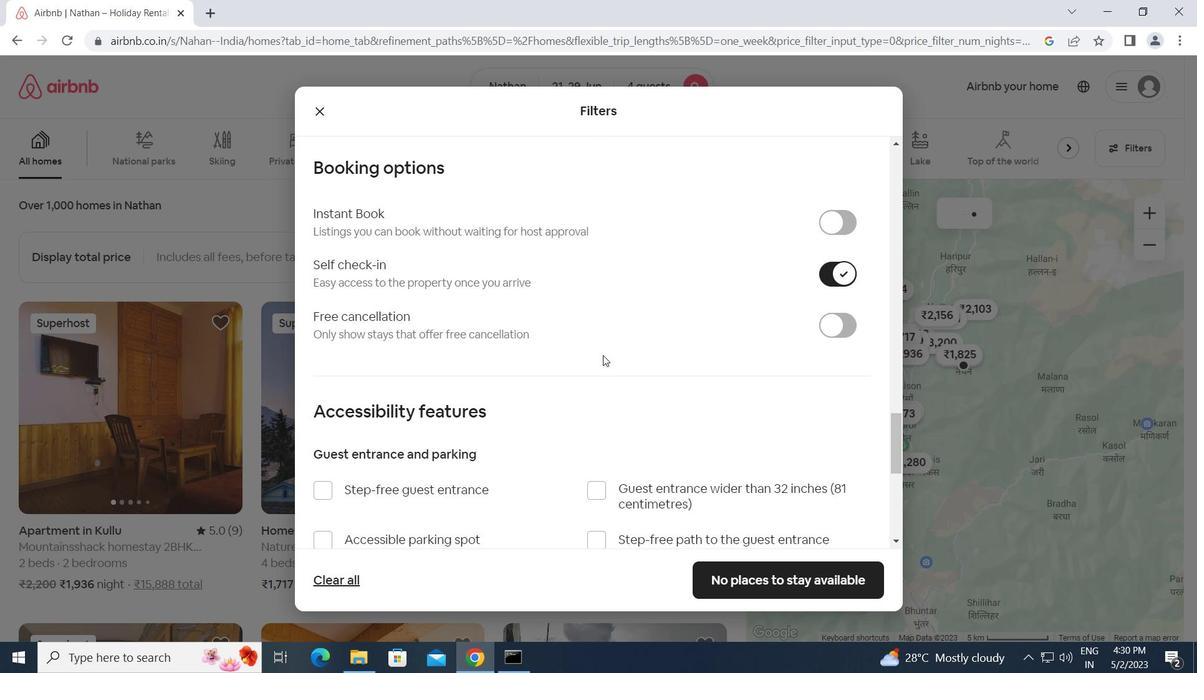 
Action: Mouse scrolled (603, 354) with delta (0, 0)
Screenshot: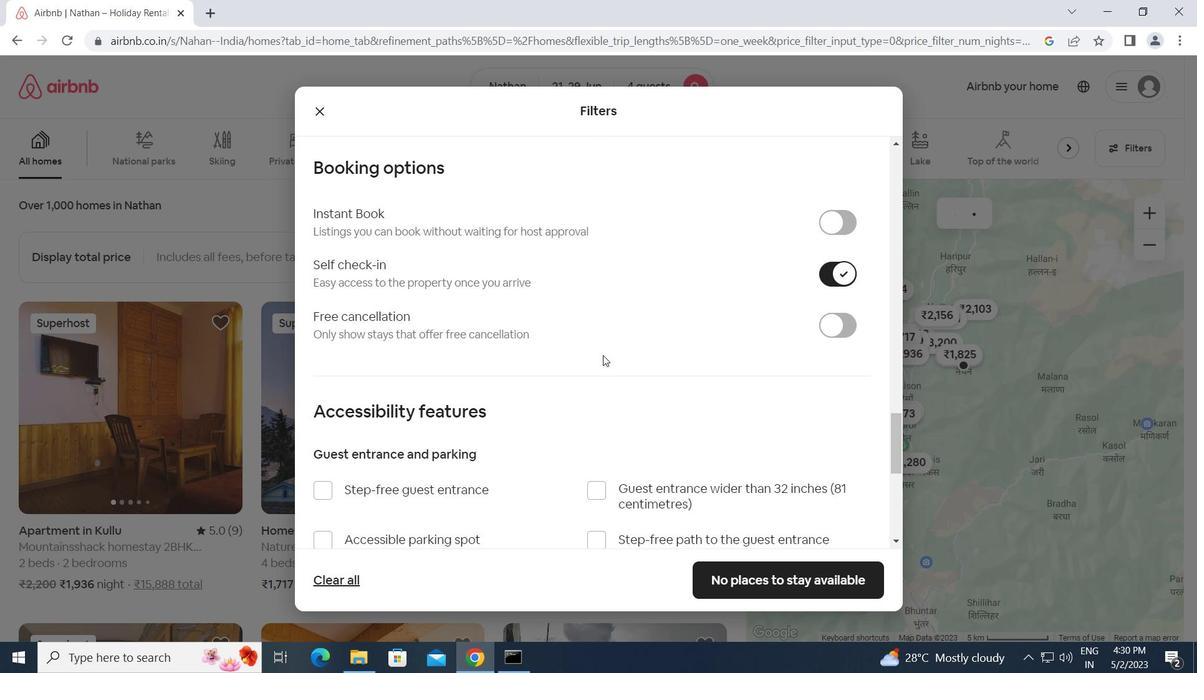 
Action: Mouse scrolled (603, 354) with delta (0, 0)
Screenshot: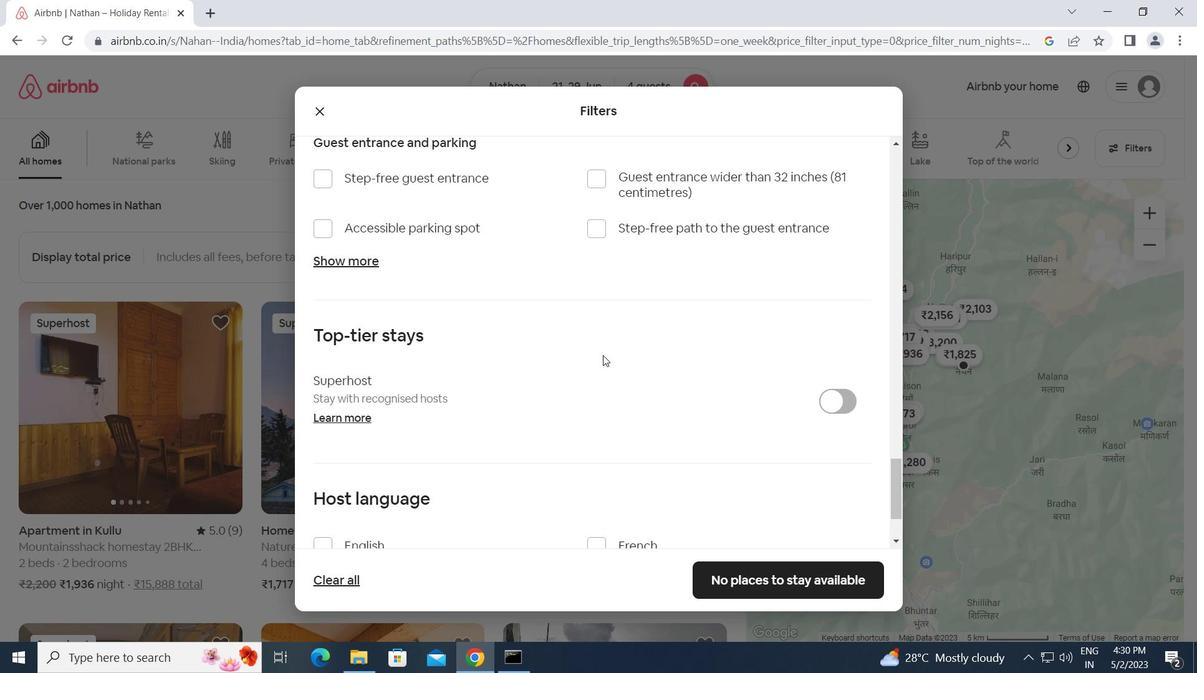 
Action: Mouse scrolled (603, 354) with delta (0, 0)
Screenshot: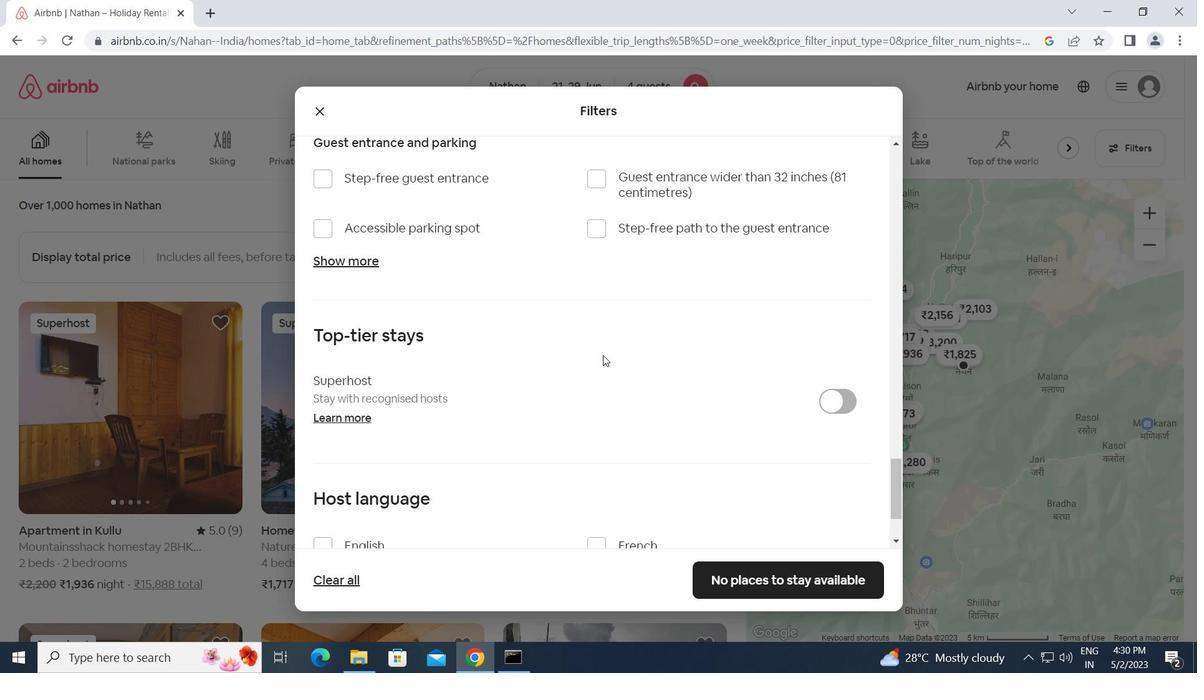 
Action: Mouse scrolled (603, 354) with delta (0, 0)
Screenshot: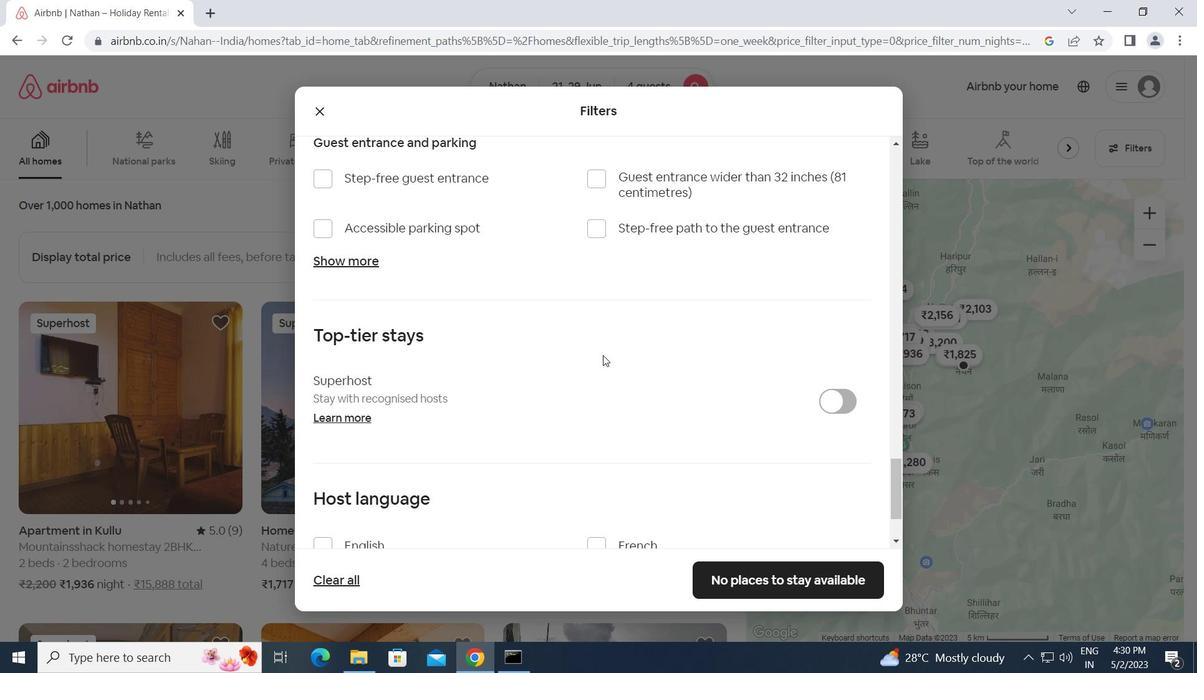 
Action: Mouse scrolled (603, 354) with delta (0, 0)
Screenshot: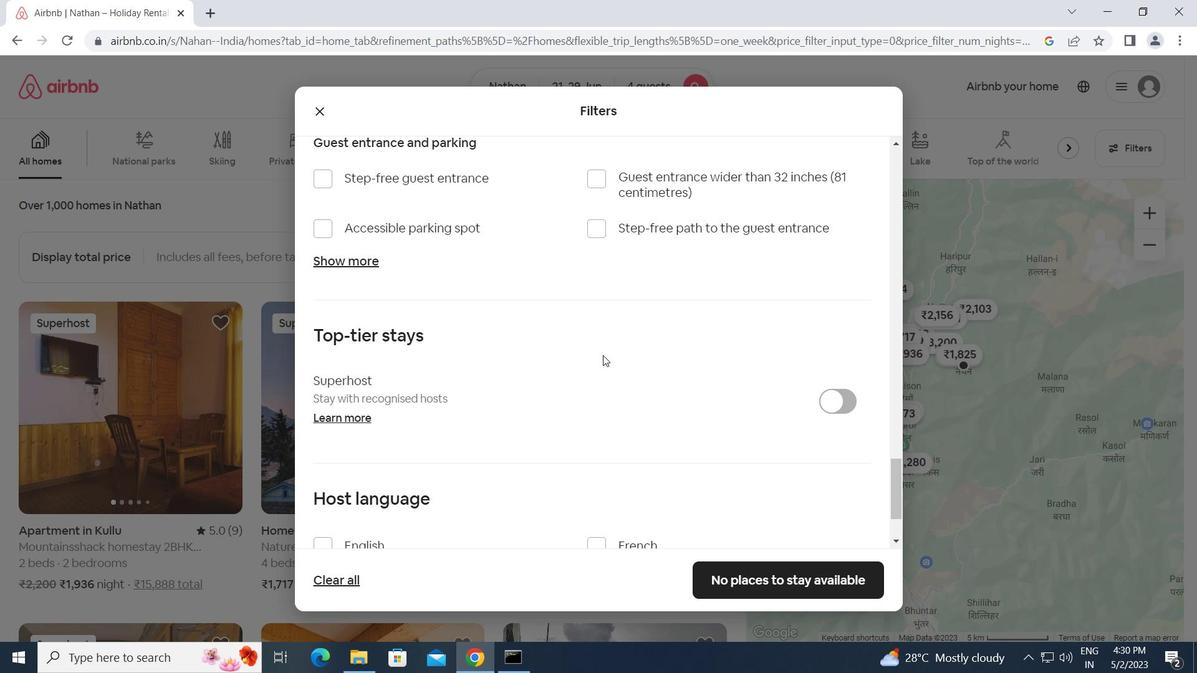 
Action: Mouse moved to (318, 440)
Screenshot: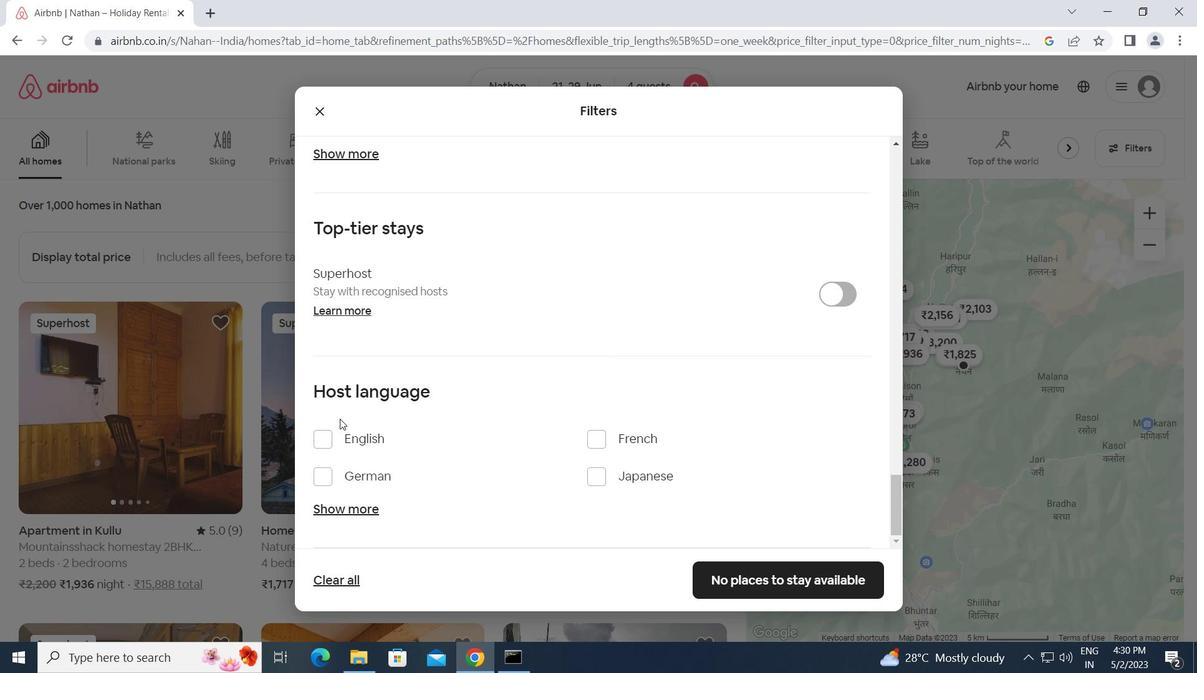 
Action: Mouse pressed left at (318, 440)
Screenshot: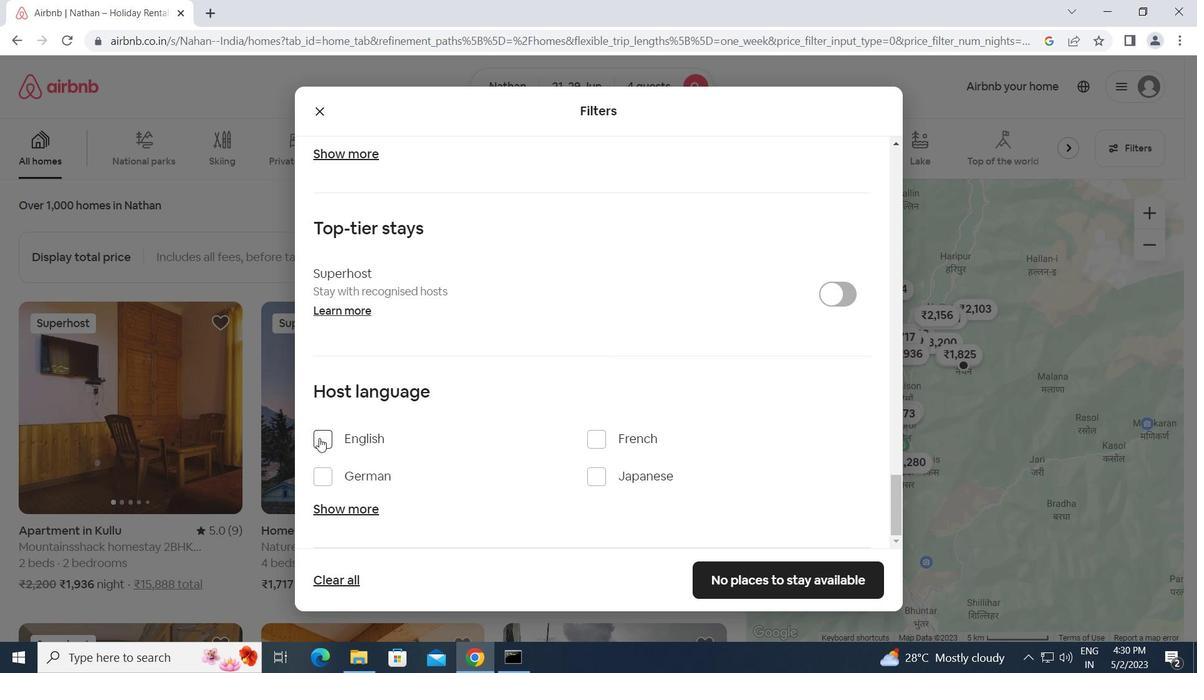 
Action: Mouse moved to (755, 579)
Screenshot: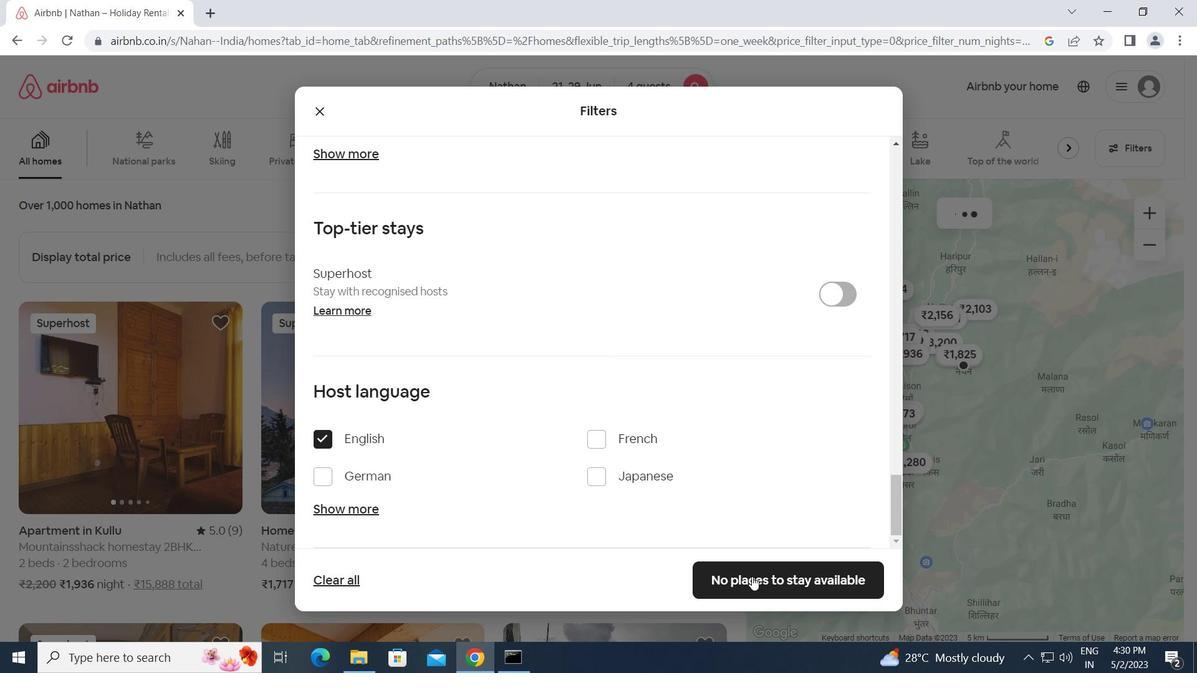 
Action: Mouse pressed left at (755, 579)
Screenshot: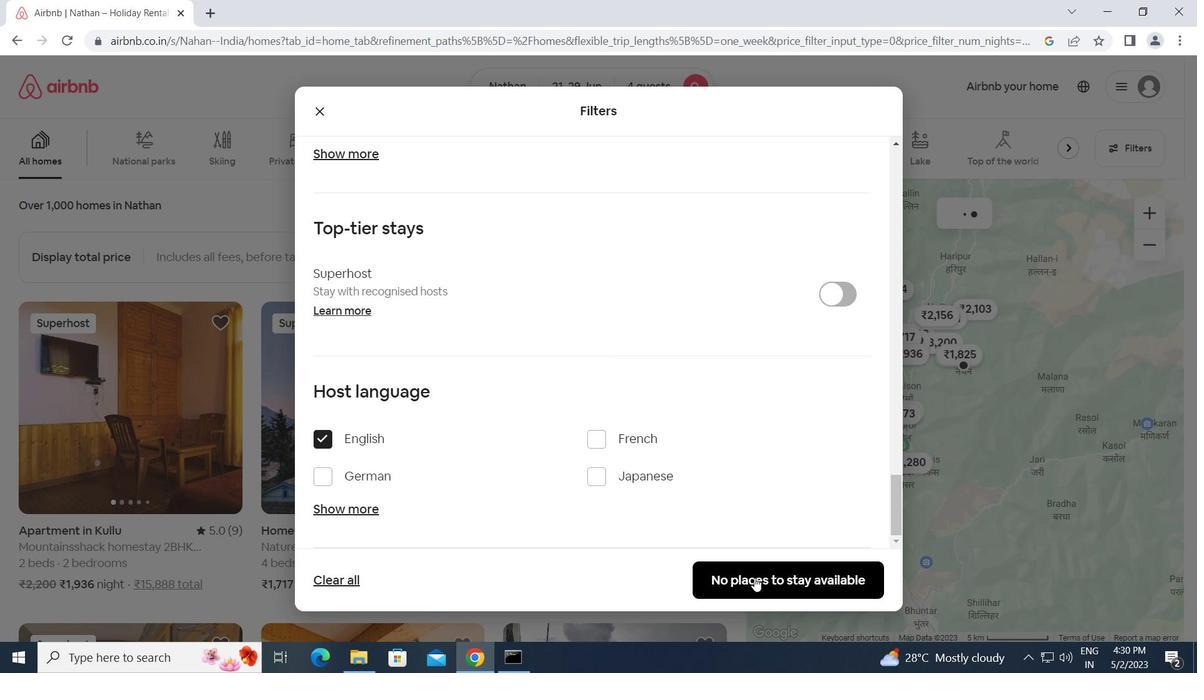 
